 Task: In the sheet Budget Analysis ToolFont size of heading  18 Font style of dataoswald 'Font size of data '9 Alignment of headline & dataAlign center.   Fill color in heading, Red Font color of dataIn the sheet   Victory Sales review   book
Action: Mouse moved to (428, 389)
Screenshot: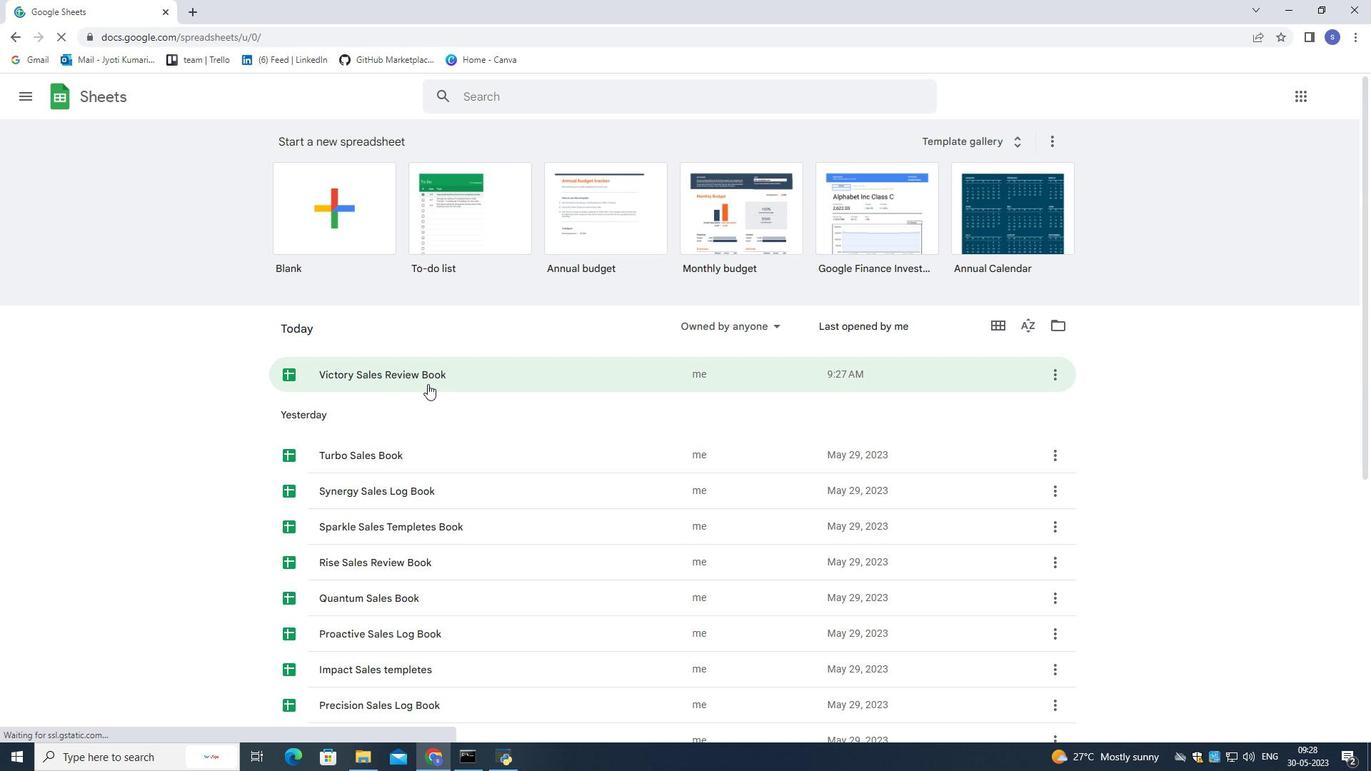 
Action: Mouse scrolled (428, 388) with delta (0, 0)
Screenshot: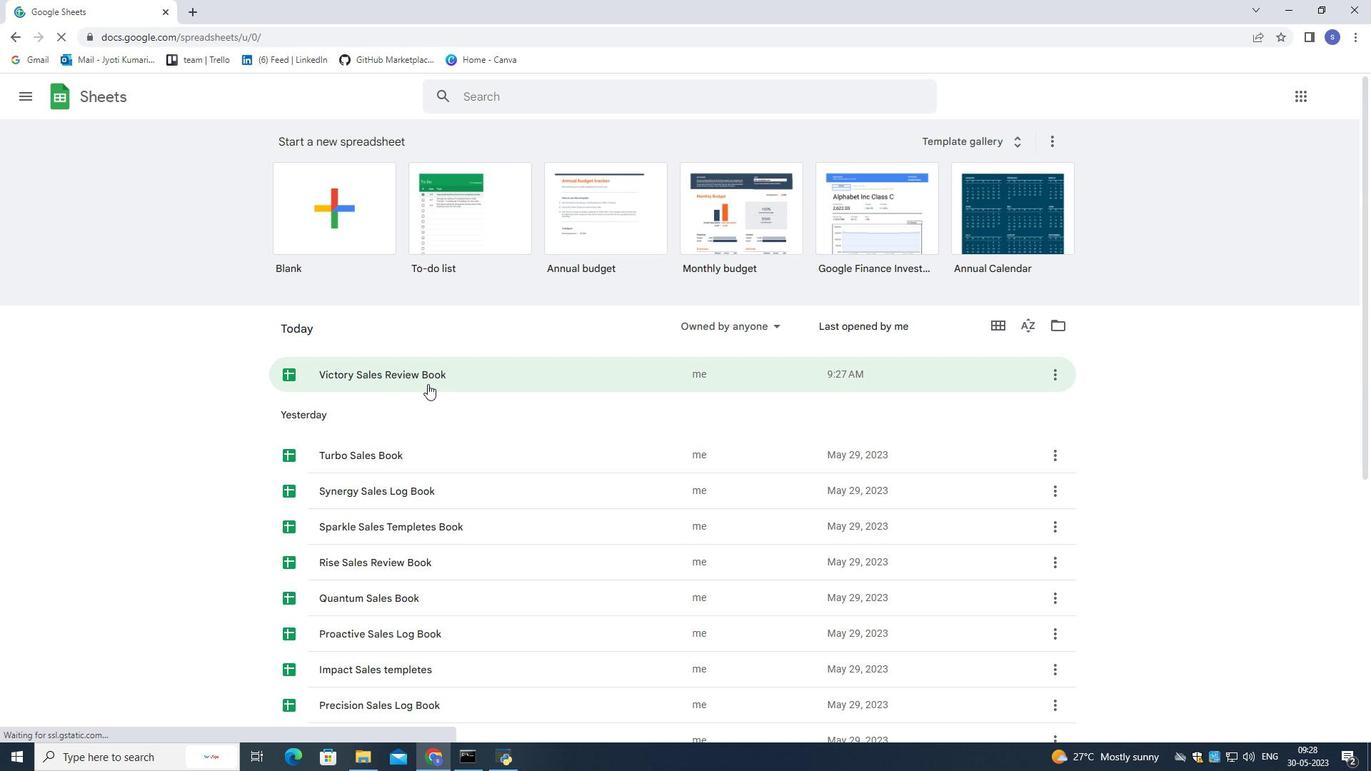 
Action: Mouse moved to (428, 392)
Screenshot: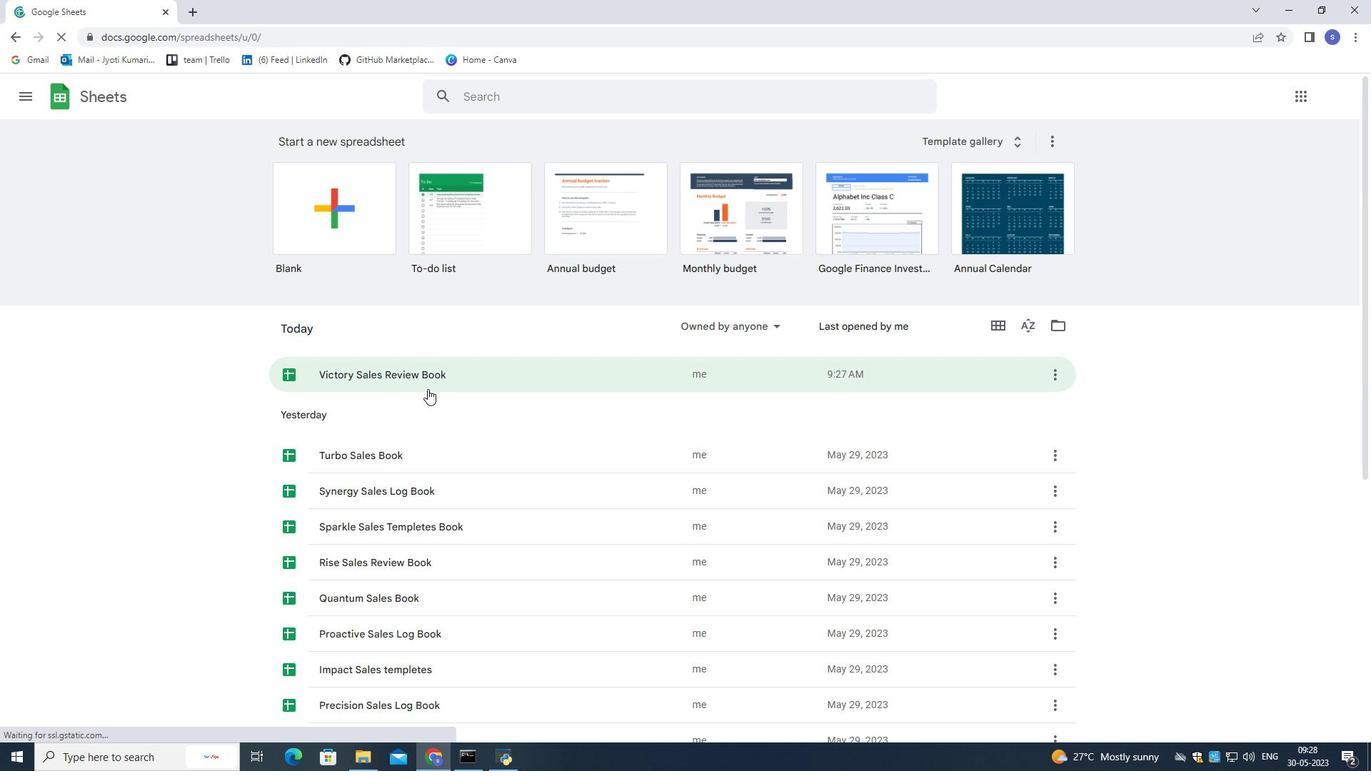 
Action: Mouse scrolled (428, 392) with delta (0, 0)
Screenshot: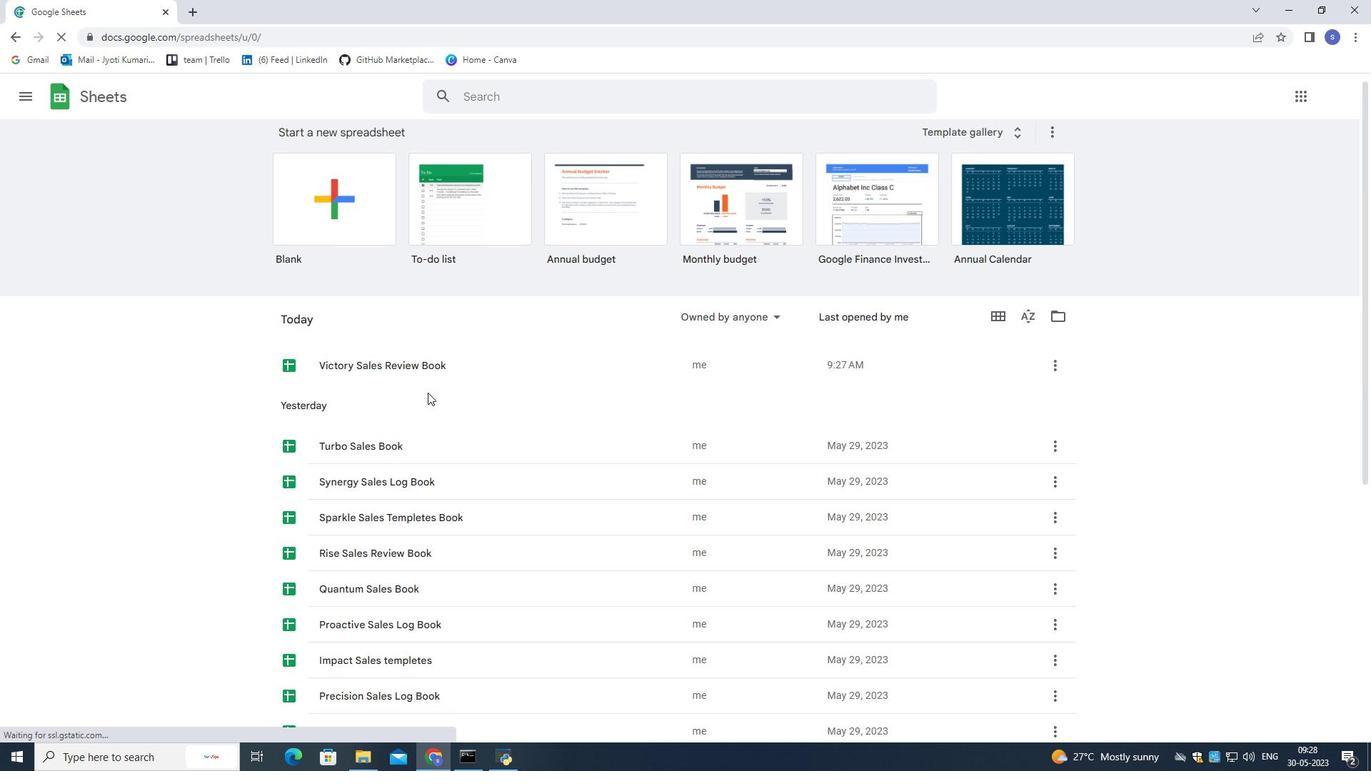 
Action: Mouse moved to (382, 237)
Screenshot: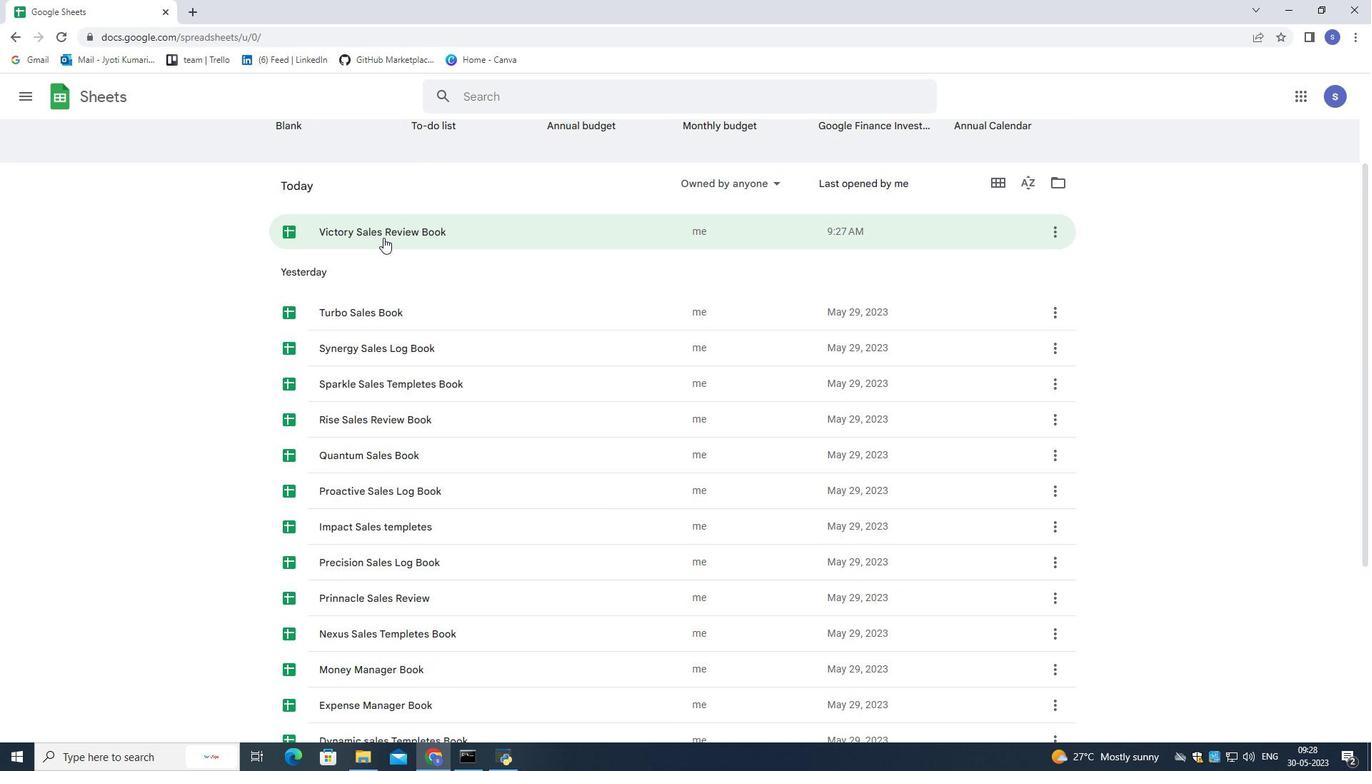 
Action: Mouse pressed left at (382, 237)
Screenshot: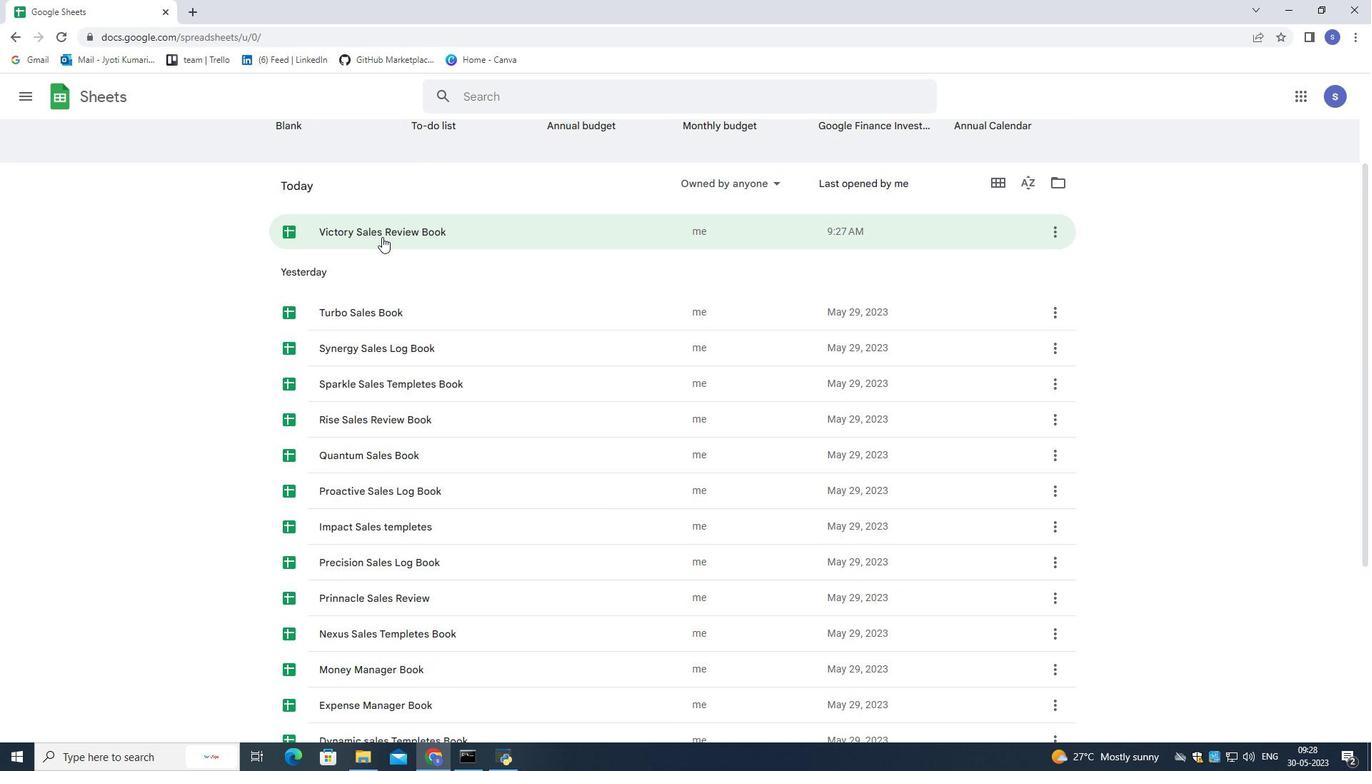 
Action: Mouse moved to (239, 203)
Screenshot: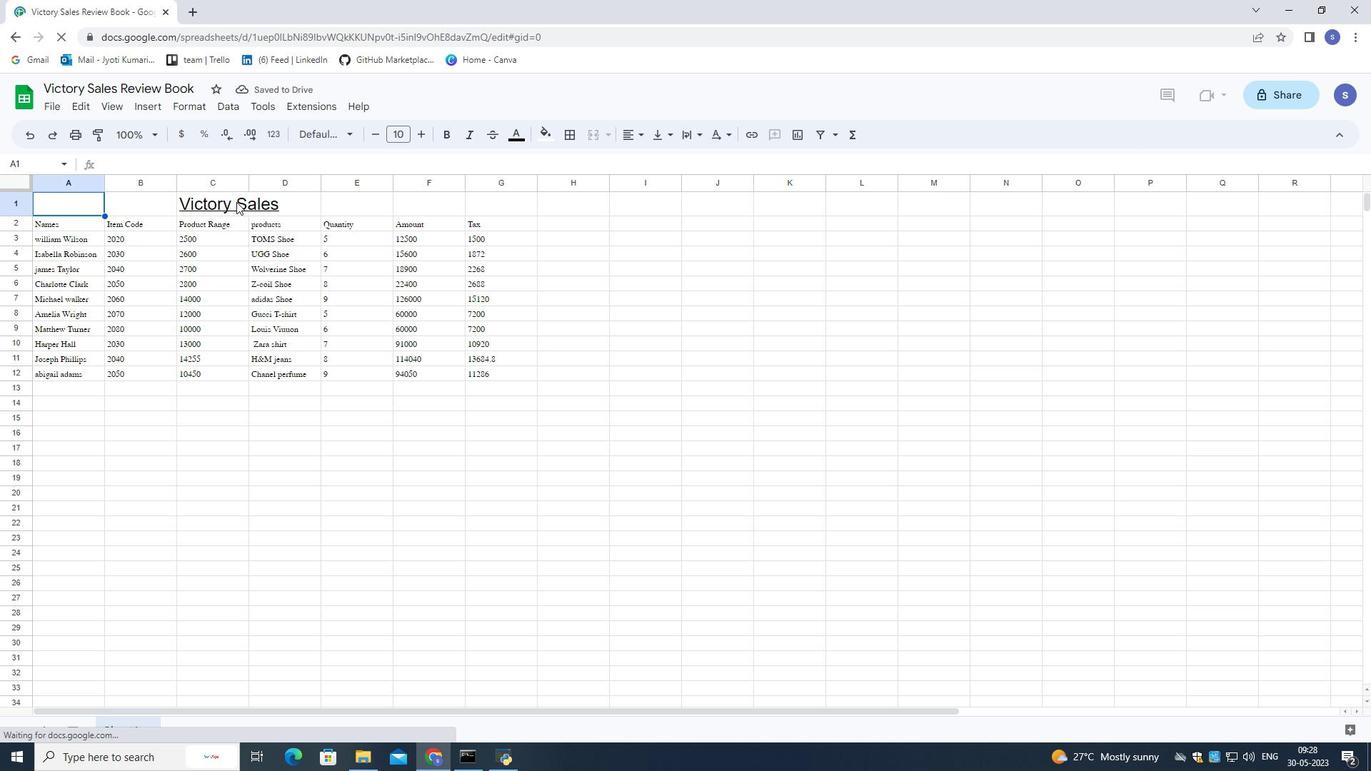 
Action: Mouse pressed left at (239, 203)
Screenshot: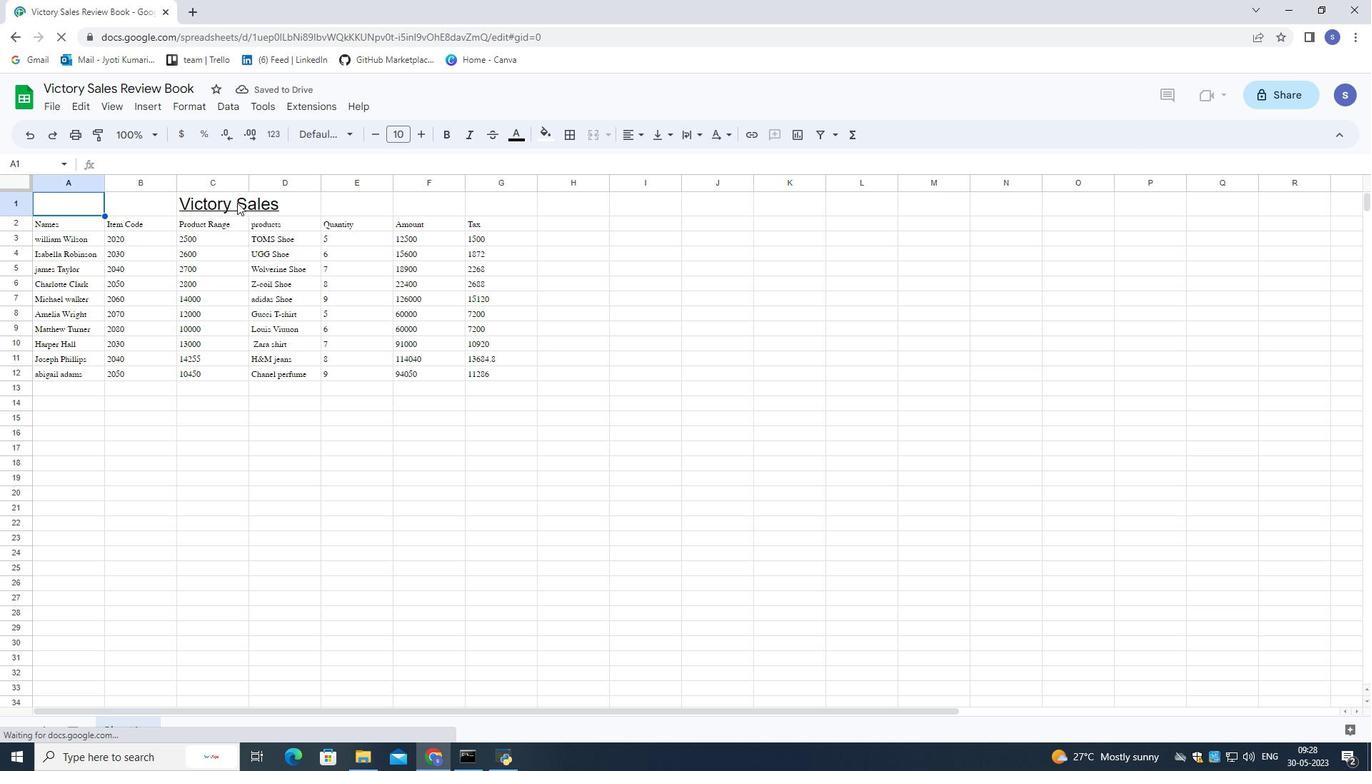 
Action: Mouse moved to (287, 201)
Screenshot: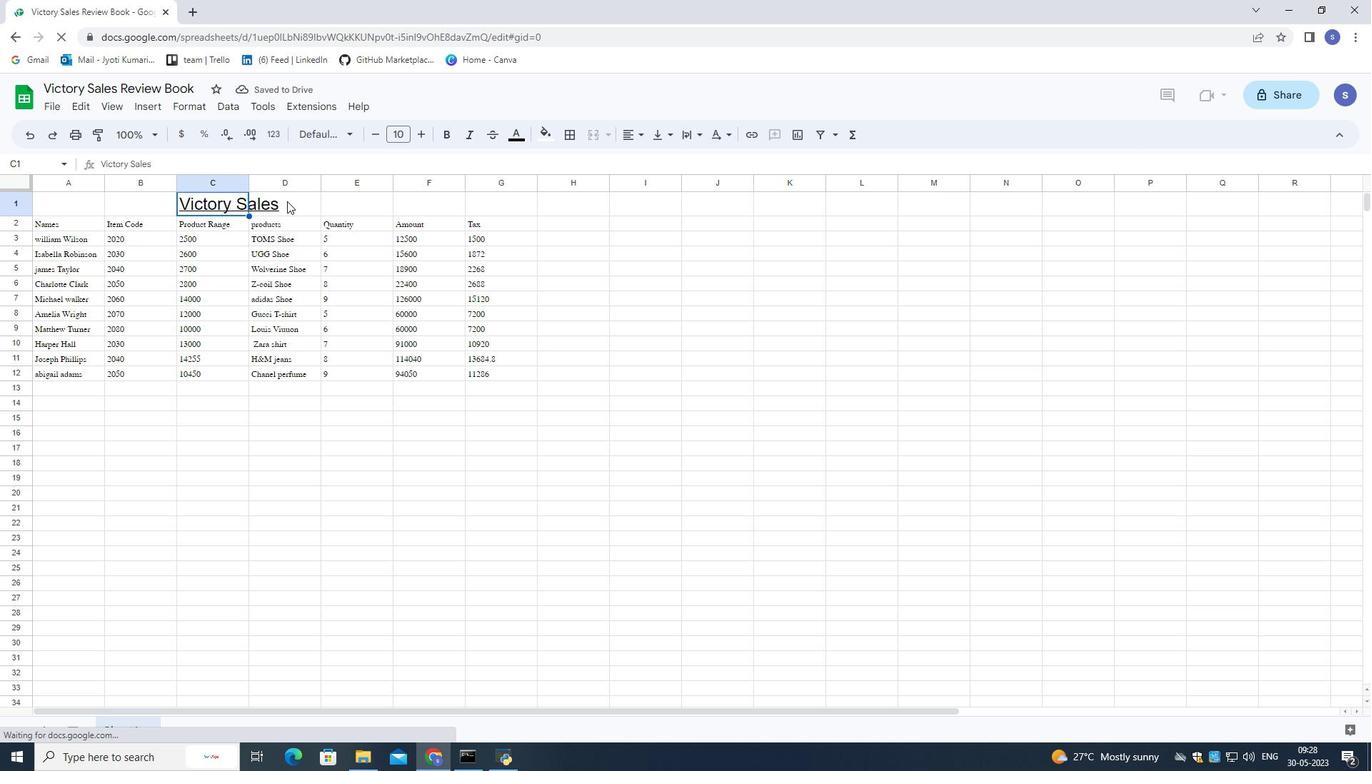 
Action: Mouse pressed left at (287, 201)
Screenshot: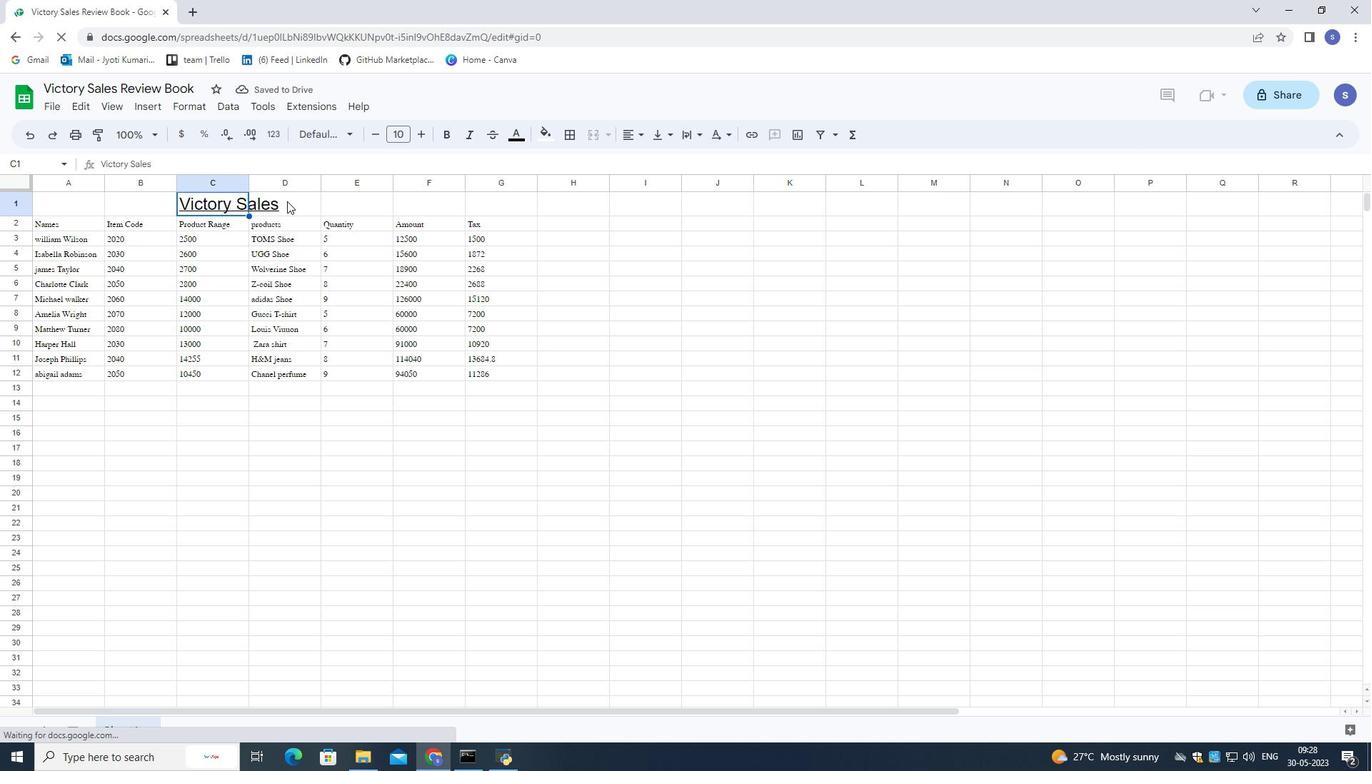
Action: Mouse moved to (287, 200)
Screenshot: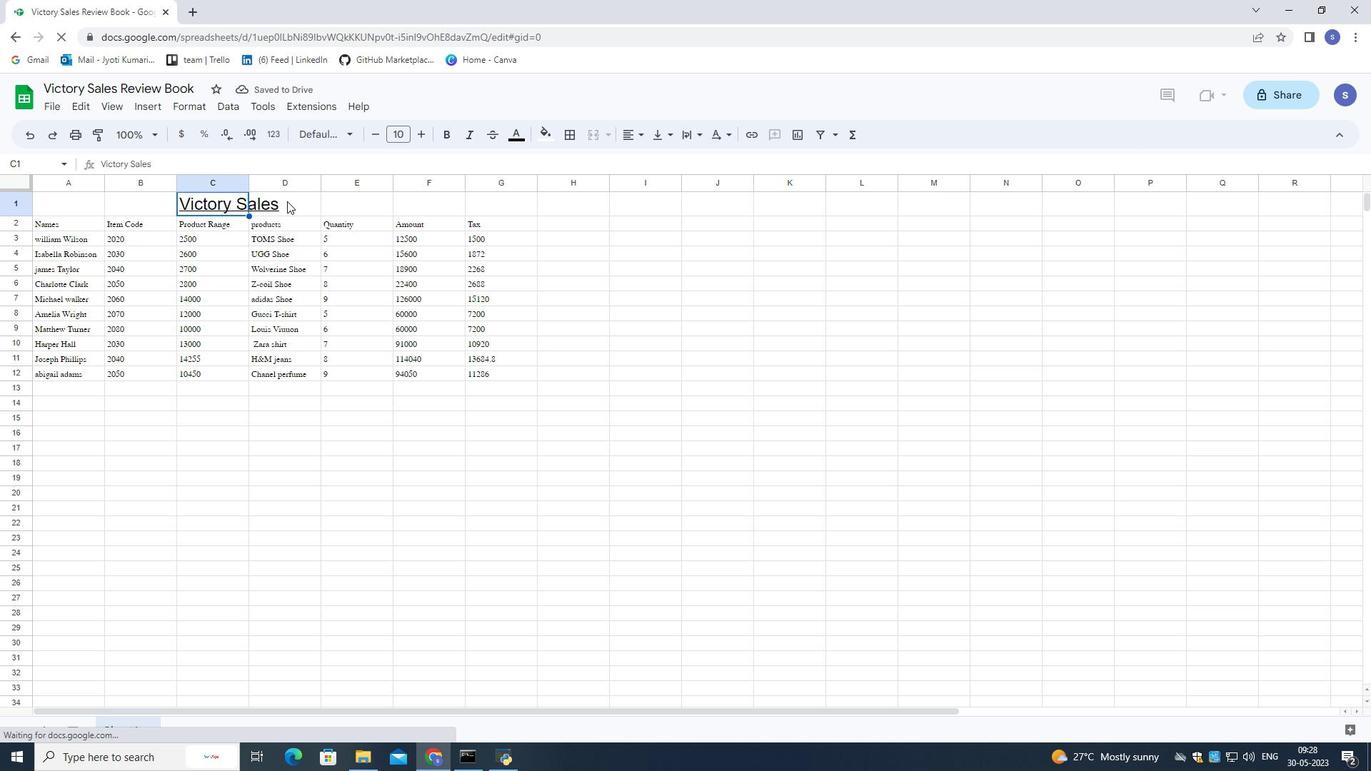 
Action: Mouse pressed left at (287, 200)
Screenshot: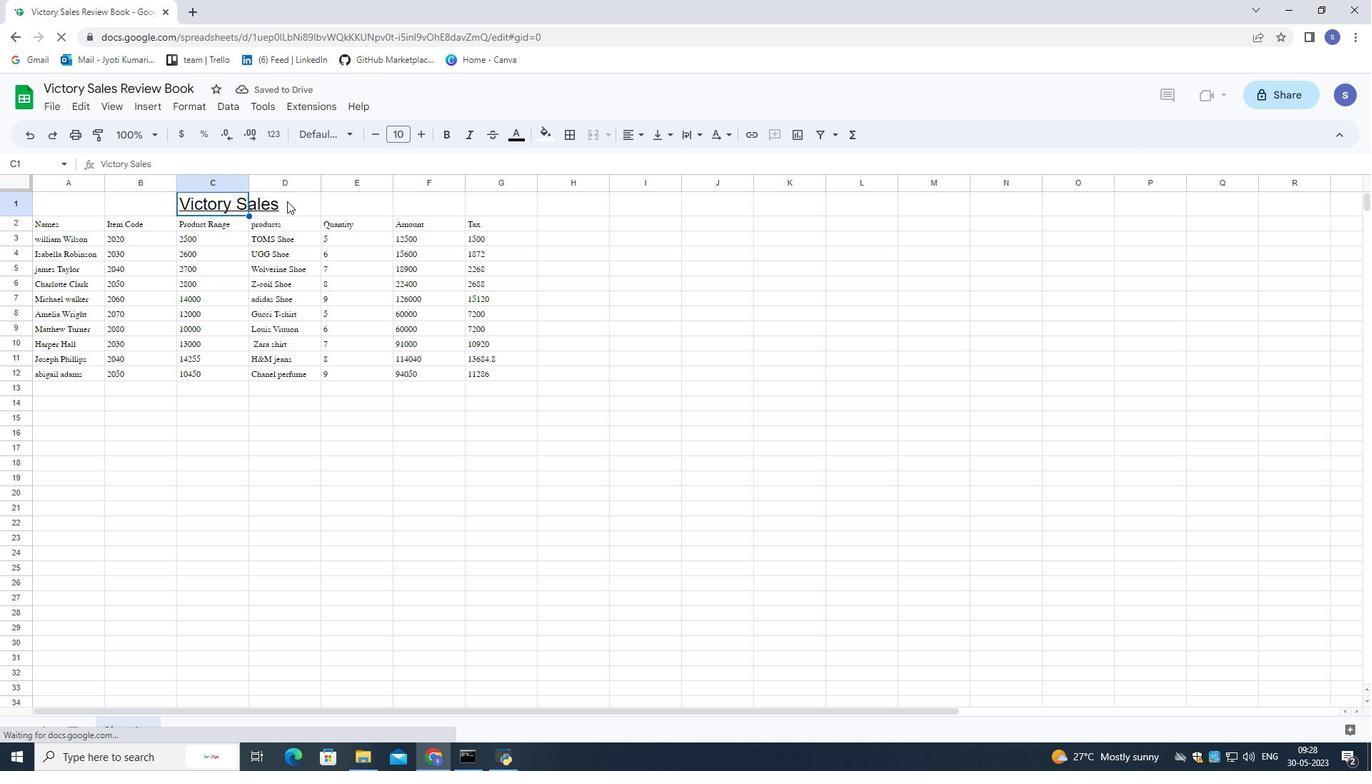 
Action: Mouse pressed left at (287, 200)
Screenshot: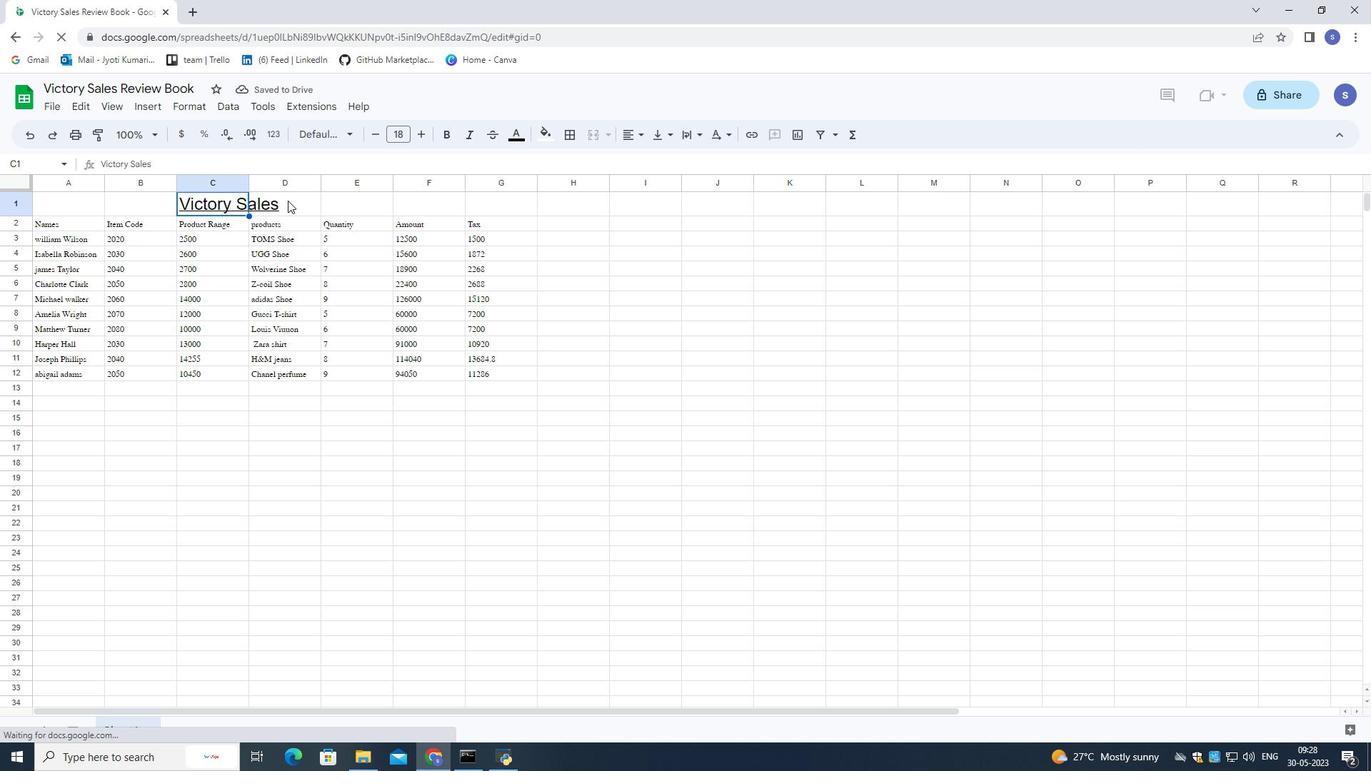 
Action: Mouse moved to (287, 200)
Screenshot: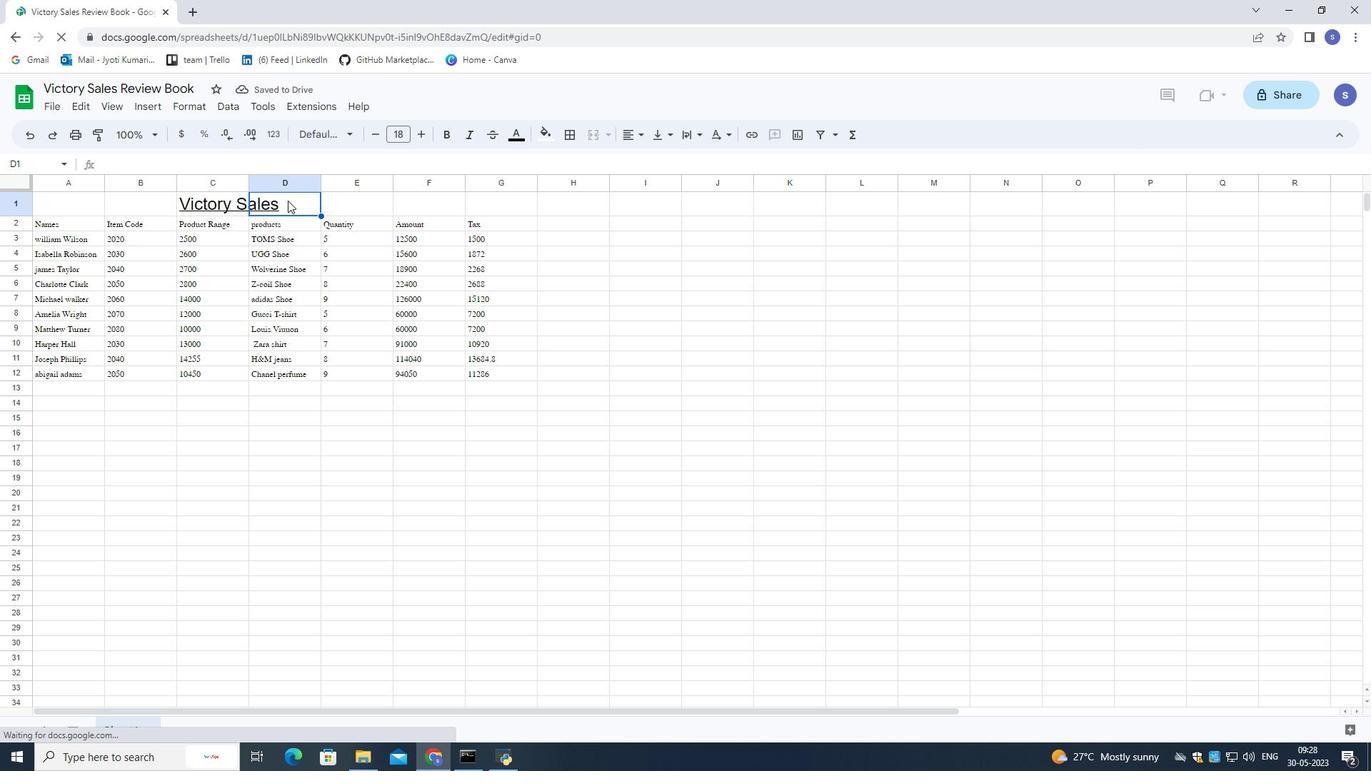 
Action: Mouse pressed left at (287, 200)
Screenshot: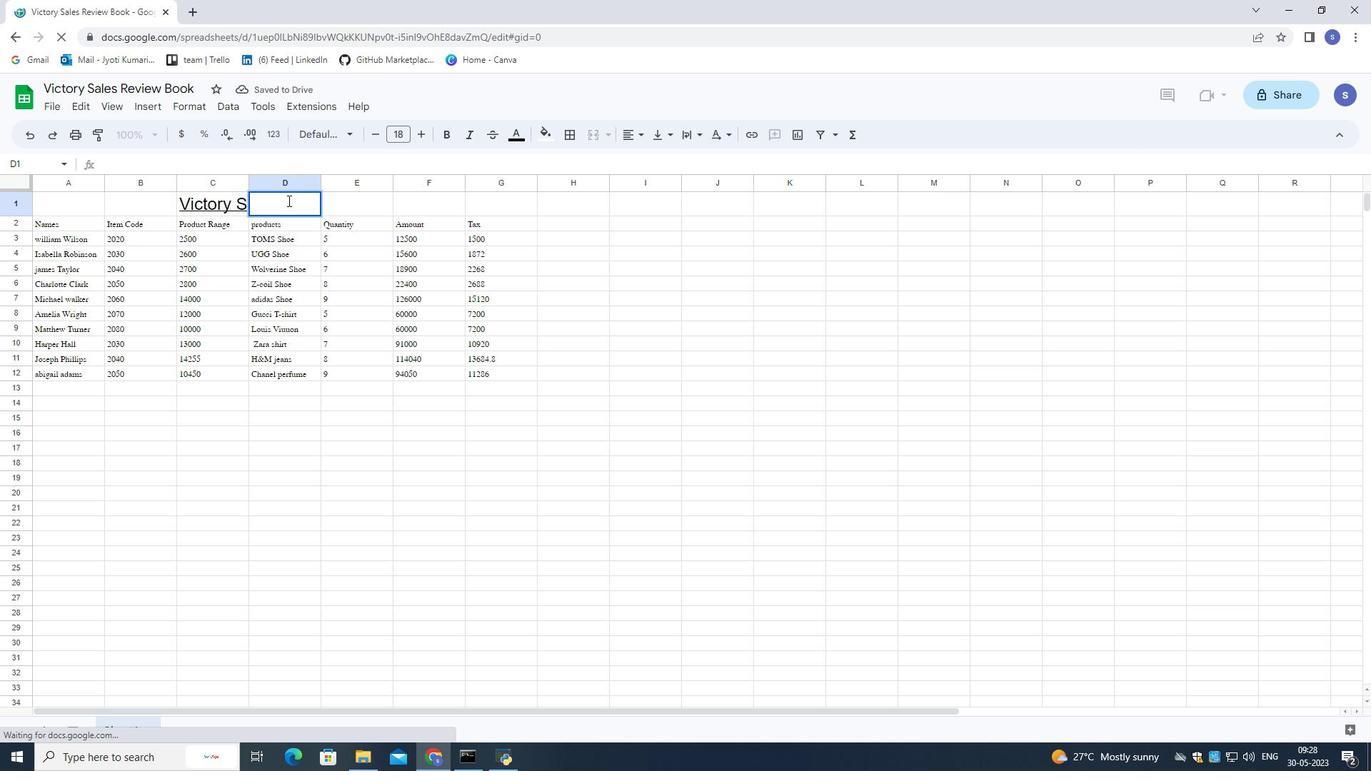 
Action: Mouse moved to (231, 257)
Screenshot: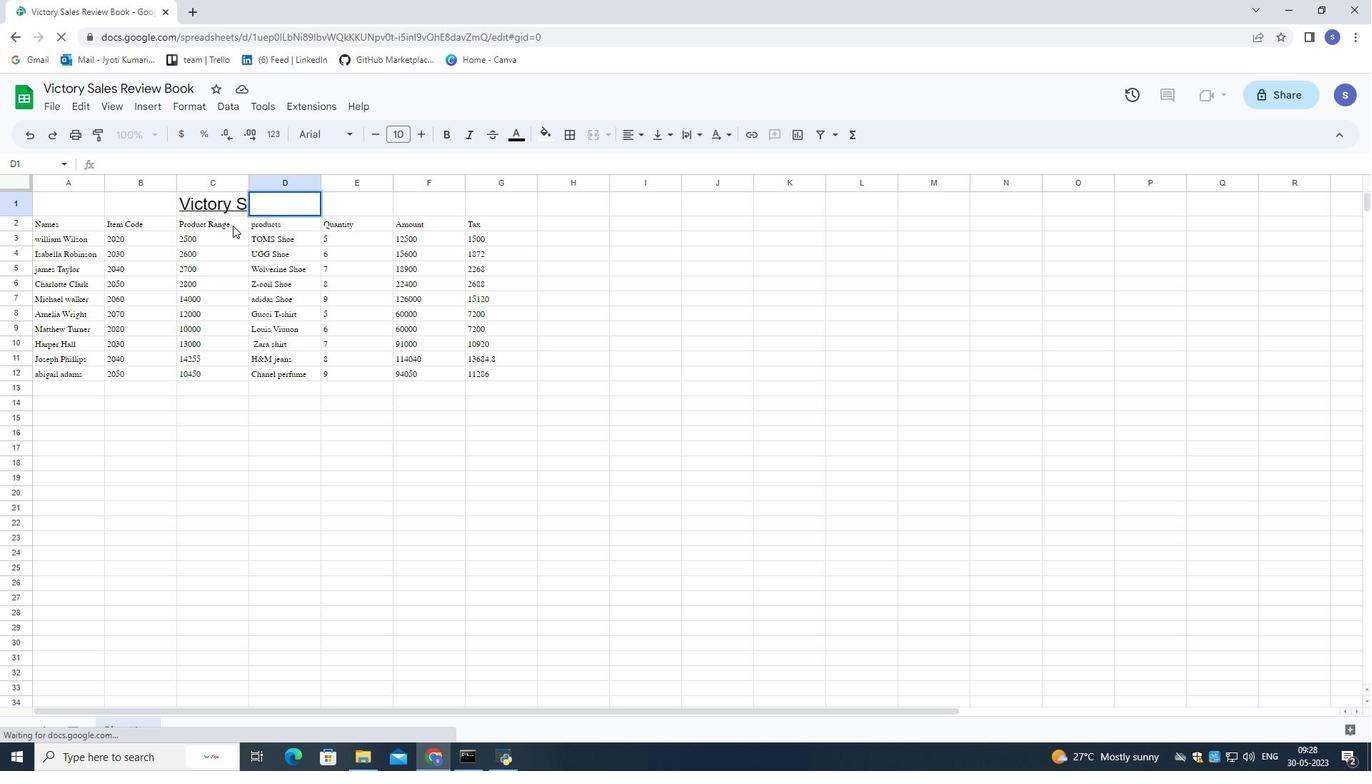 
Action: Mouse pressed left at (231, 257)
Screenshot: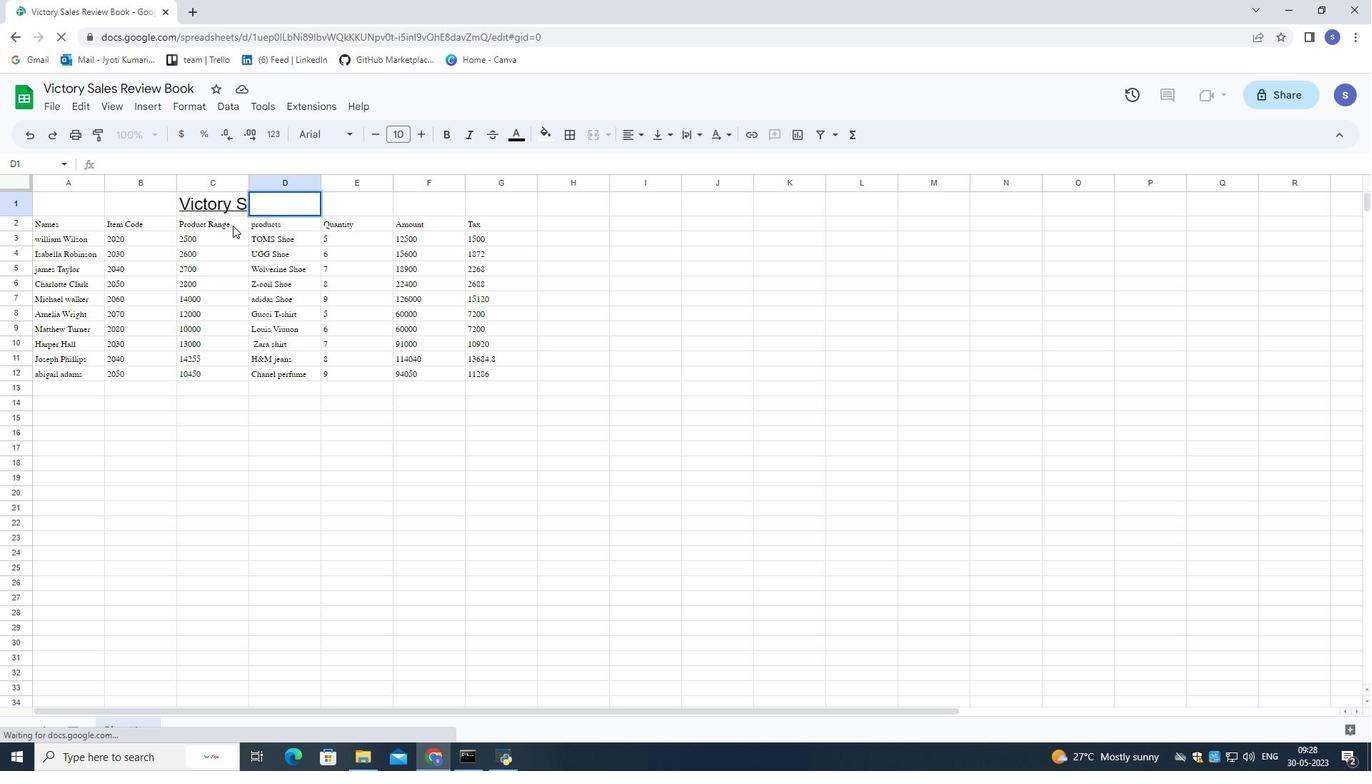 
Action: Mouse moved to (172, 203)
Screenshot: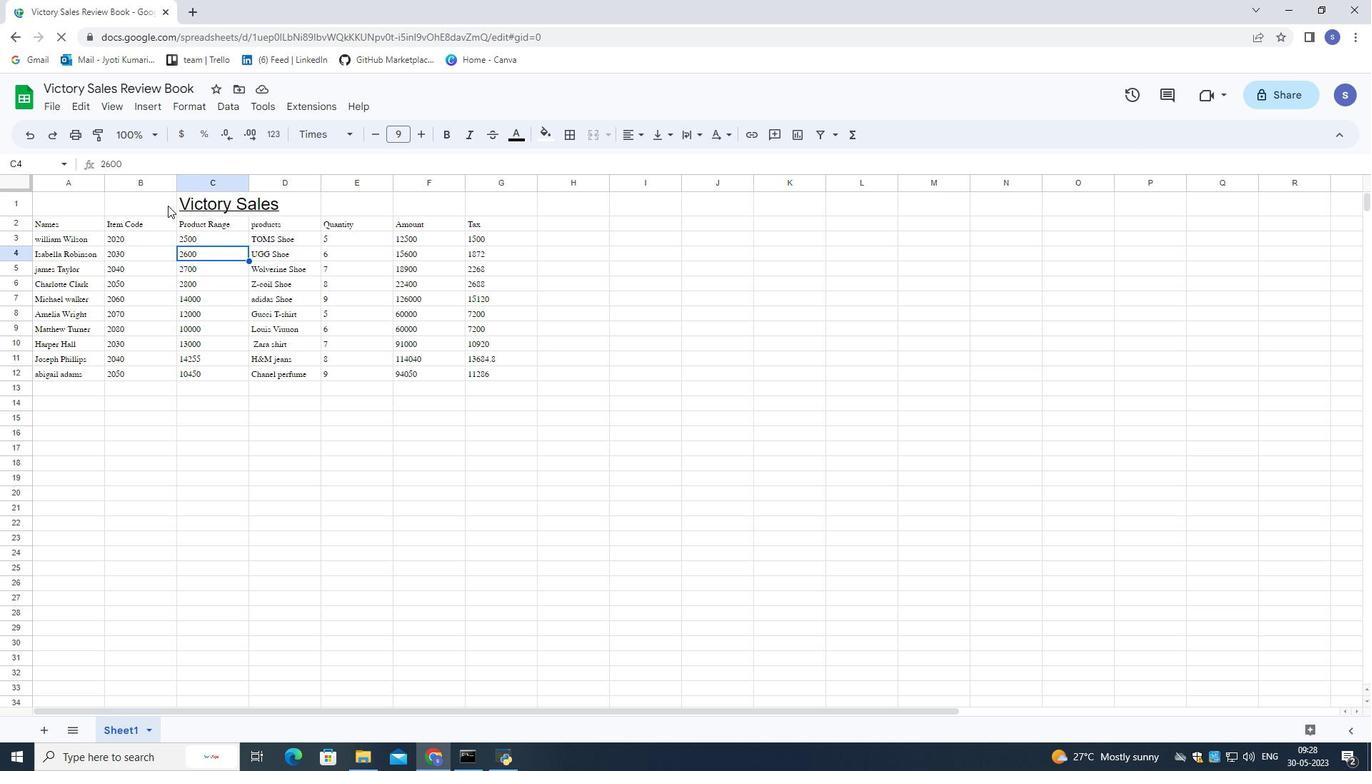 
Action: Mouse pressed left at (172, 203)
Screenshot: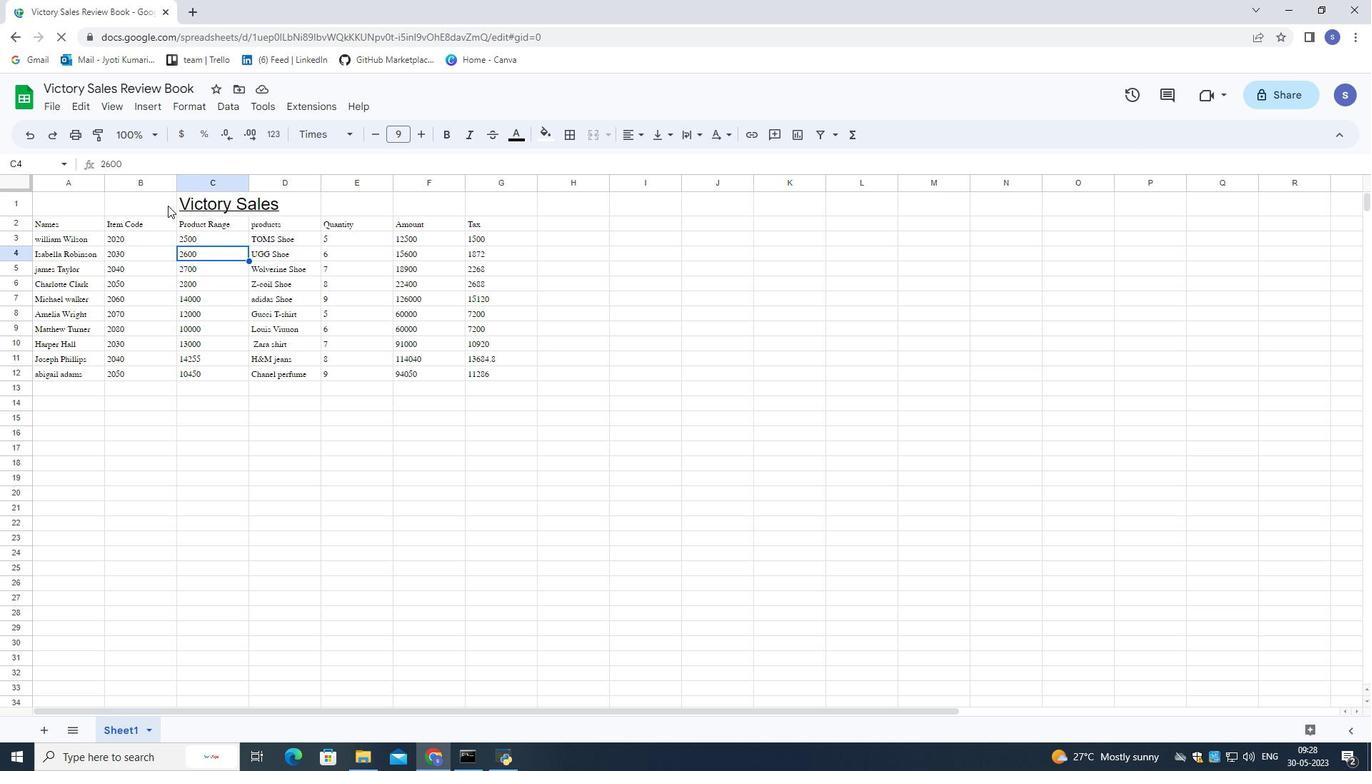 
Action: Mouse moved to (422, 137)
Screenshot: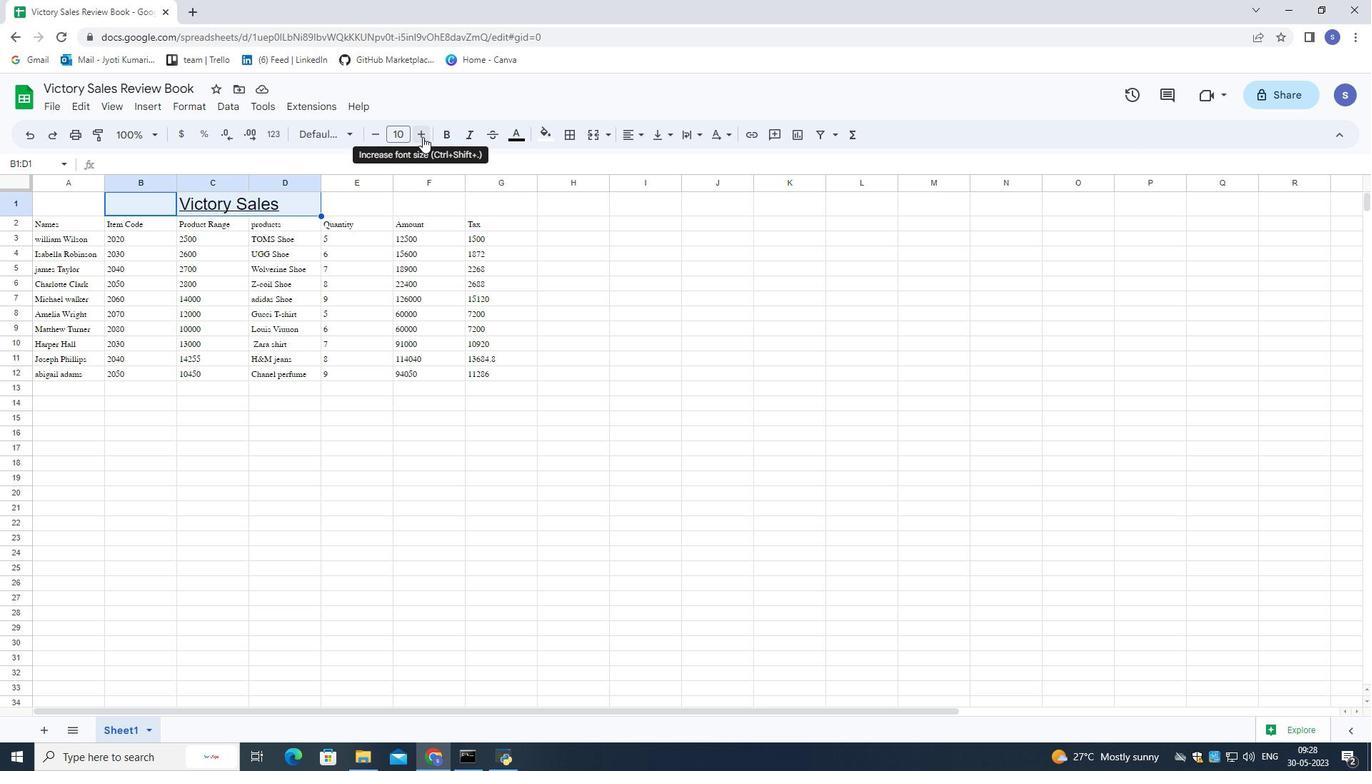 
Action: Mouse pressed left at (422, 137)
Screenshot: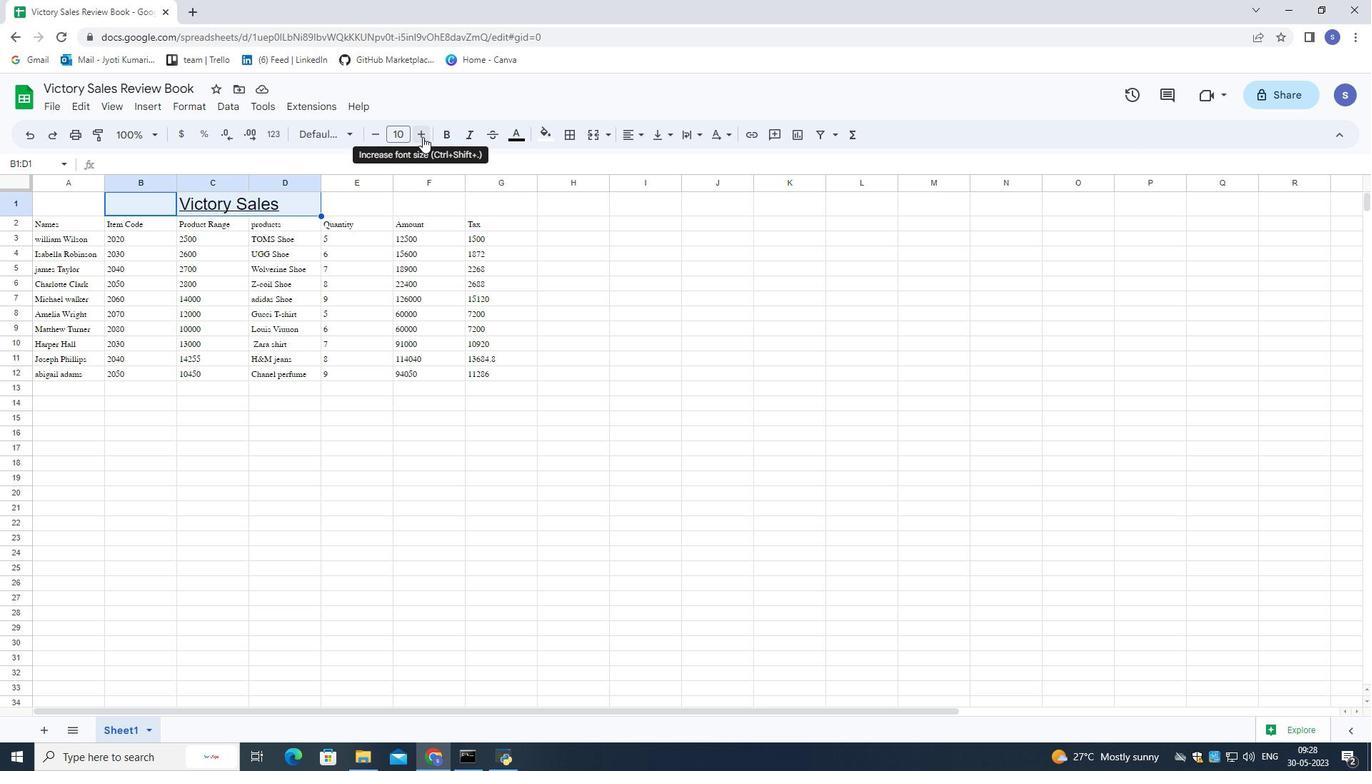 
Action: Mouse pressed left at (422, 137)
Screenshot: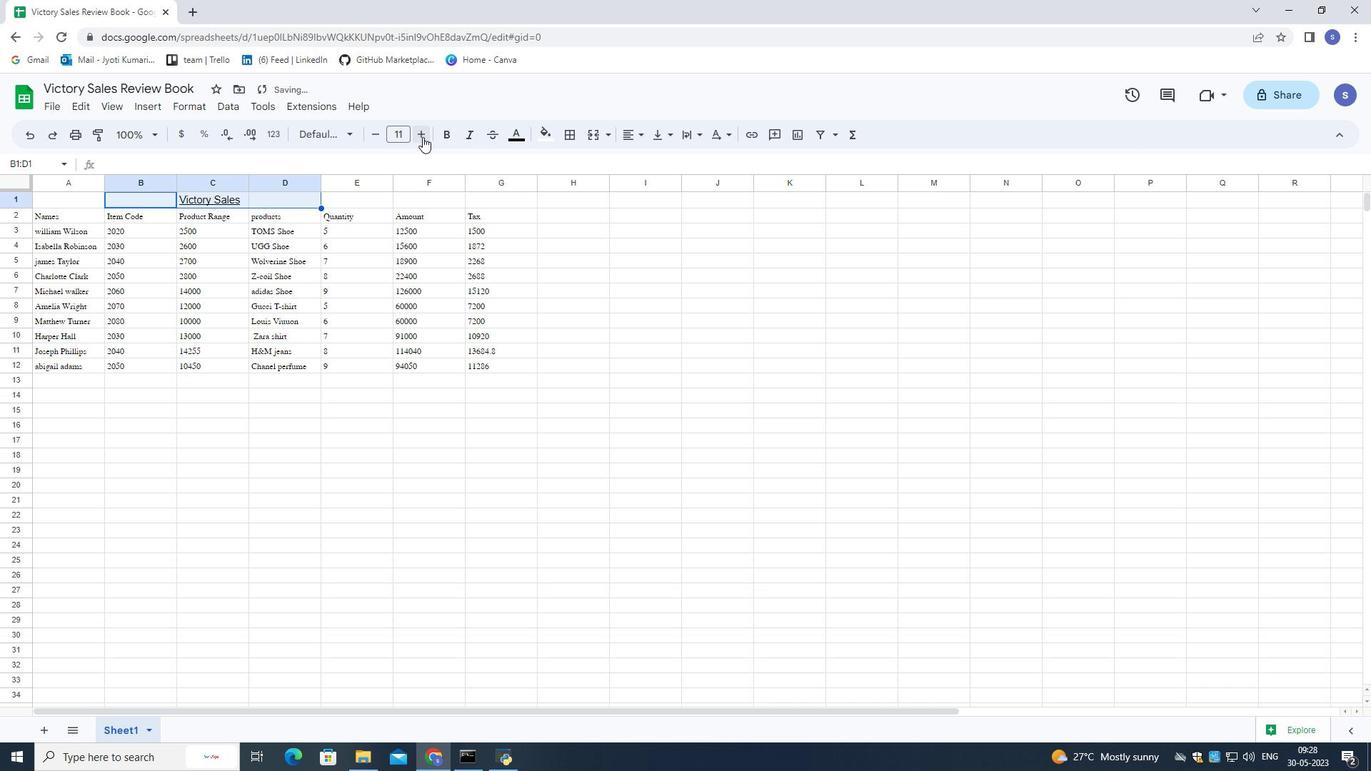 
Action: Mouse pressed left at (422, 137)
Screenshot: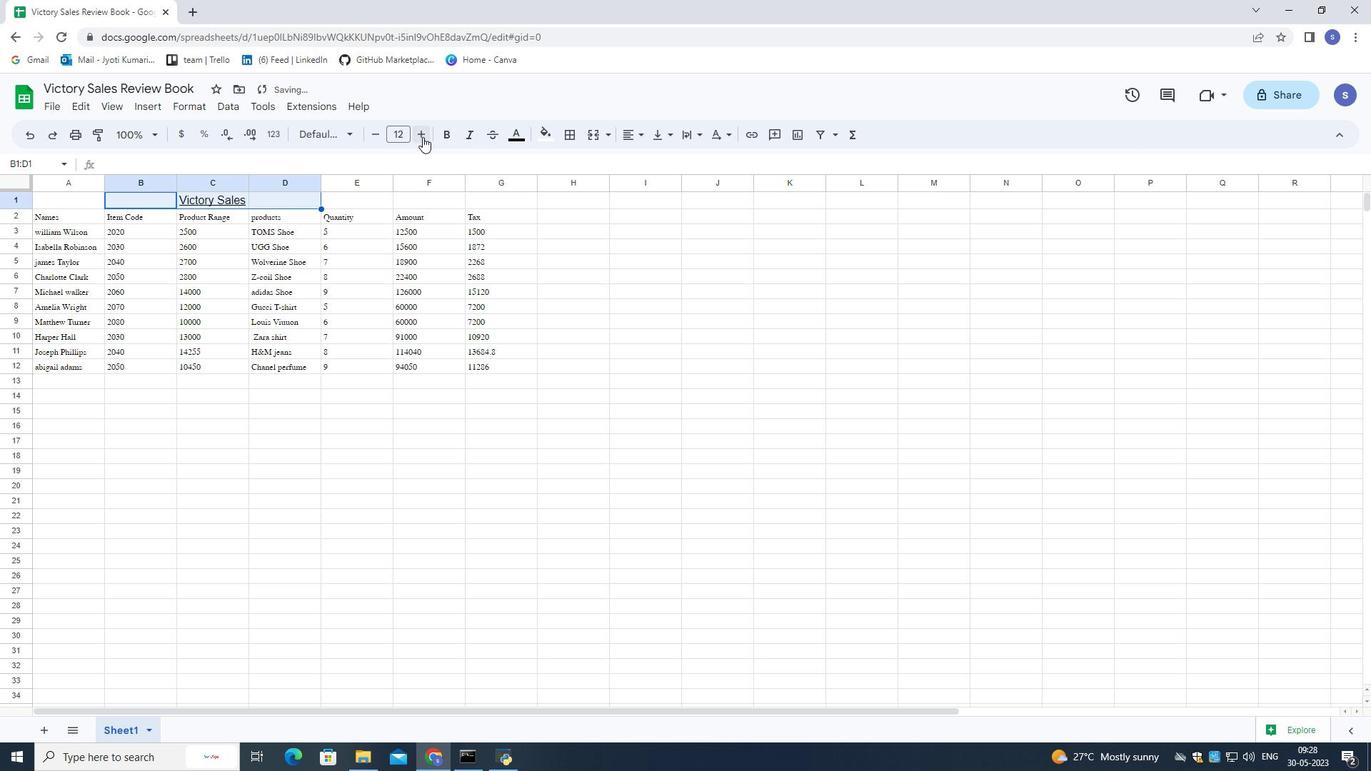
Action: Mouse pressed left at (422, 137)
Screenshot: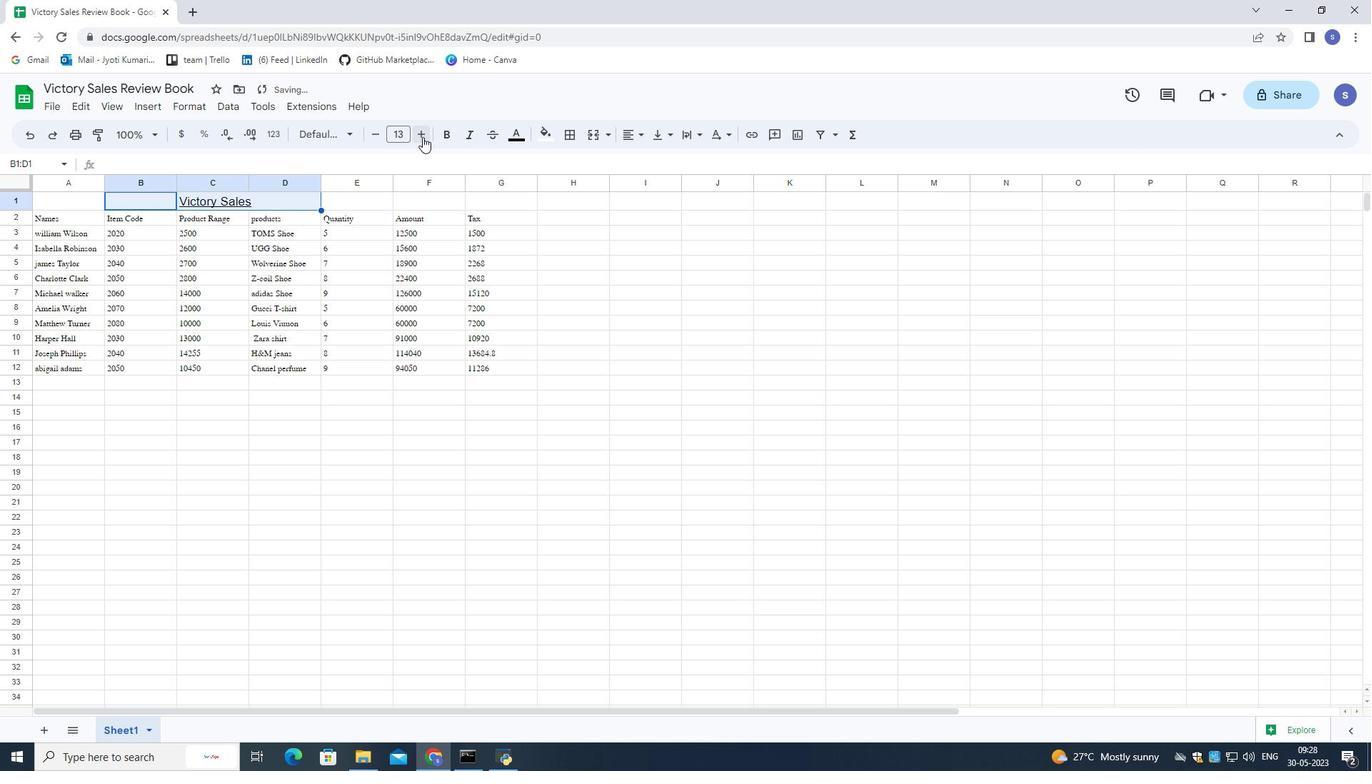 
Action: Mouse pressed left at (422, 137)
Screenshot: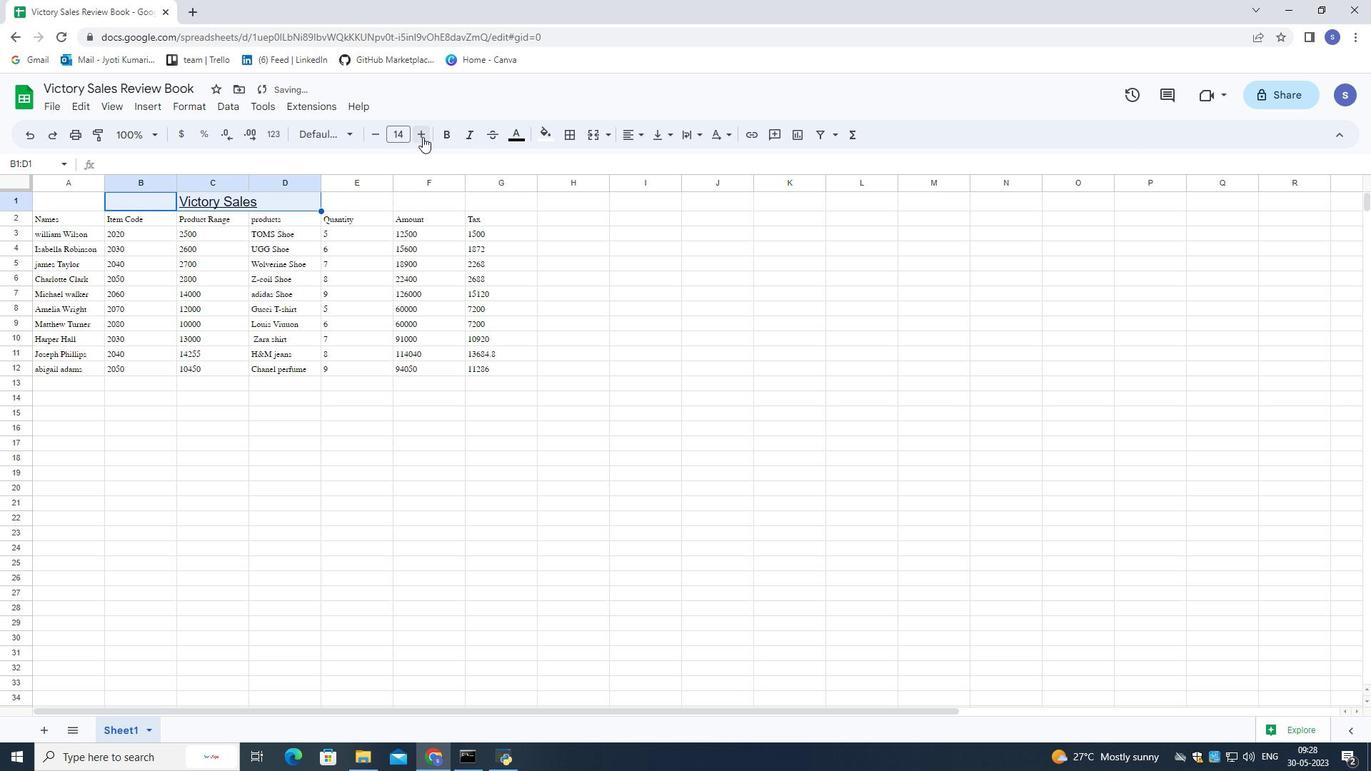 
Action: Mouse pressed left at (422, 137)
Screenshot: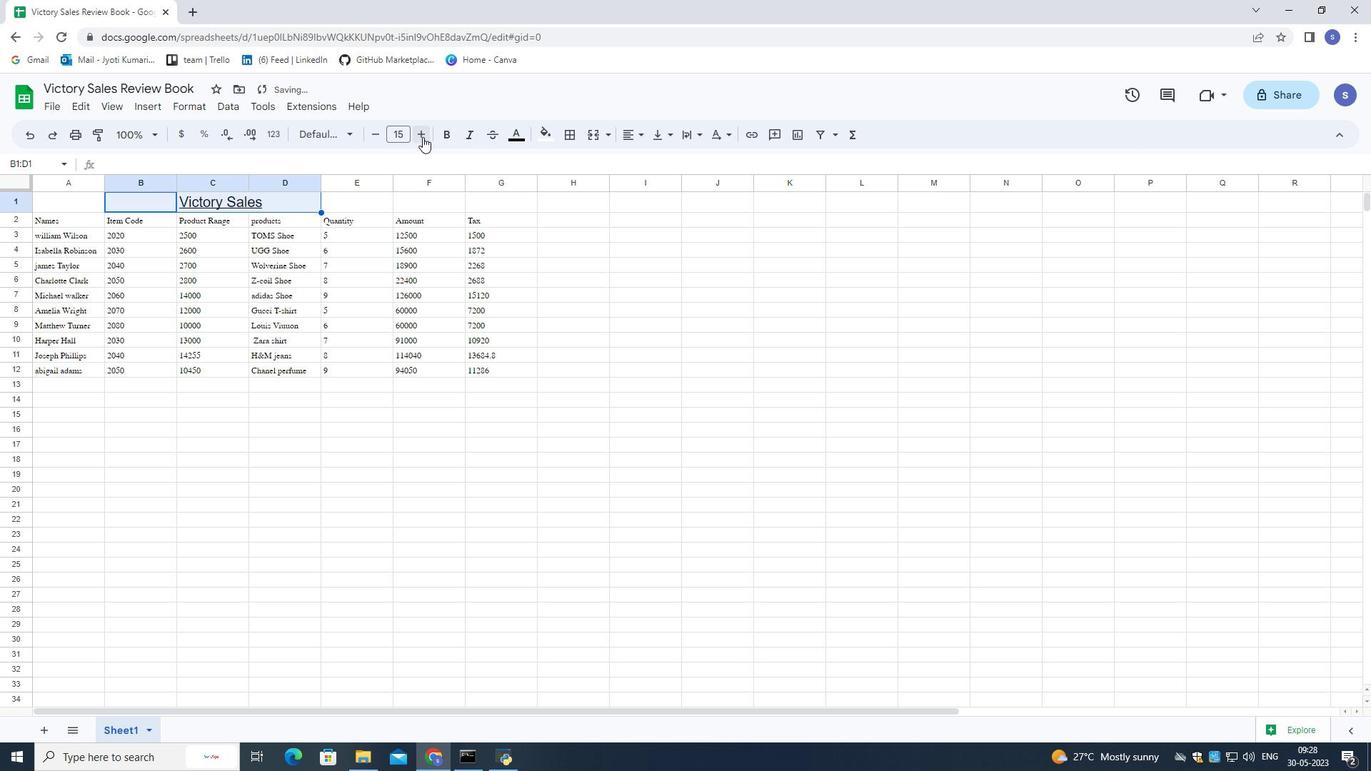 
Action: Mouse pressed left at (422, 137)
Screenshot: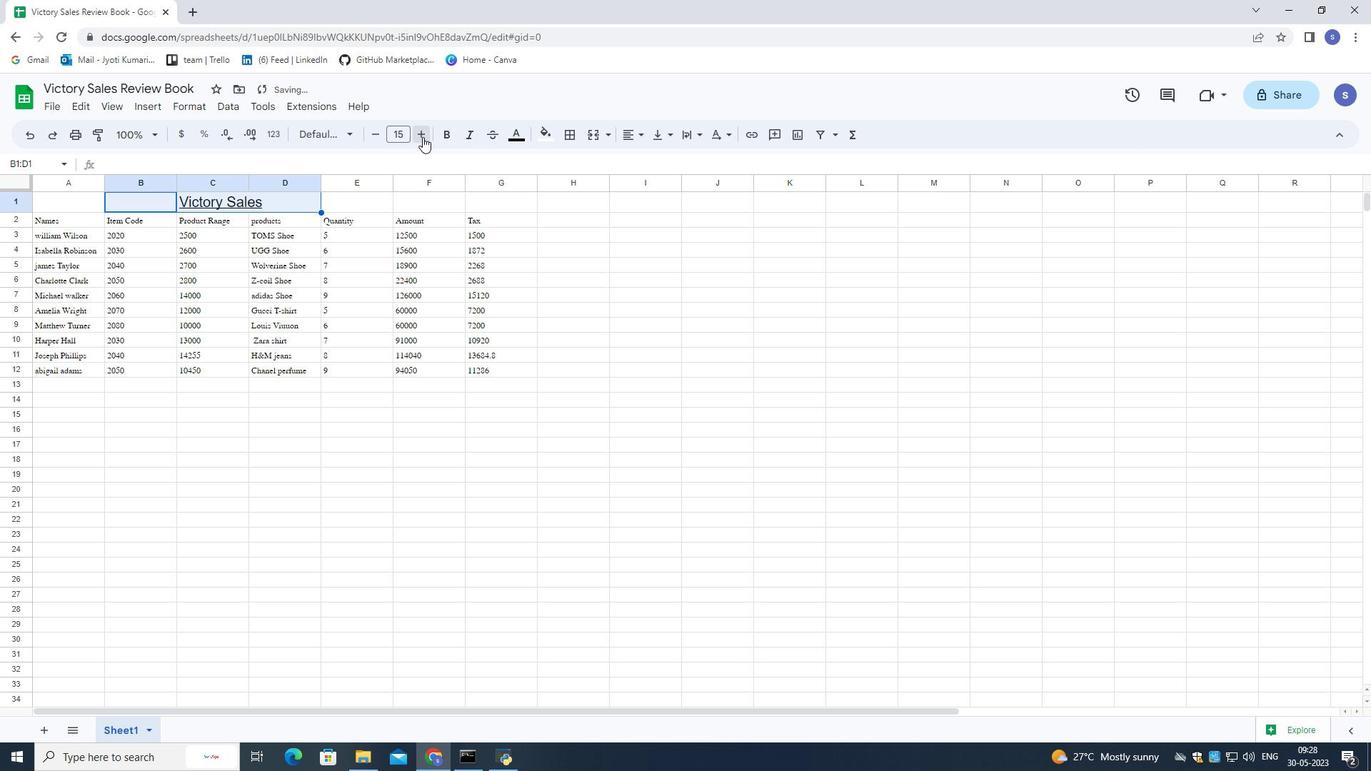 
Action: Mouse pressed left at (422, 137)
Screenshot: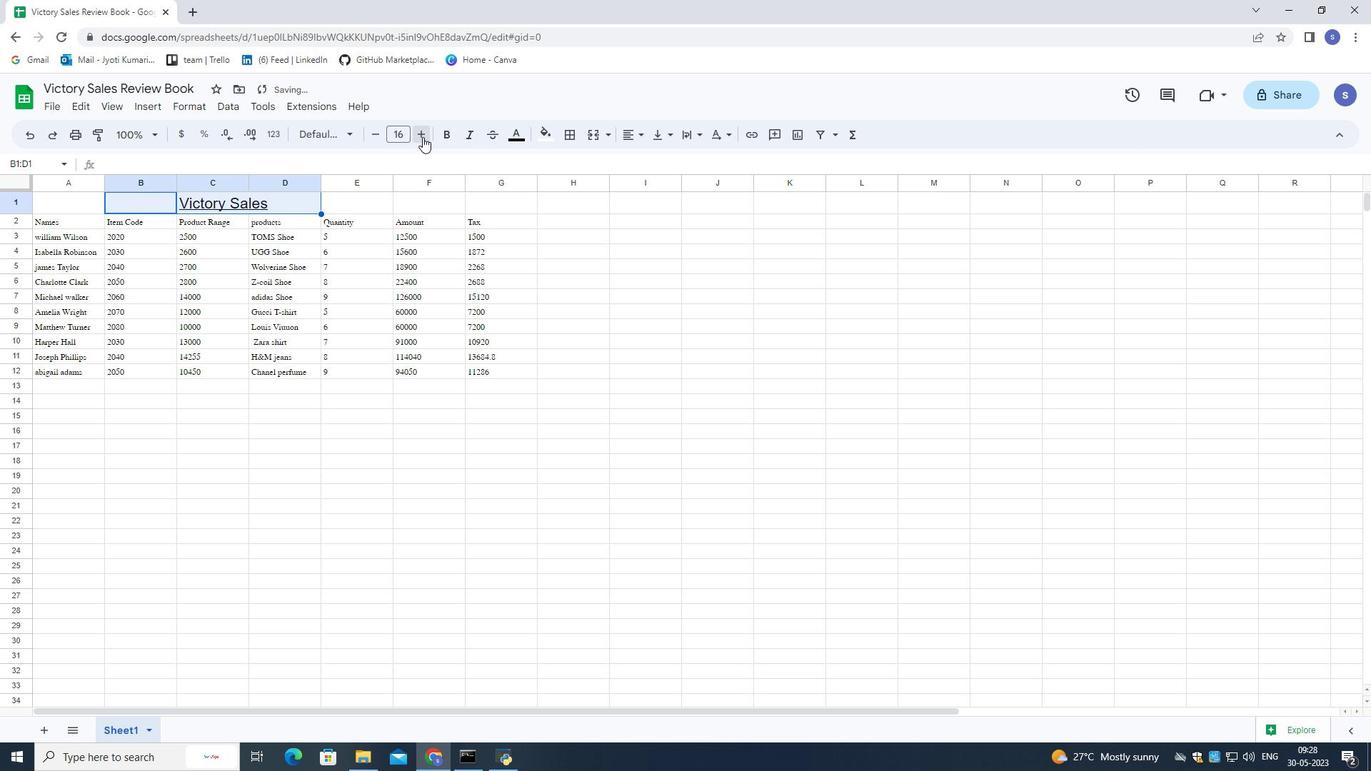 
Action: Mouse moved to (547, 285)
Screenshot: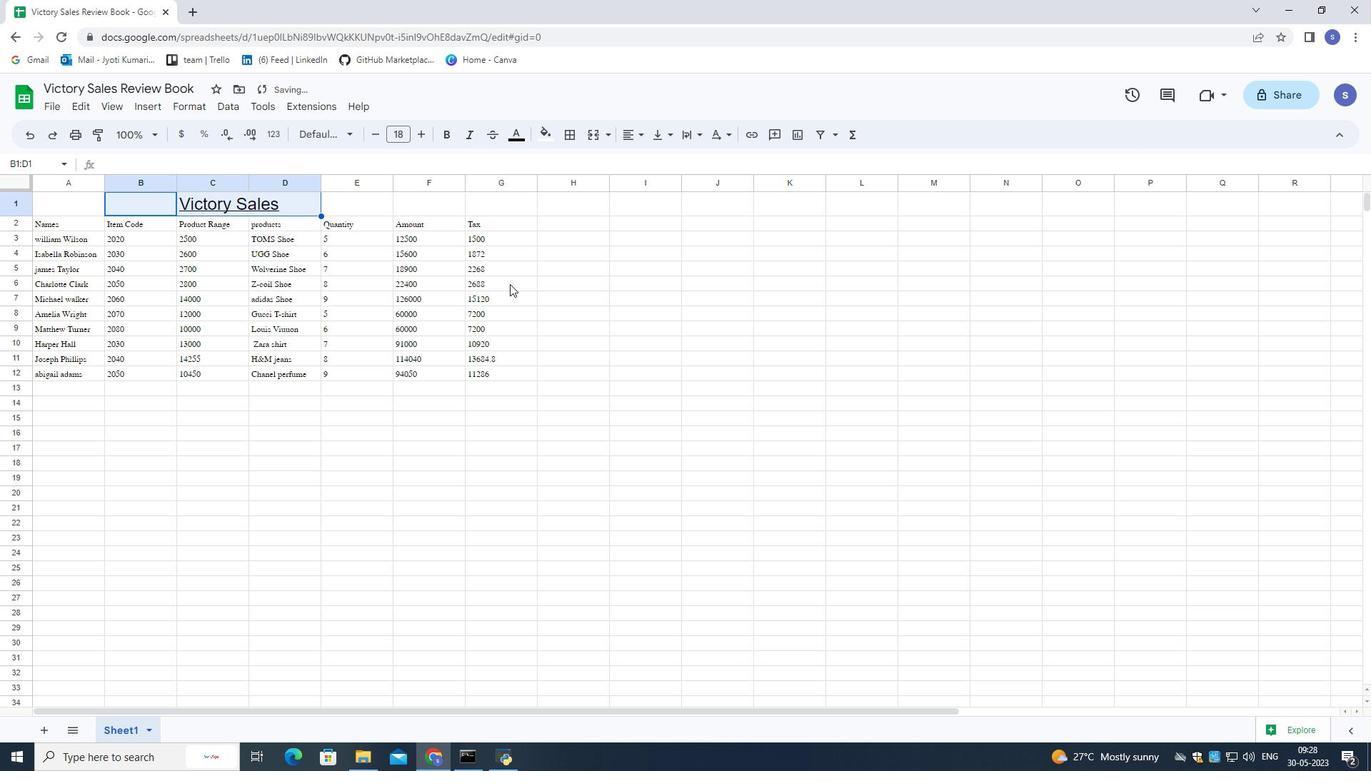 
Action: Mouse pressed left at (547, 285)
Screenshot: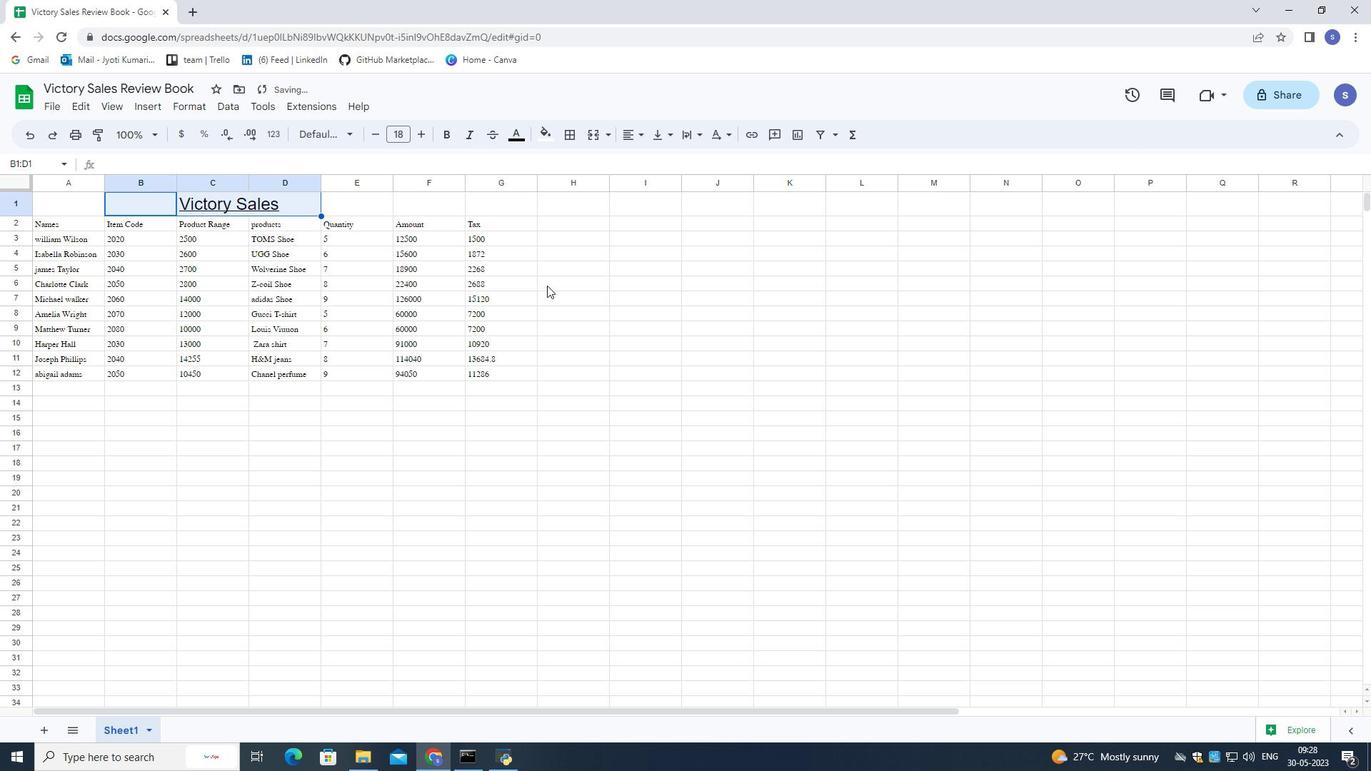 
Action: Mouse moved to (35, 220)
Screenshot: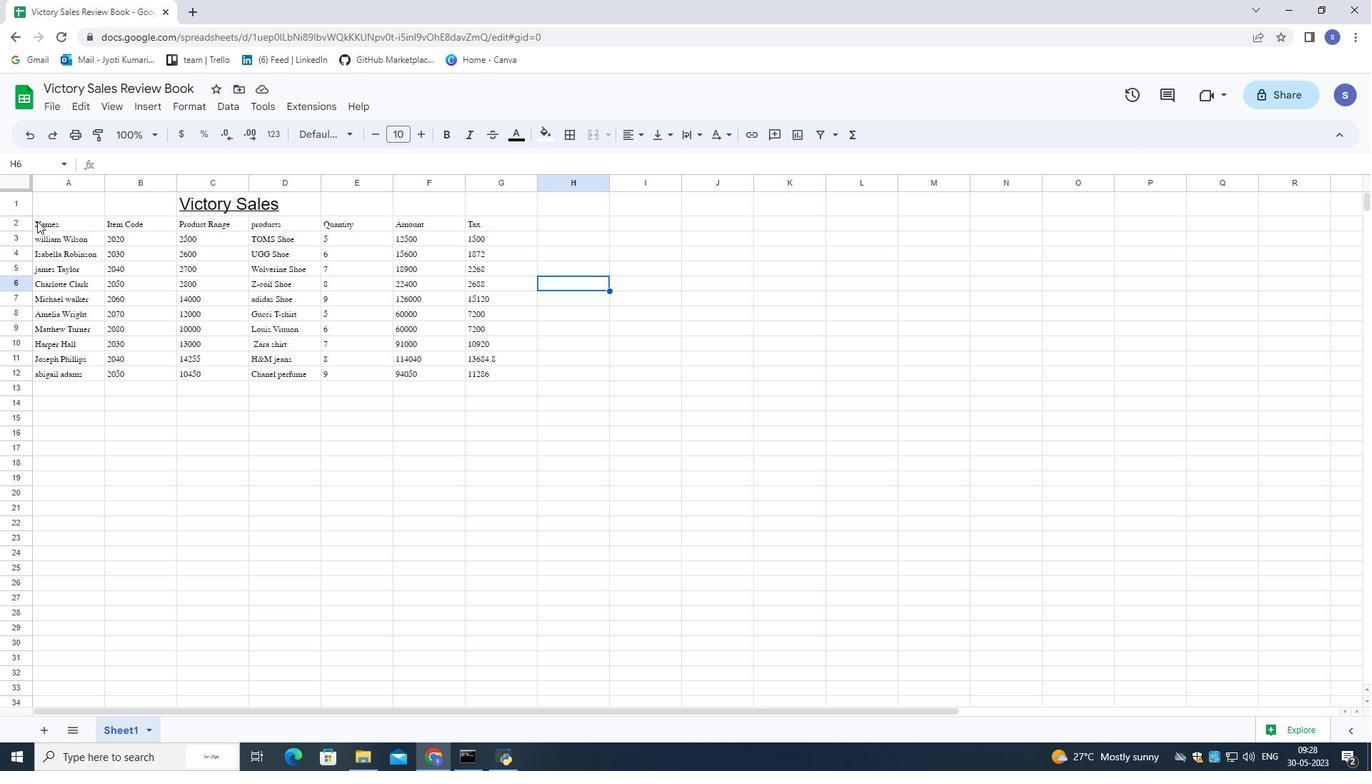 
Action: Mouse pressed left at (35, 220)
Screenshot: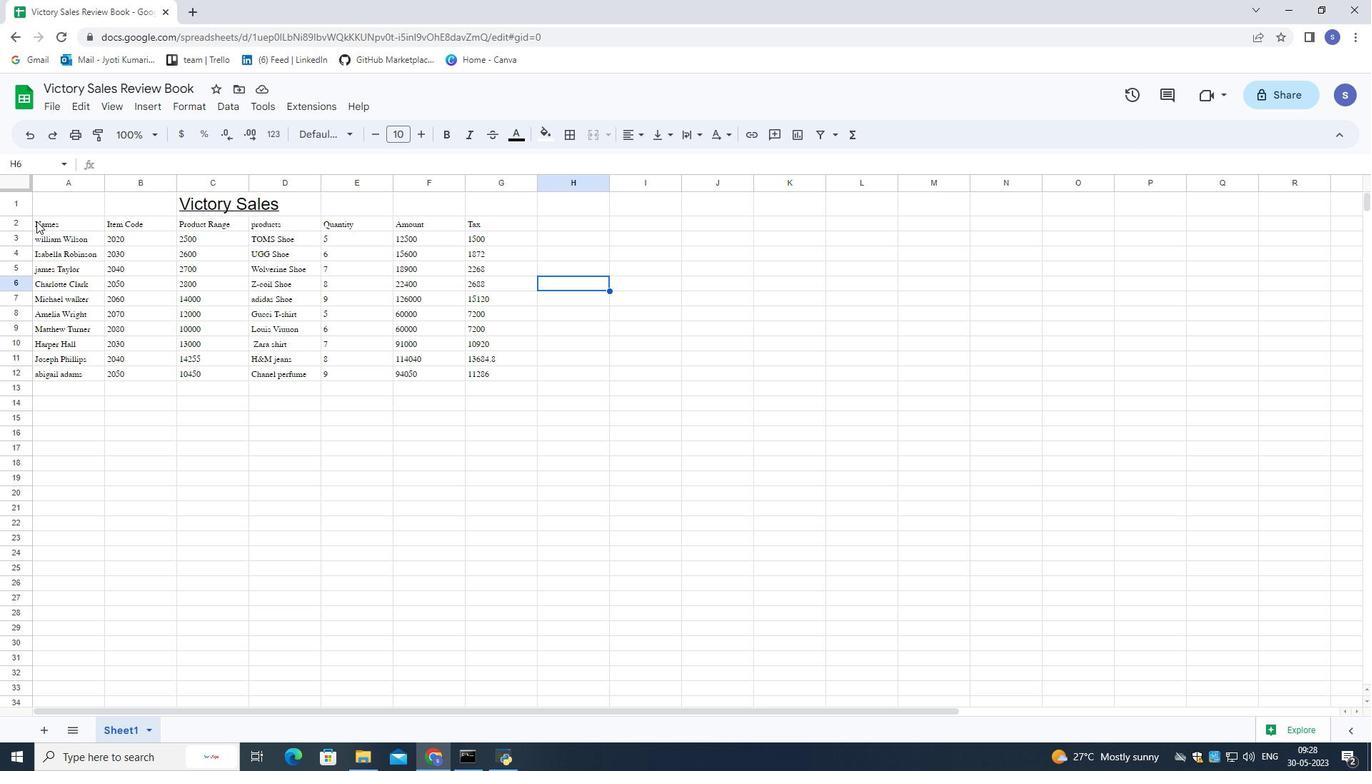
Action: Mouse moved to (330, 140)
Screenshot: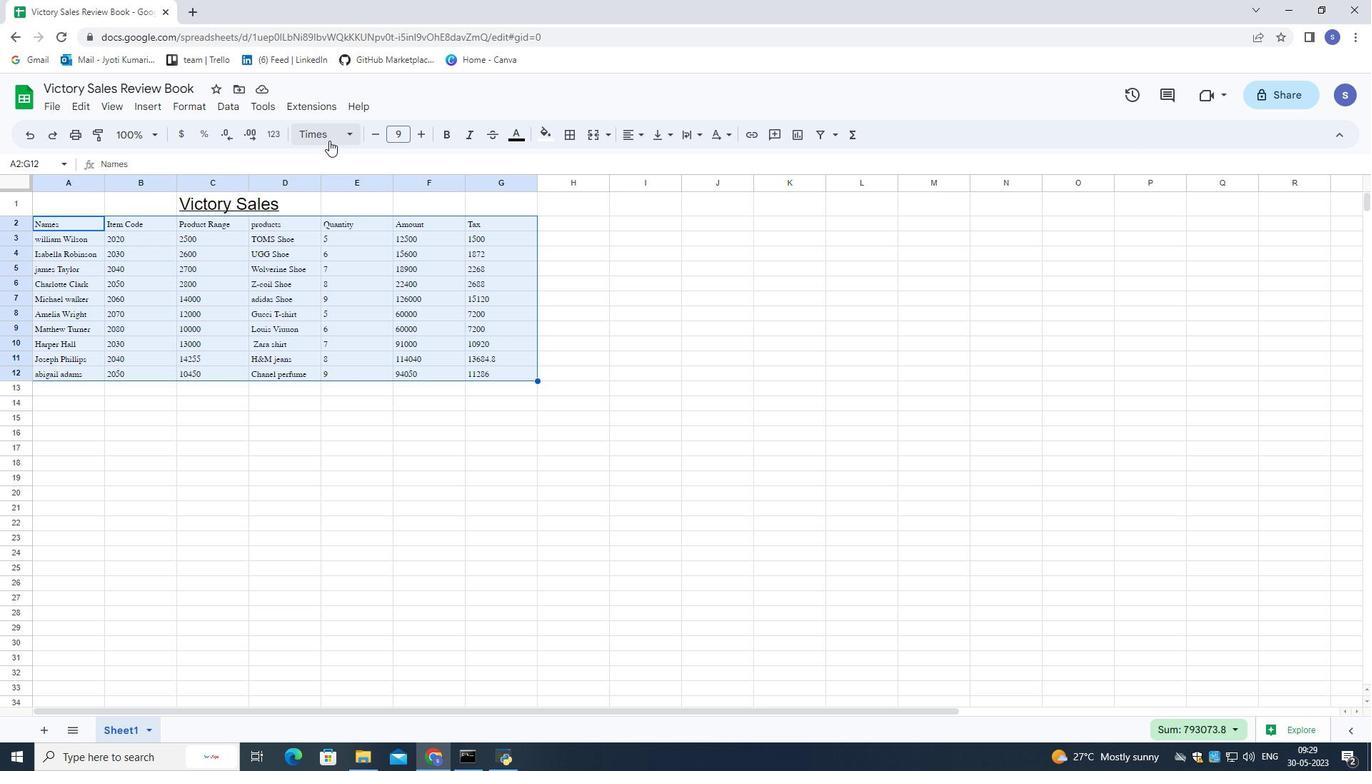 
Action: Mouse pressed left at (330, 140)
Screenshot: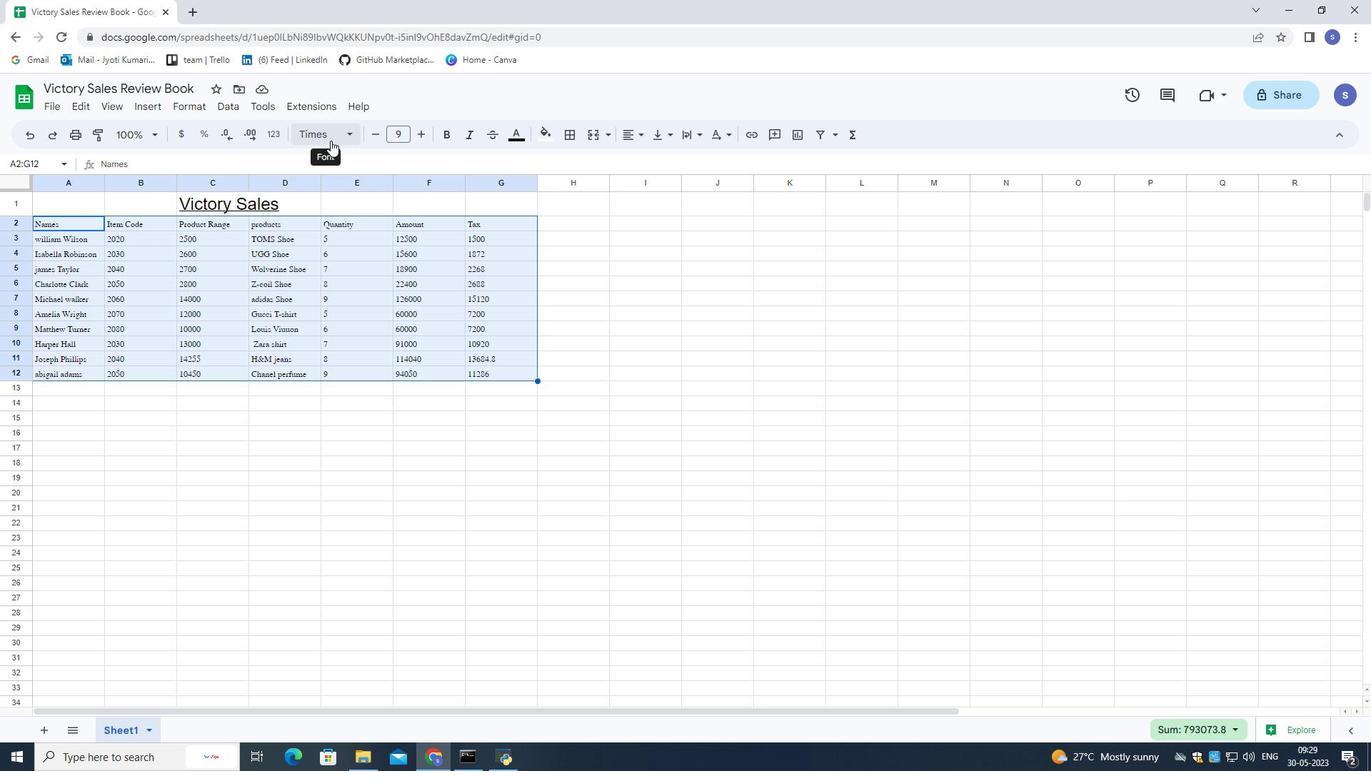 
Action: Mouse moved to (340, 166)
Screenshot: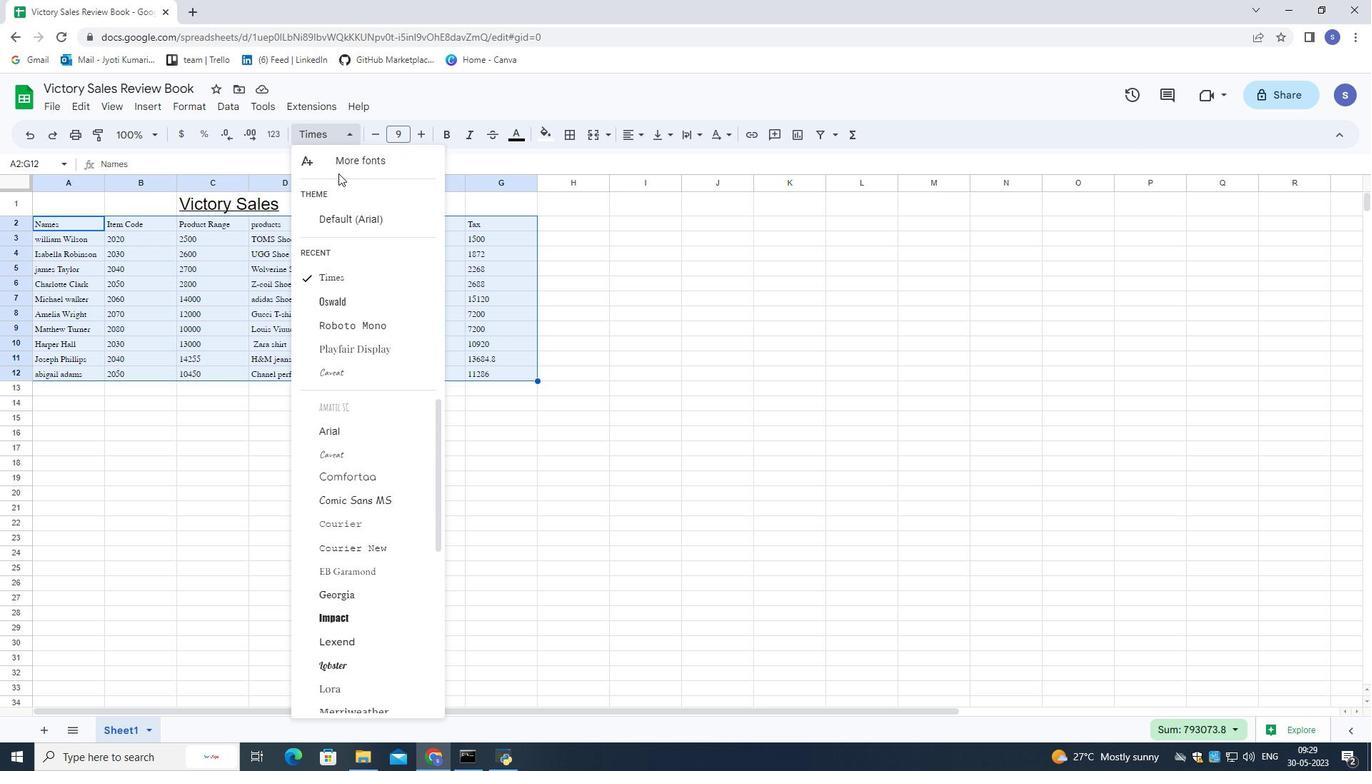 
Action: Mouse pressed left at (340, 166)
Screenshot: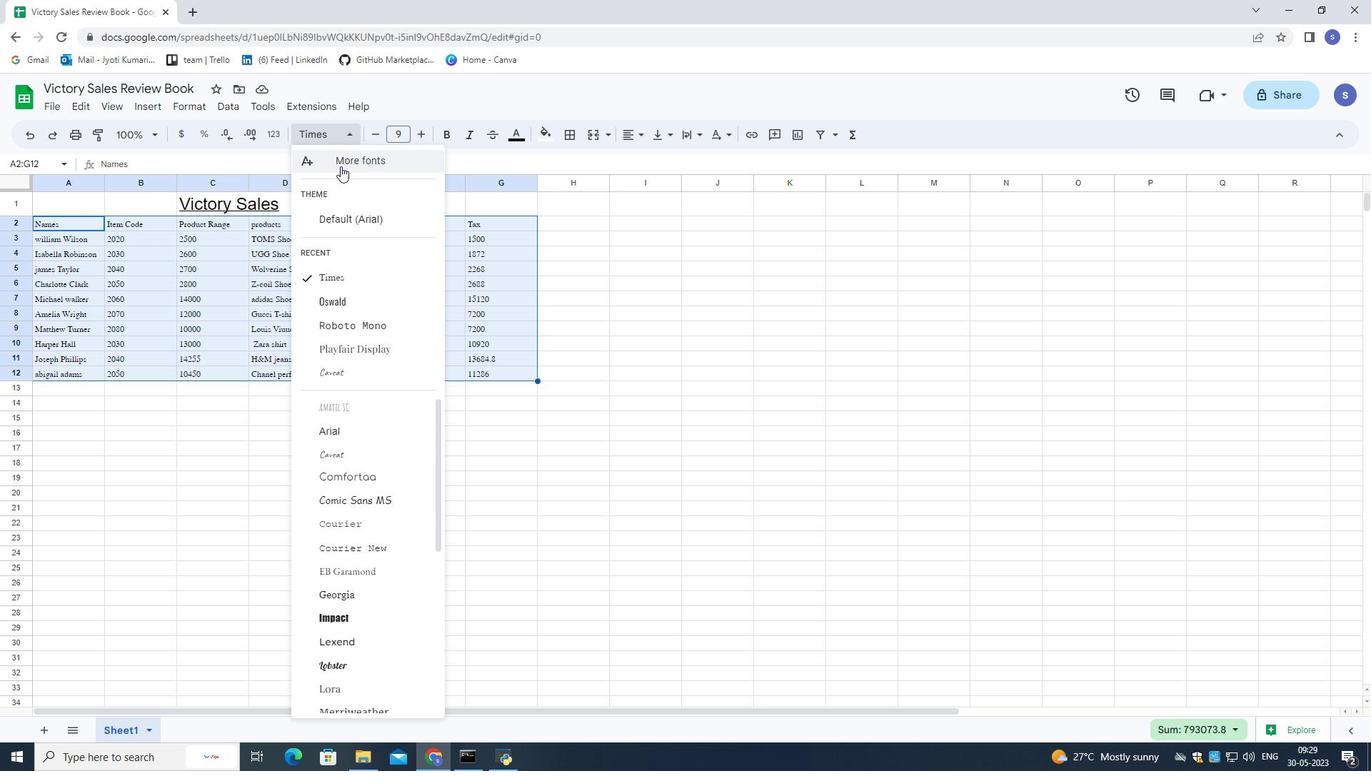 
Action: Mouse moved to (414, 237)
Screenshot: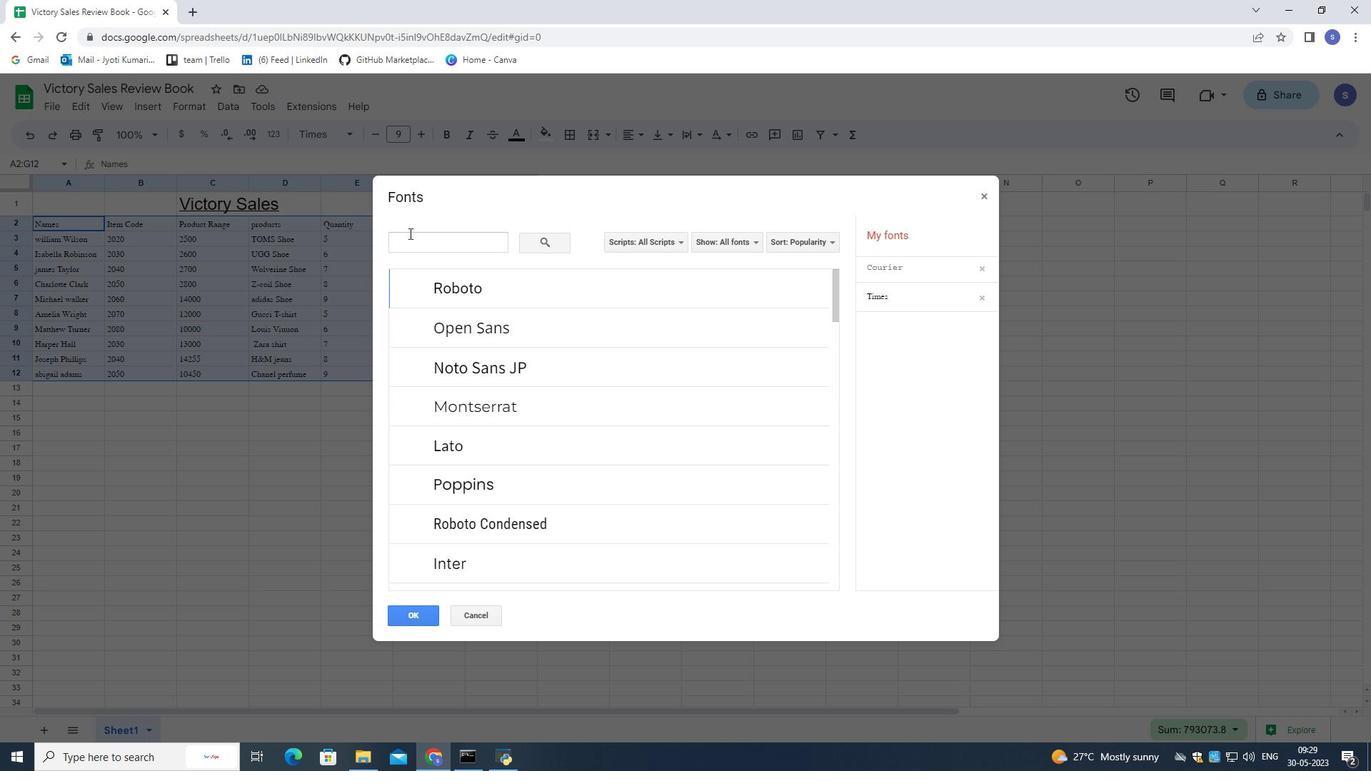 
Action: Mouse pressed left at (414, 237)
Screenshot: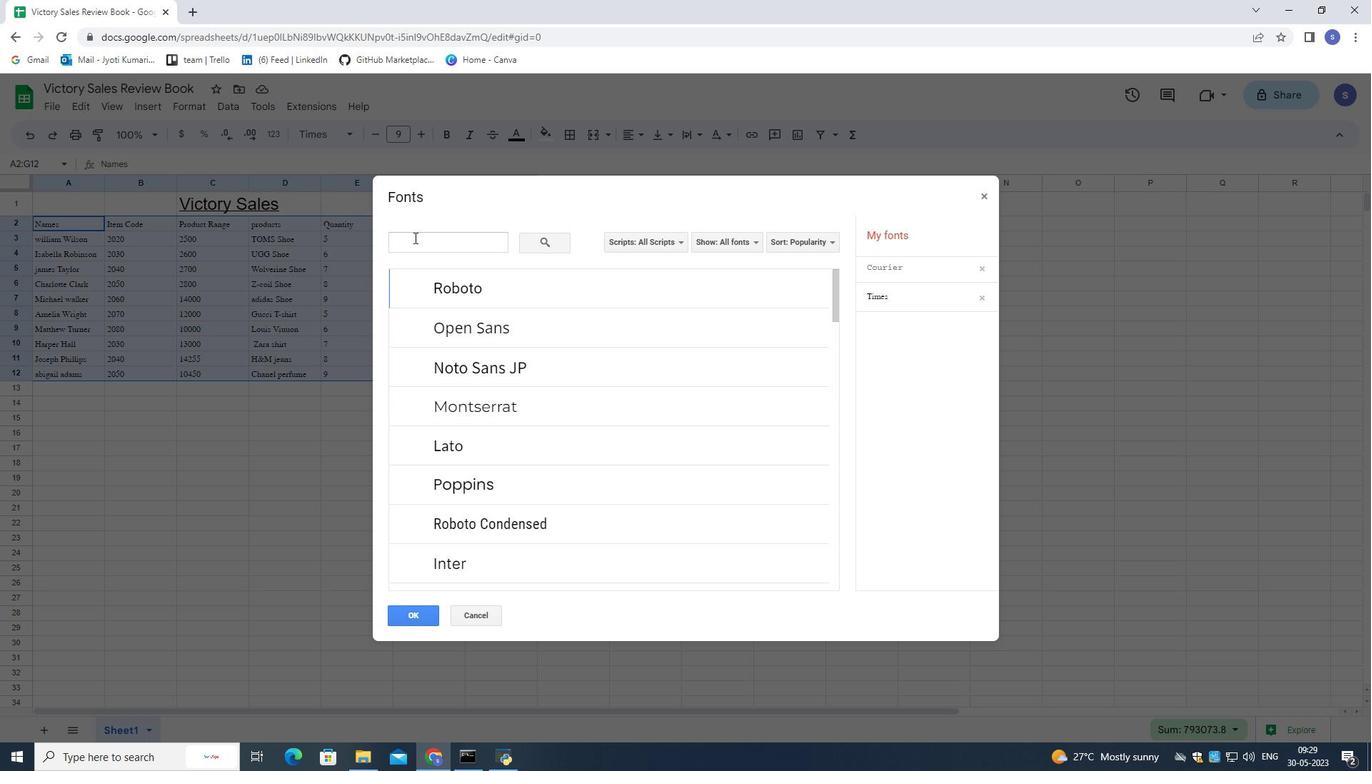 
Action: Mouse moved to (416, 239)
Screenshot: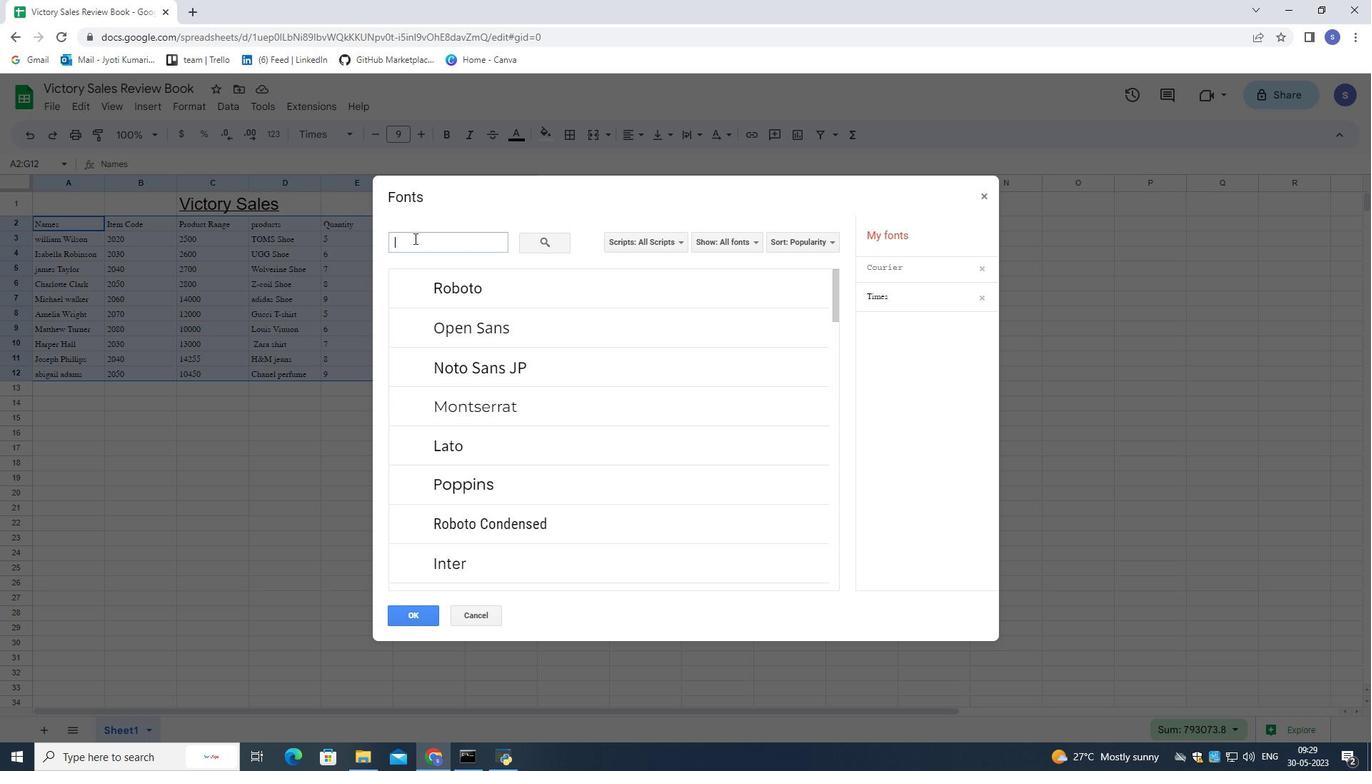 
Action: Key pressed oswald
Screenshot: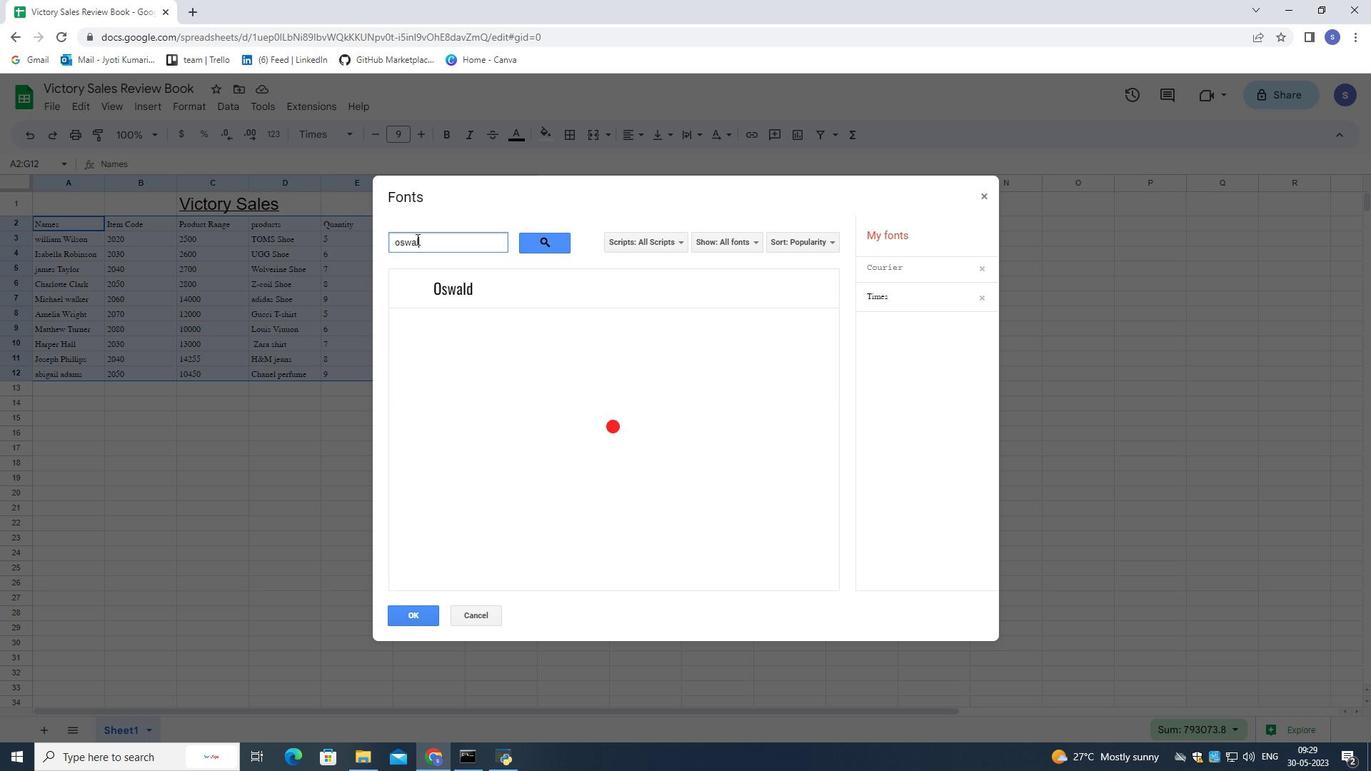 
Action: Mouse moved to (445, 297)
Screenshot: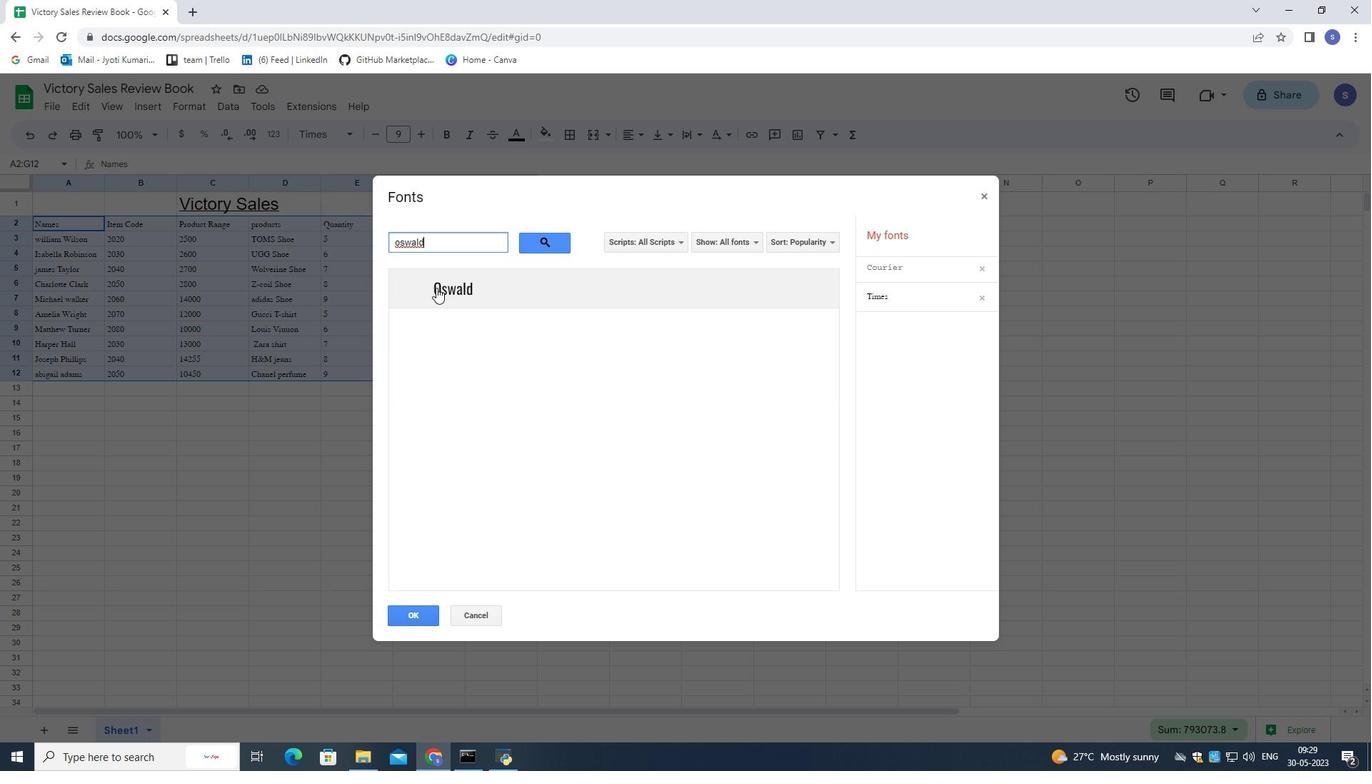 
Action: Mouse pressed left at (445, 297)
Screenshot: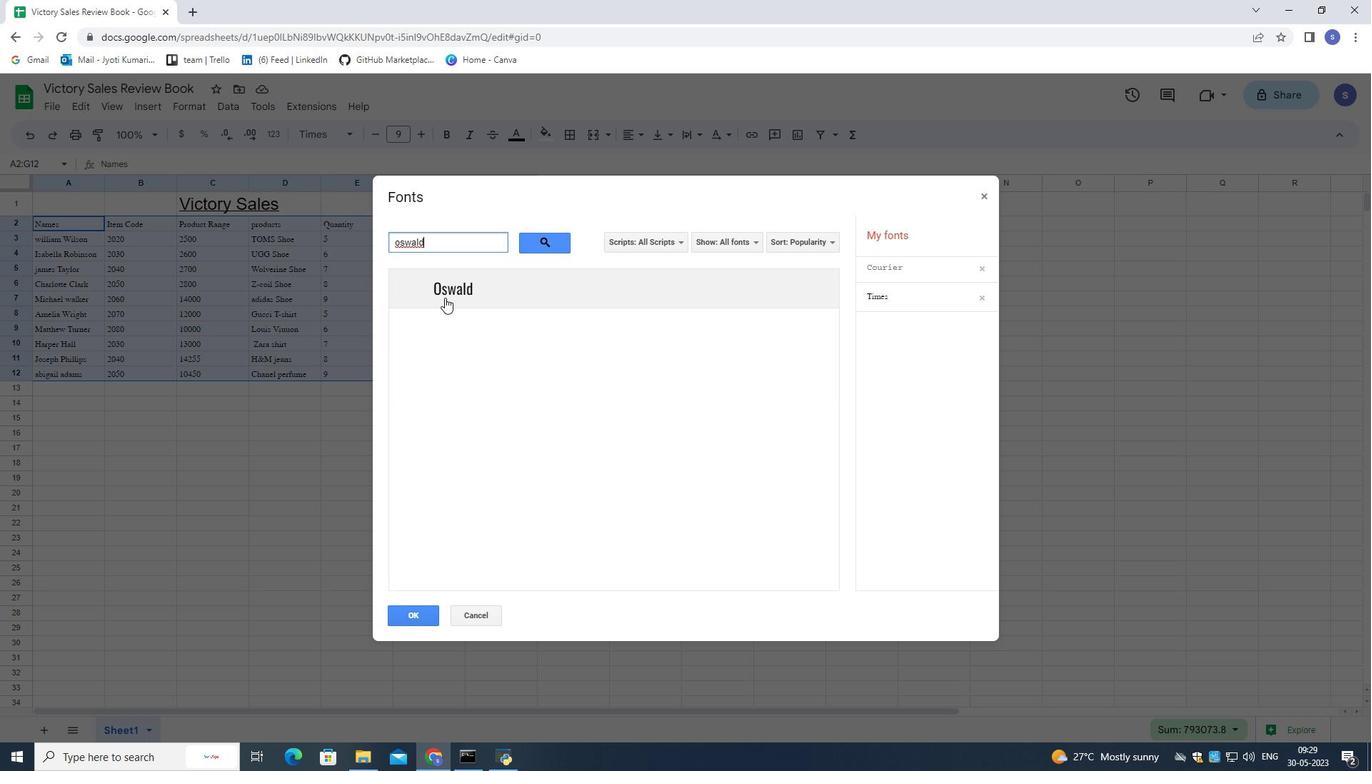 
Action: Mouse moved to (406, 615)
Screenshot: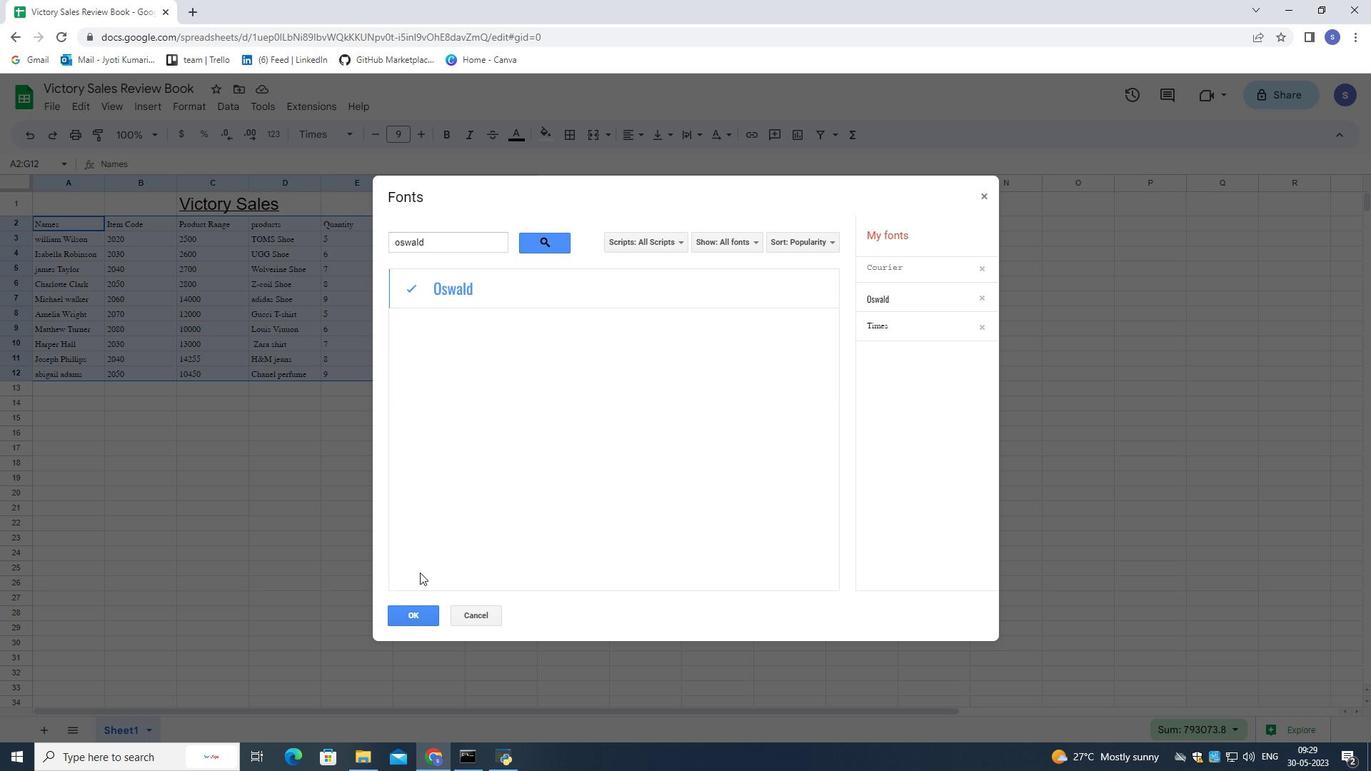 
Action: Mouse pressed left at (406, 615)
Screenshot: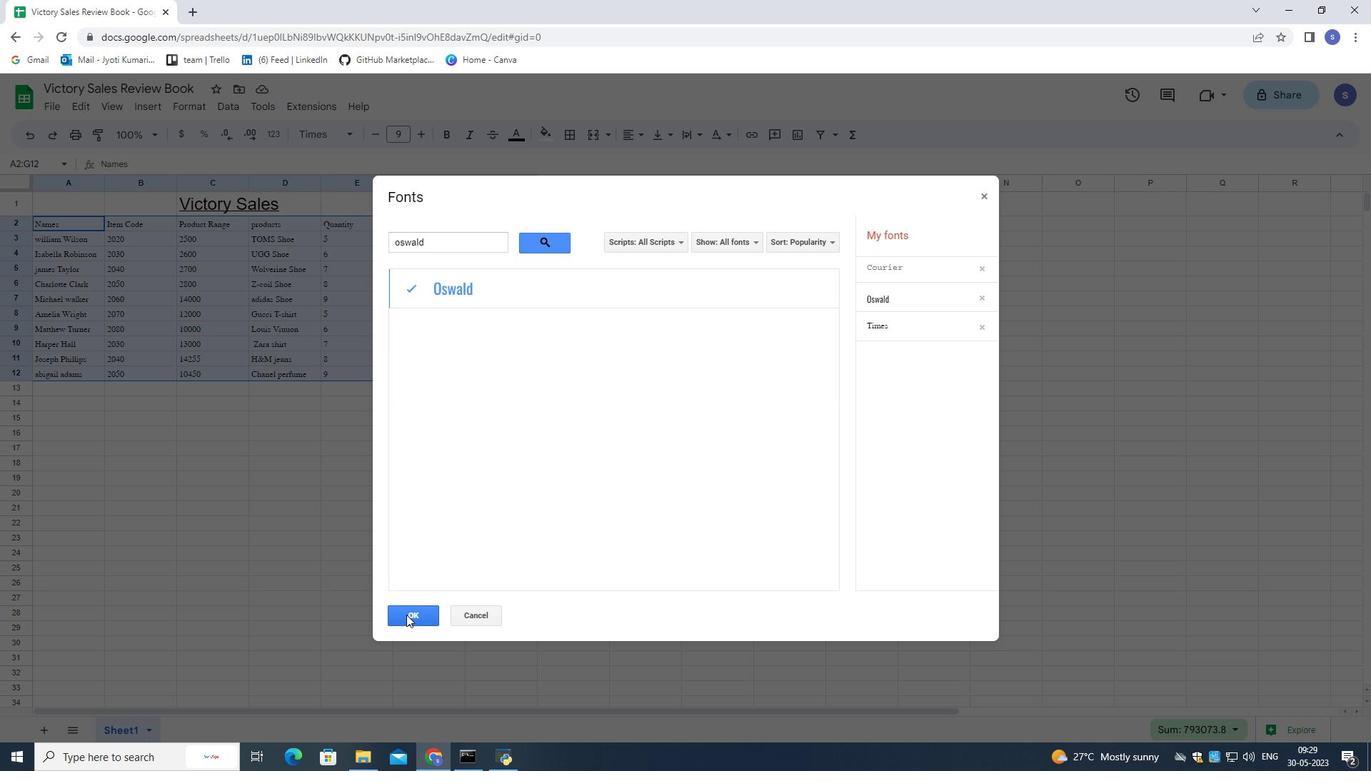 
Action: Mouse moved to (420, 136)
Screenshot: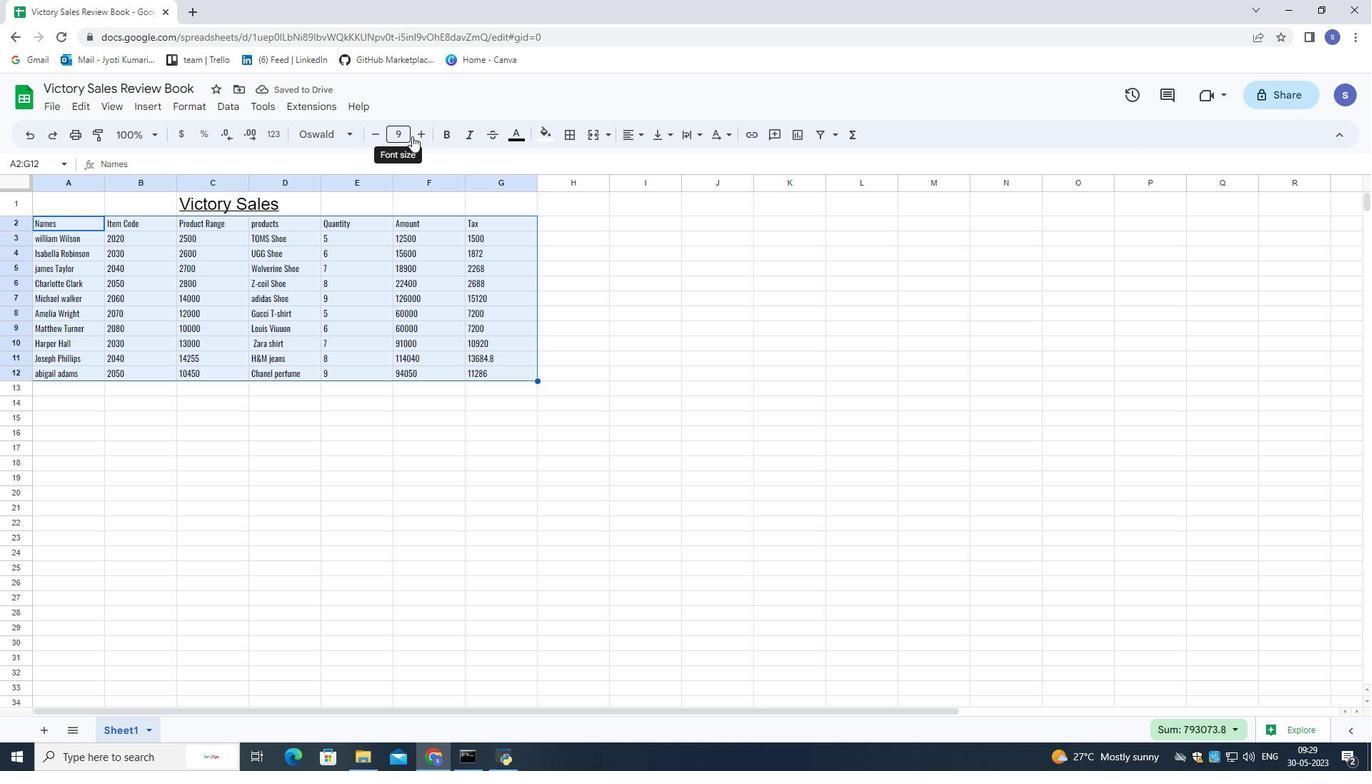 
Action: Mouse pressed left at (420, 136)
Screenshot: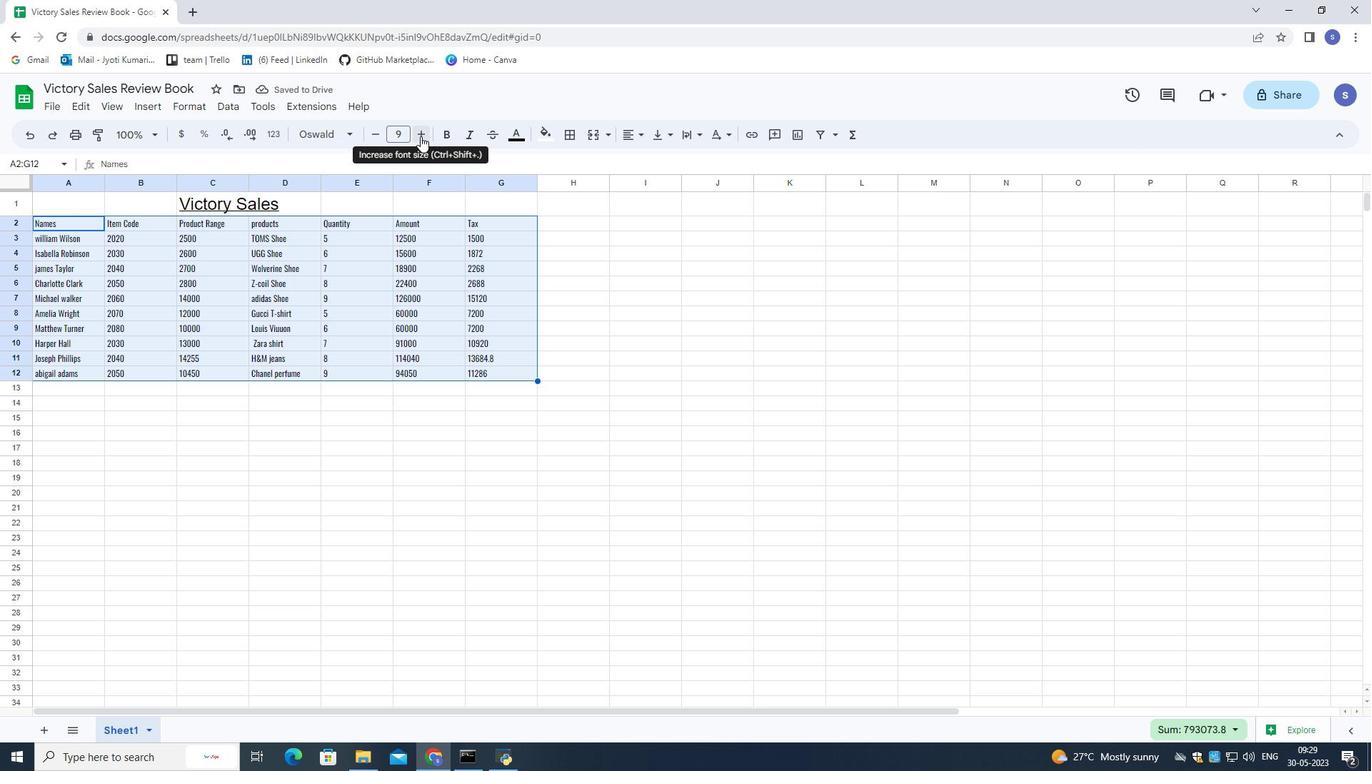
Action: Mouse moved to (381, 136)
Screenshot: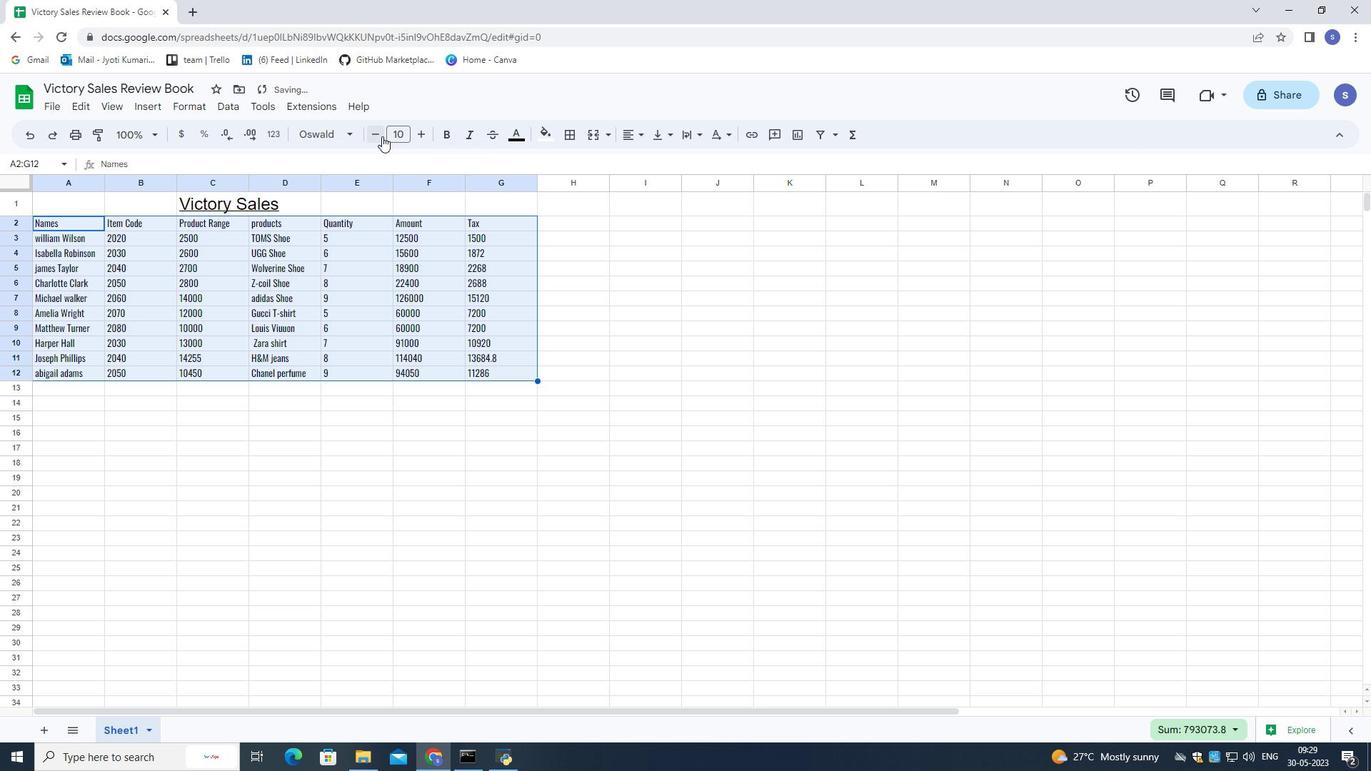 
Action: Mouse pressed left at (381, 136)
Screenshot: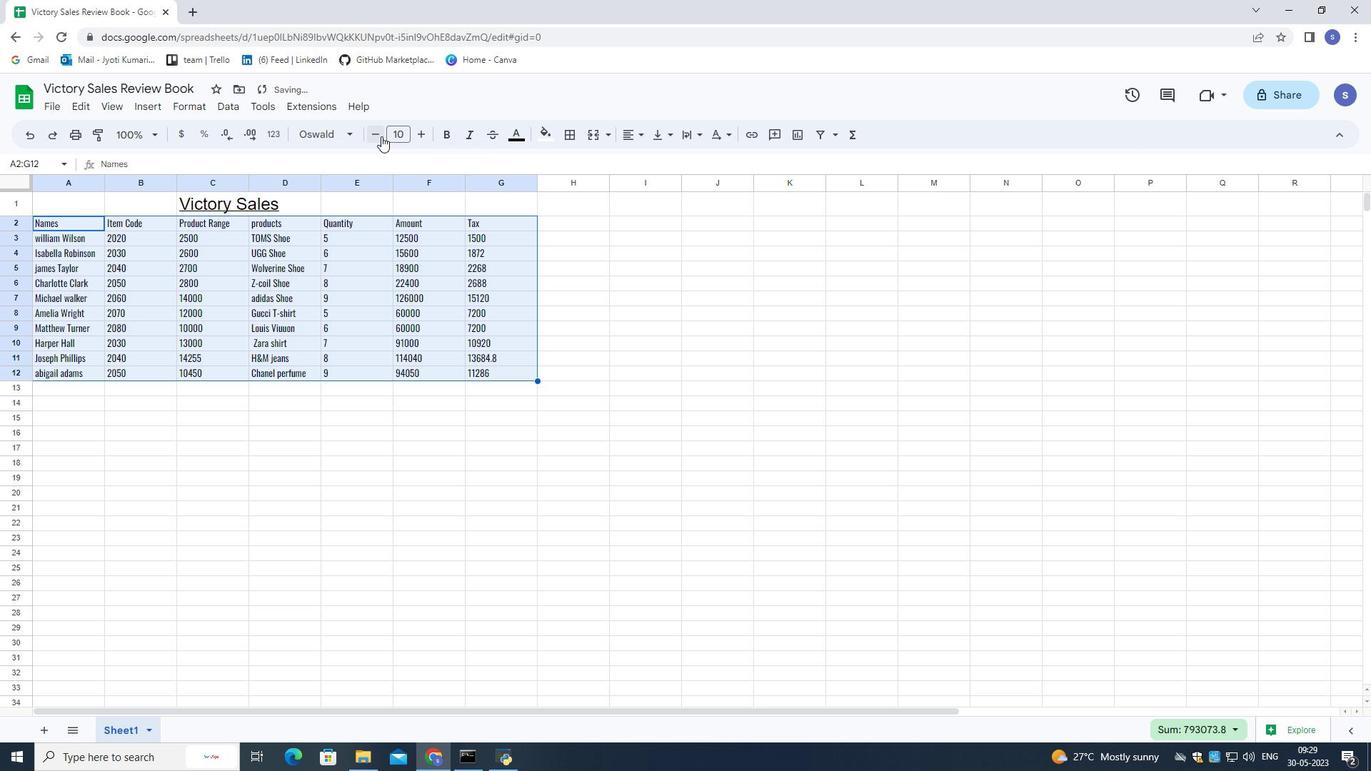 
Action: Mouse moved to (278, 458)
Screenshot: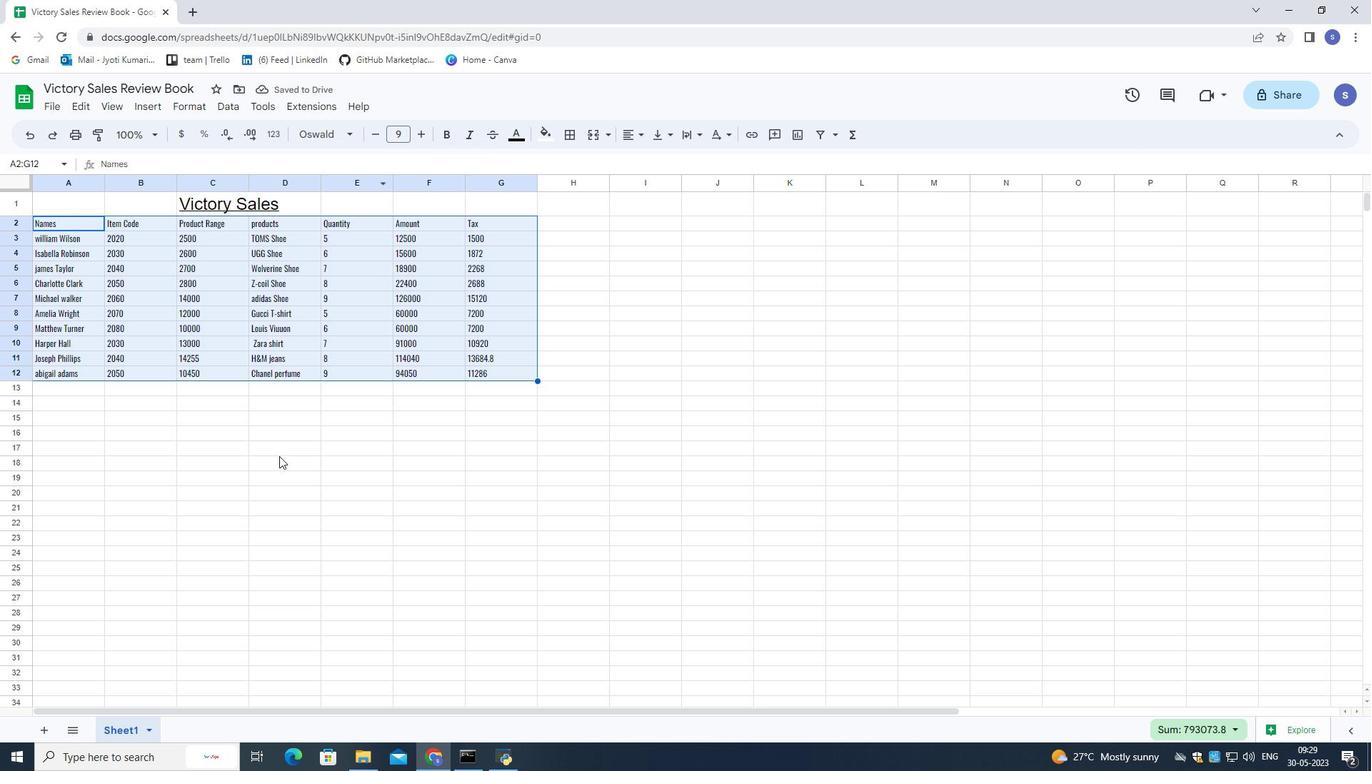 
Action: Mouse pressed left at (278, 458)
Screenshot: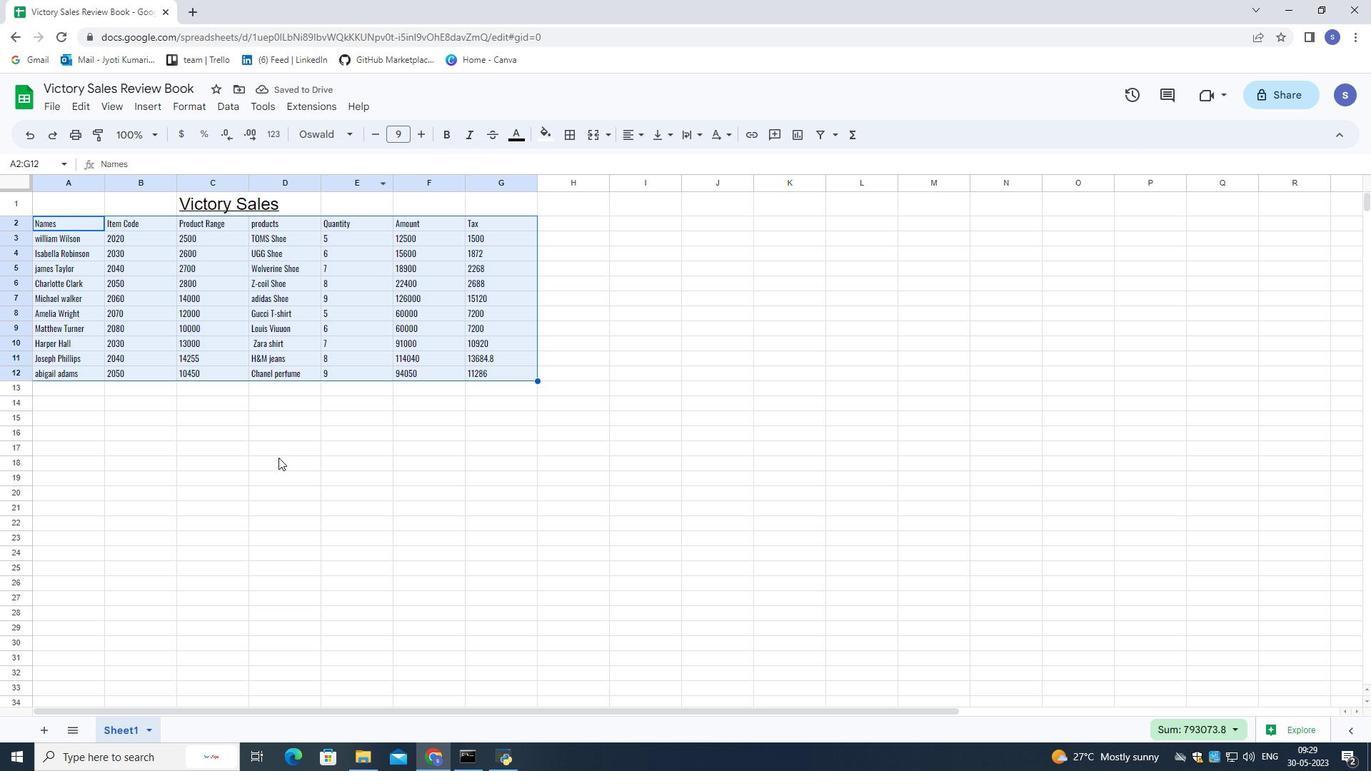 
Action: Mouse moved to (50, 202)
Screenshot: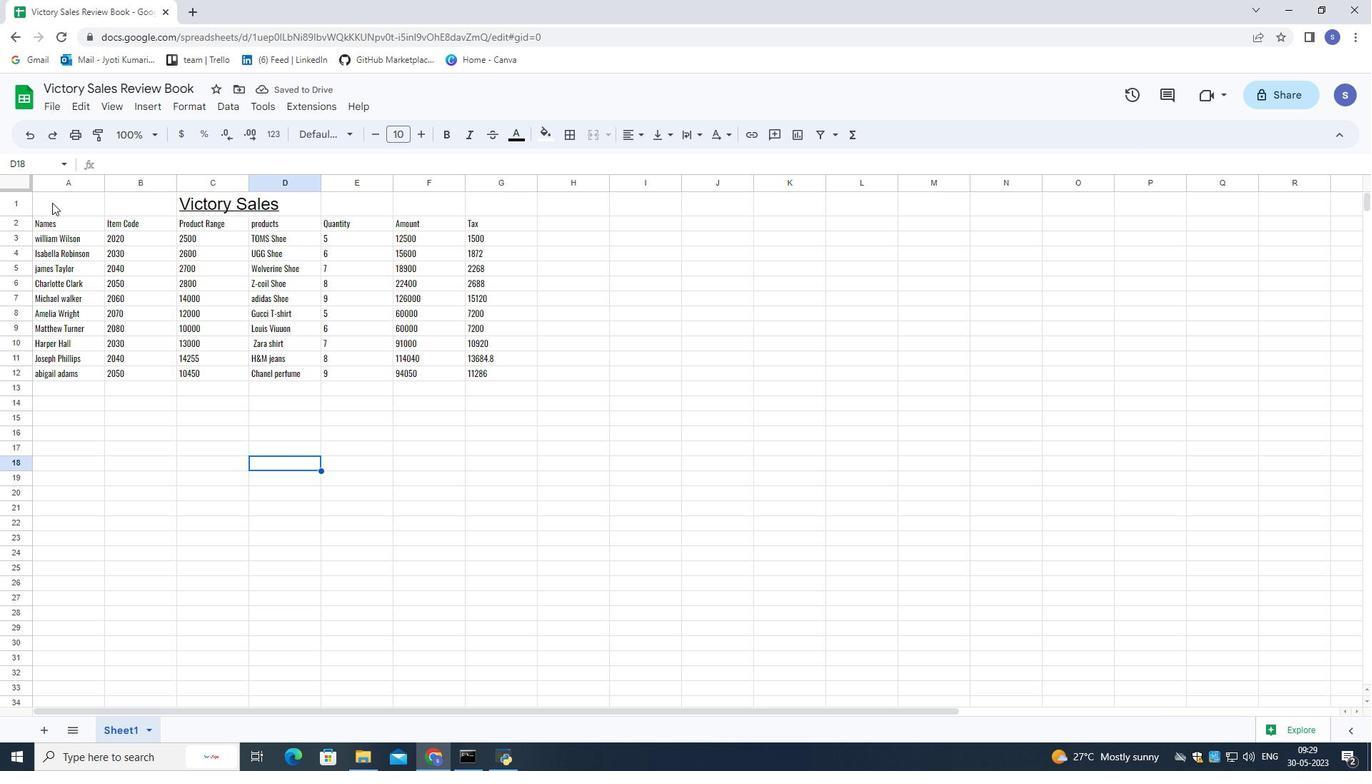 
Action: Mouse pressed left at (50, 202)
Screenshot: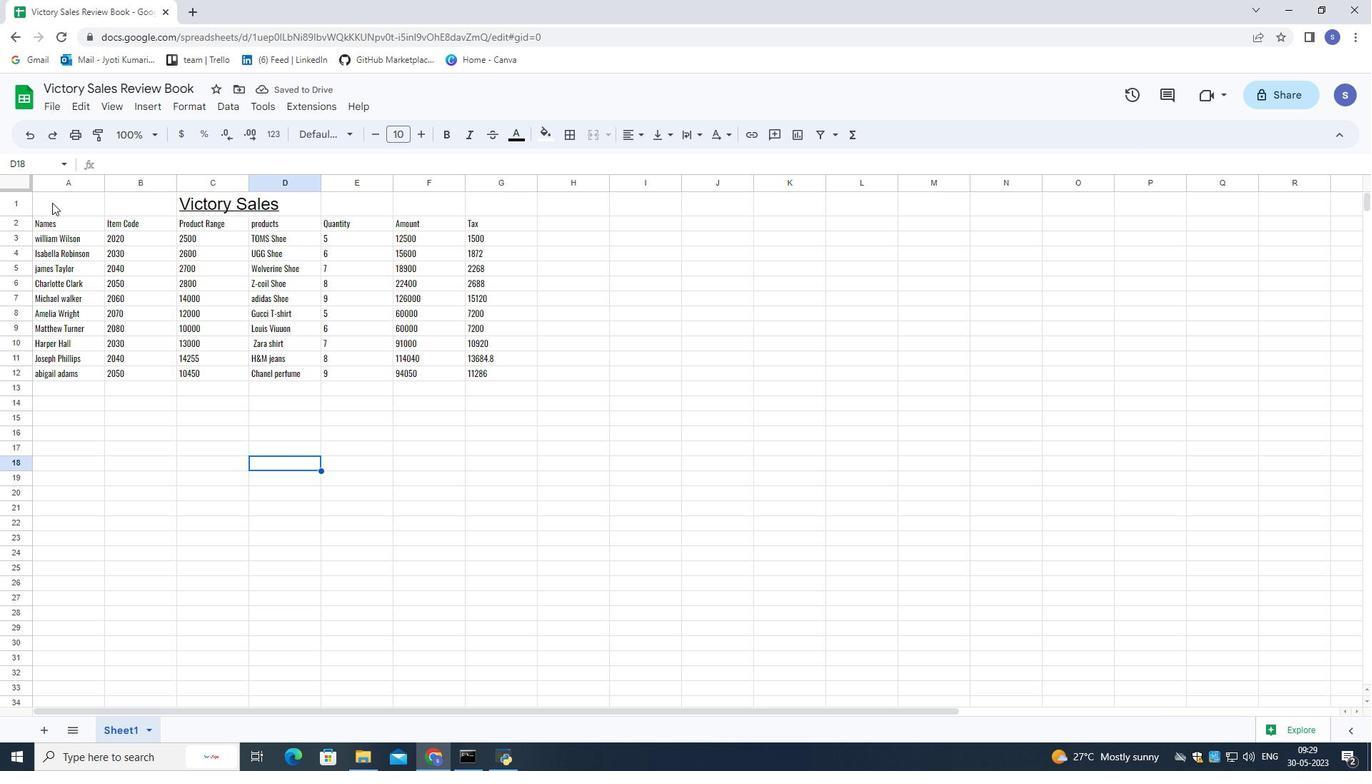 
Action: Mouse moved to (638, 136)
Screenshot: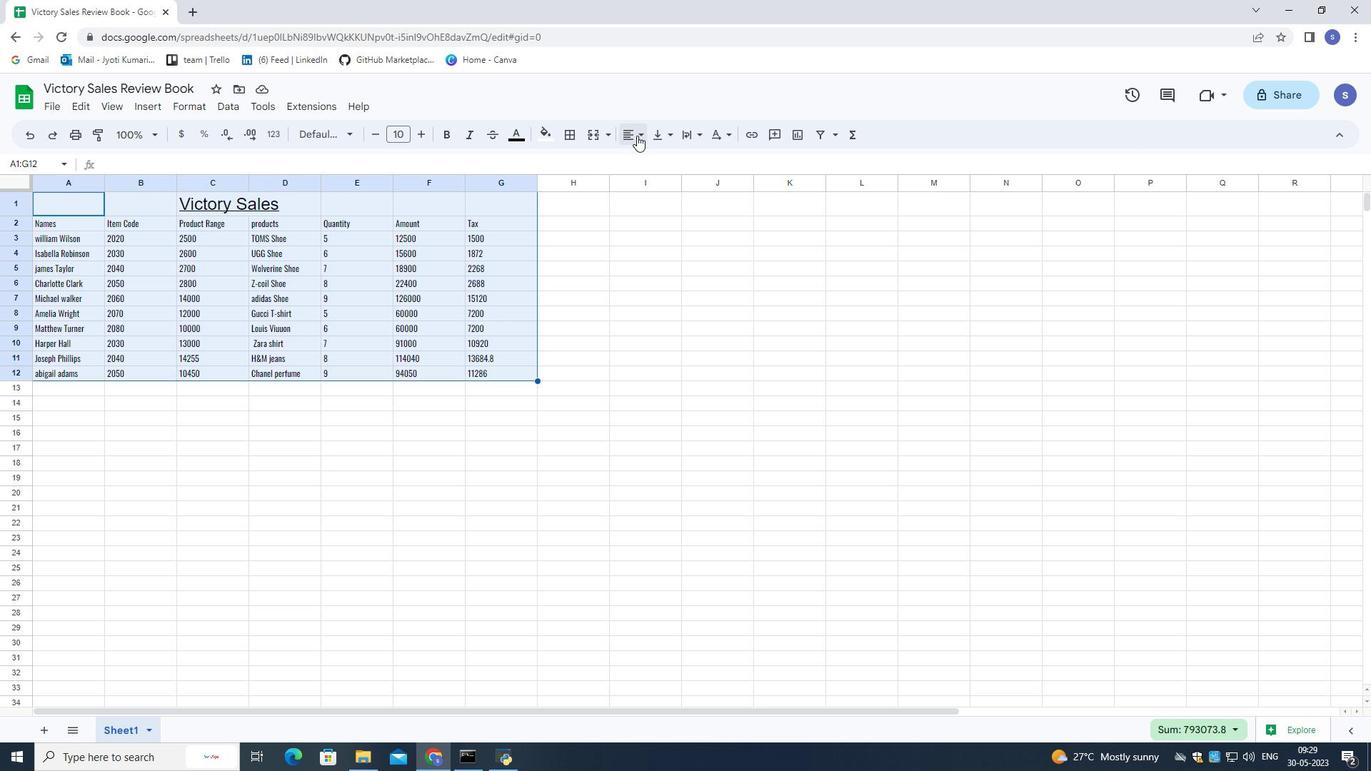 
Action: Mouse pressed left at (638, 136)
Screenshot: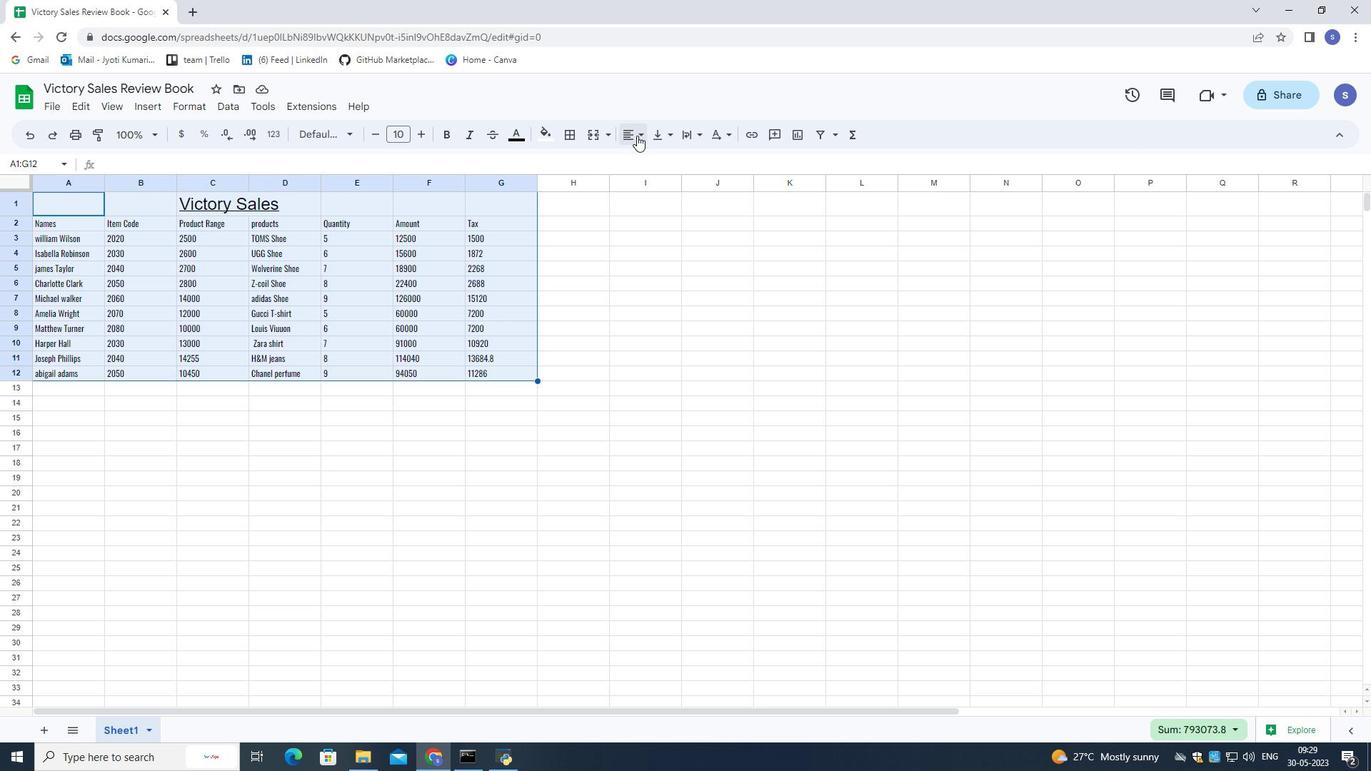 
Action: Mouse moved to (649, 163)
Screenshot: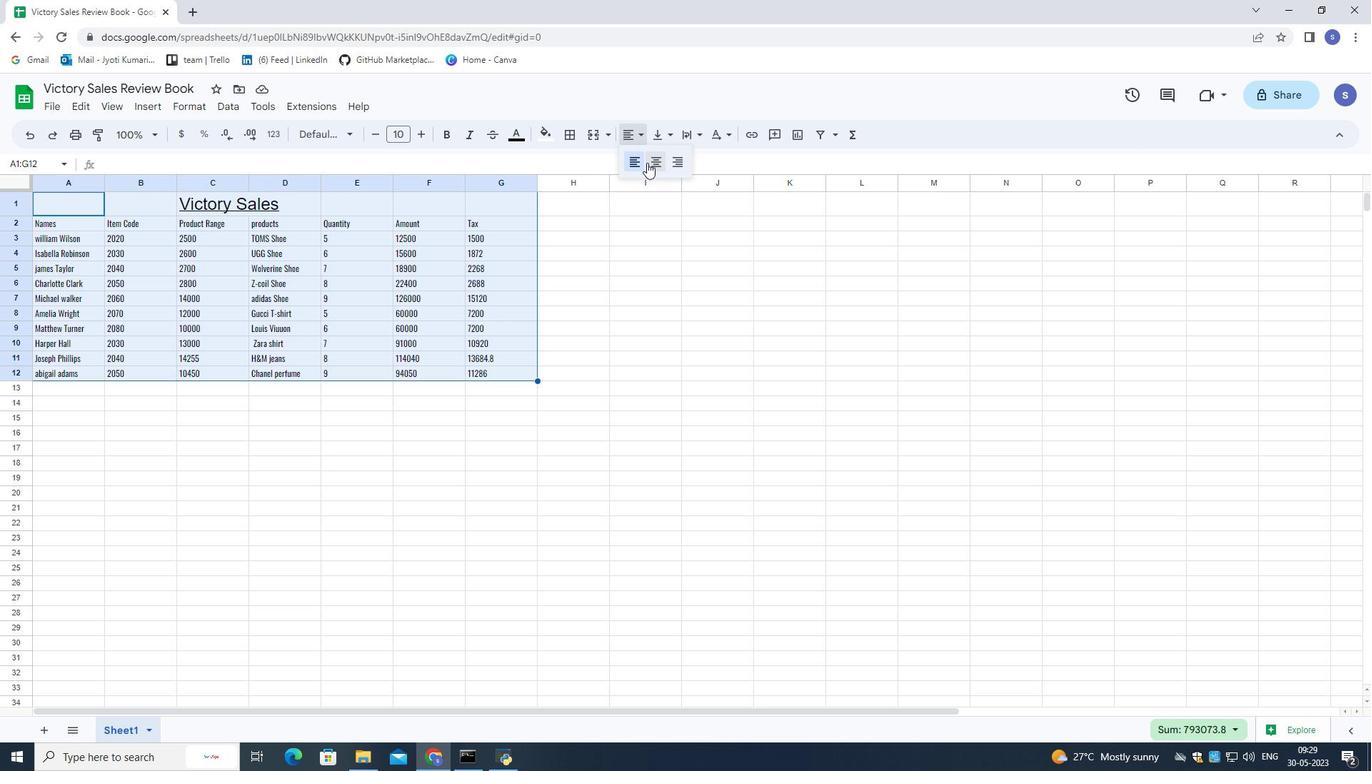 
Action: Mouse pressed left at (649, 163)
Screenshot: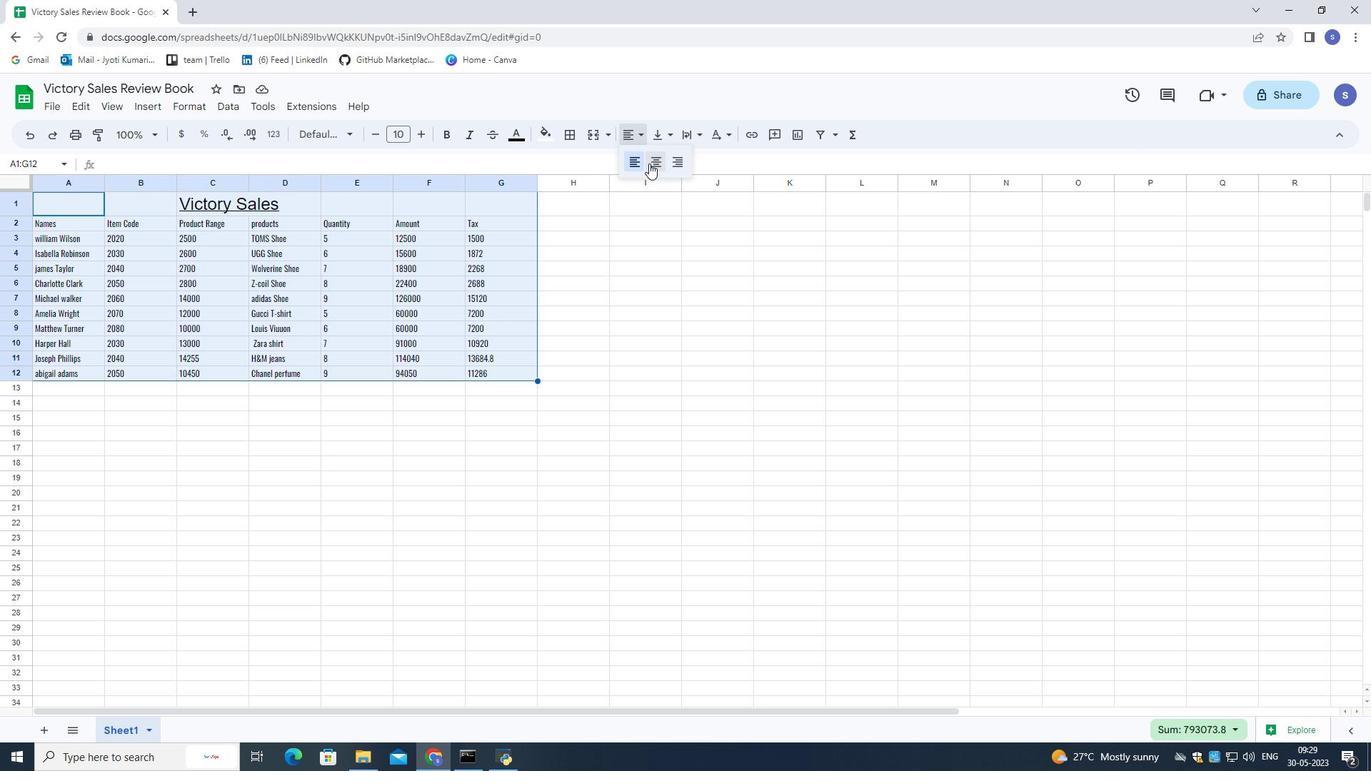 
Action: Mouse moved to (245, 417)
Screenshot: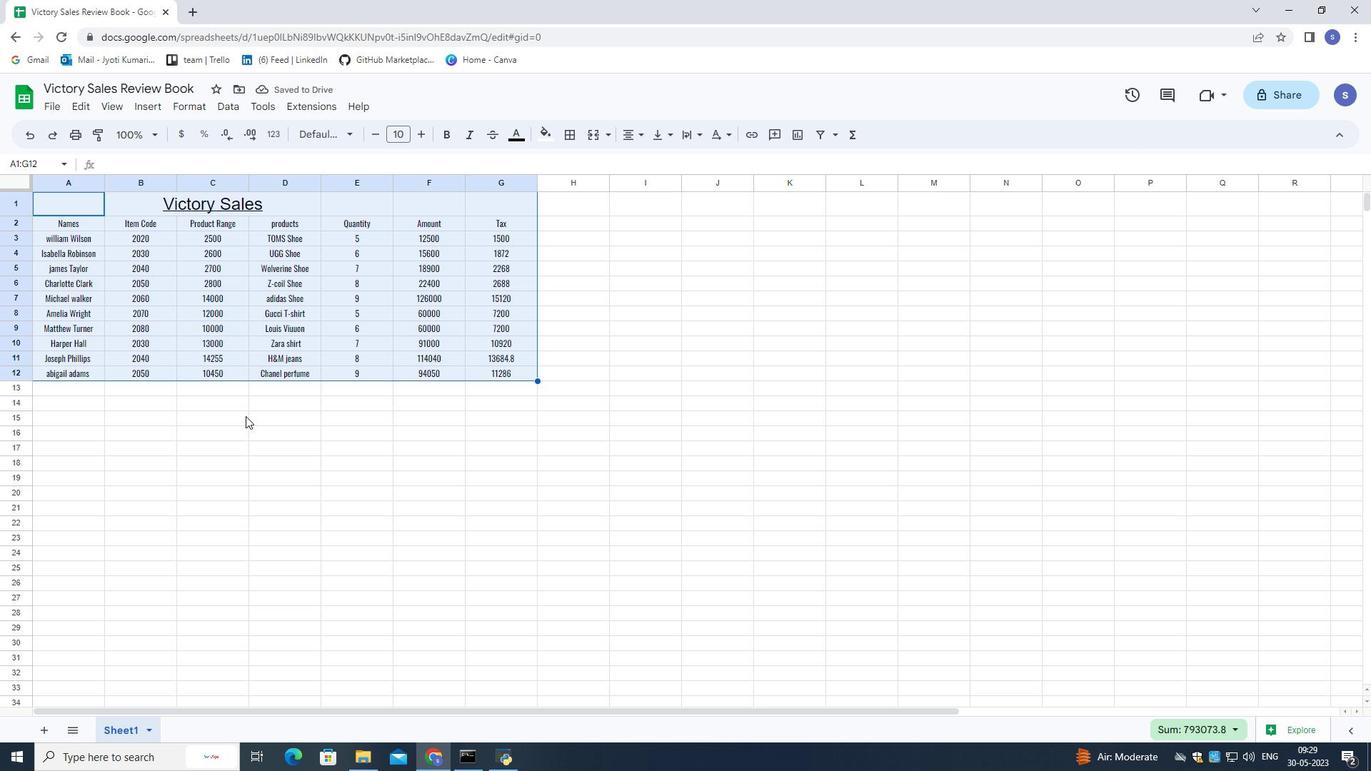 
Action: Mouse pressed left at (245, 417)
Screenshot: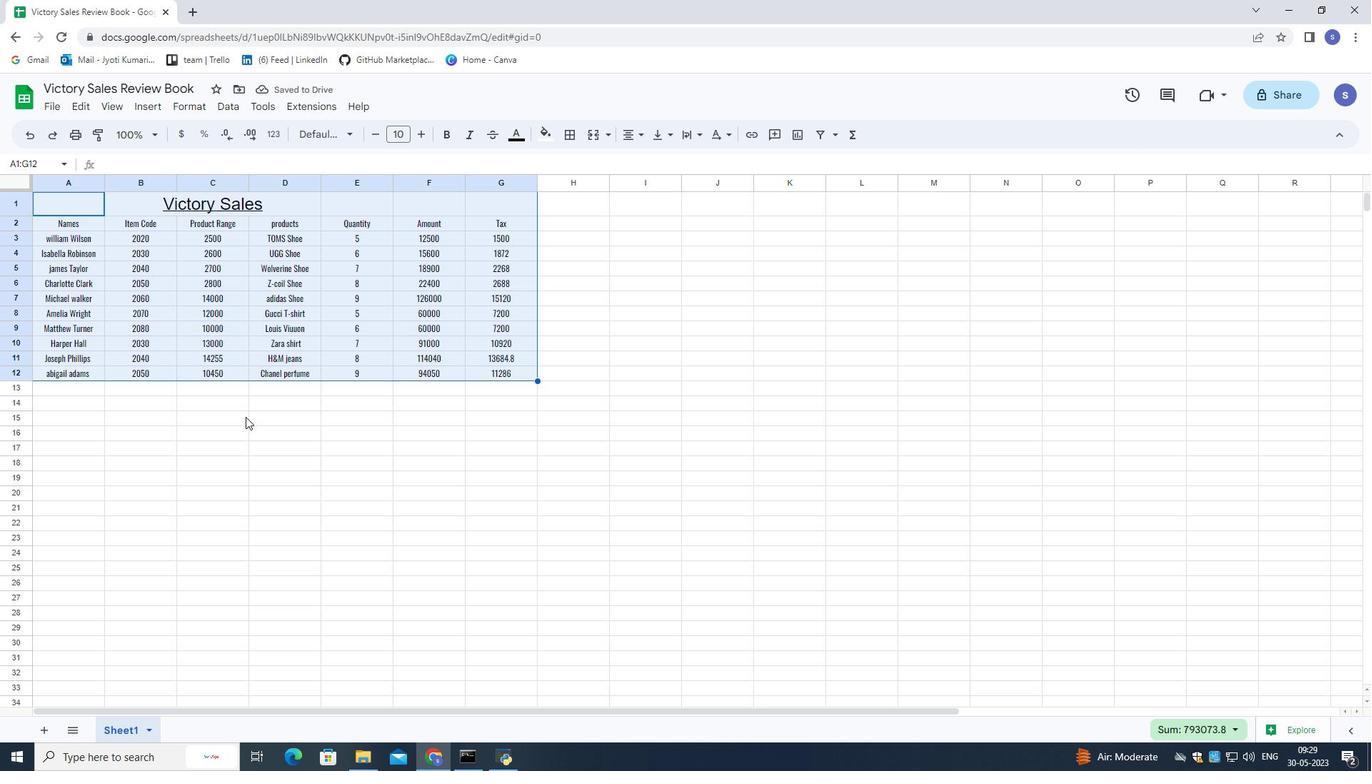 
Action: Mouse moved to (154, 197)
Screenshot: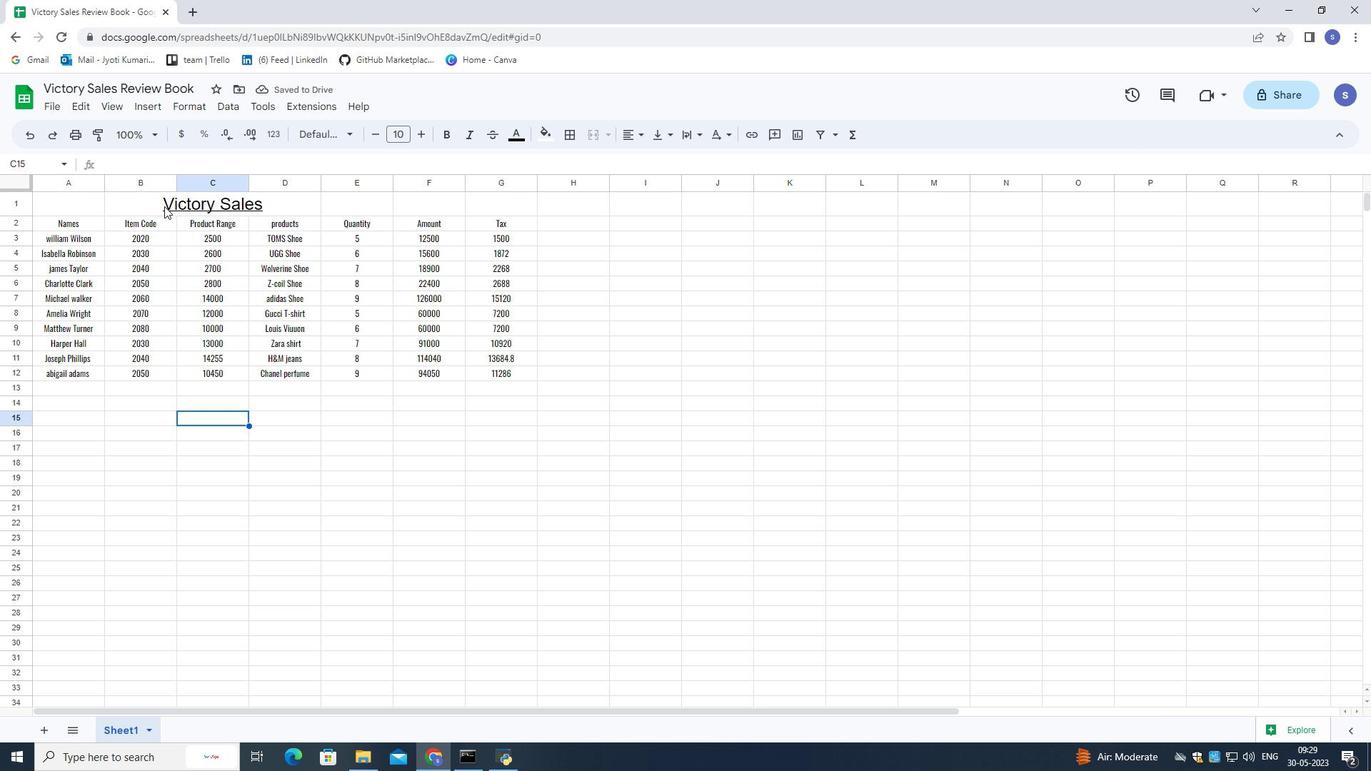 
Action: Mouse pressed left at (154, 197)
Screenshot: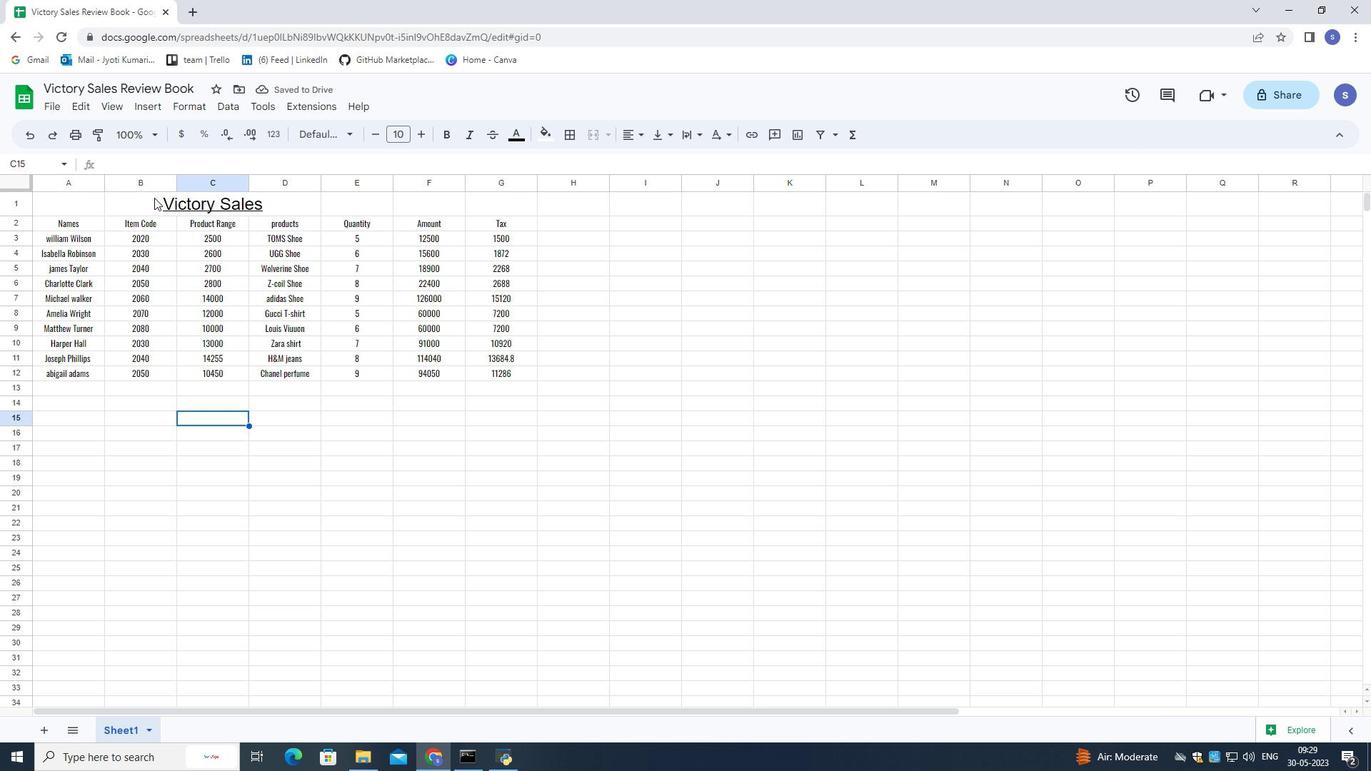 
Action: Mouse moved to (546, 133)
Screenshot: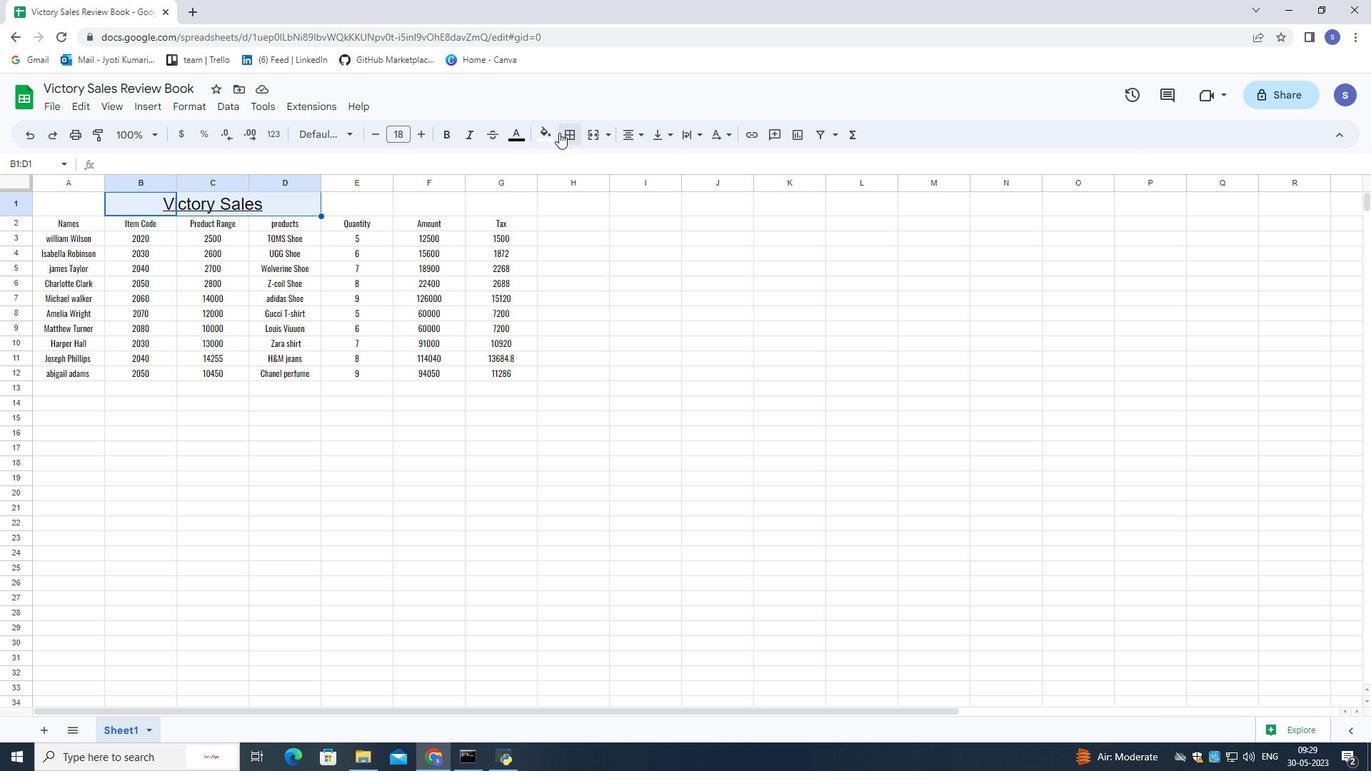 
Action: Mouse pressed left at (546, 133)
Screenshot: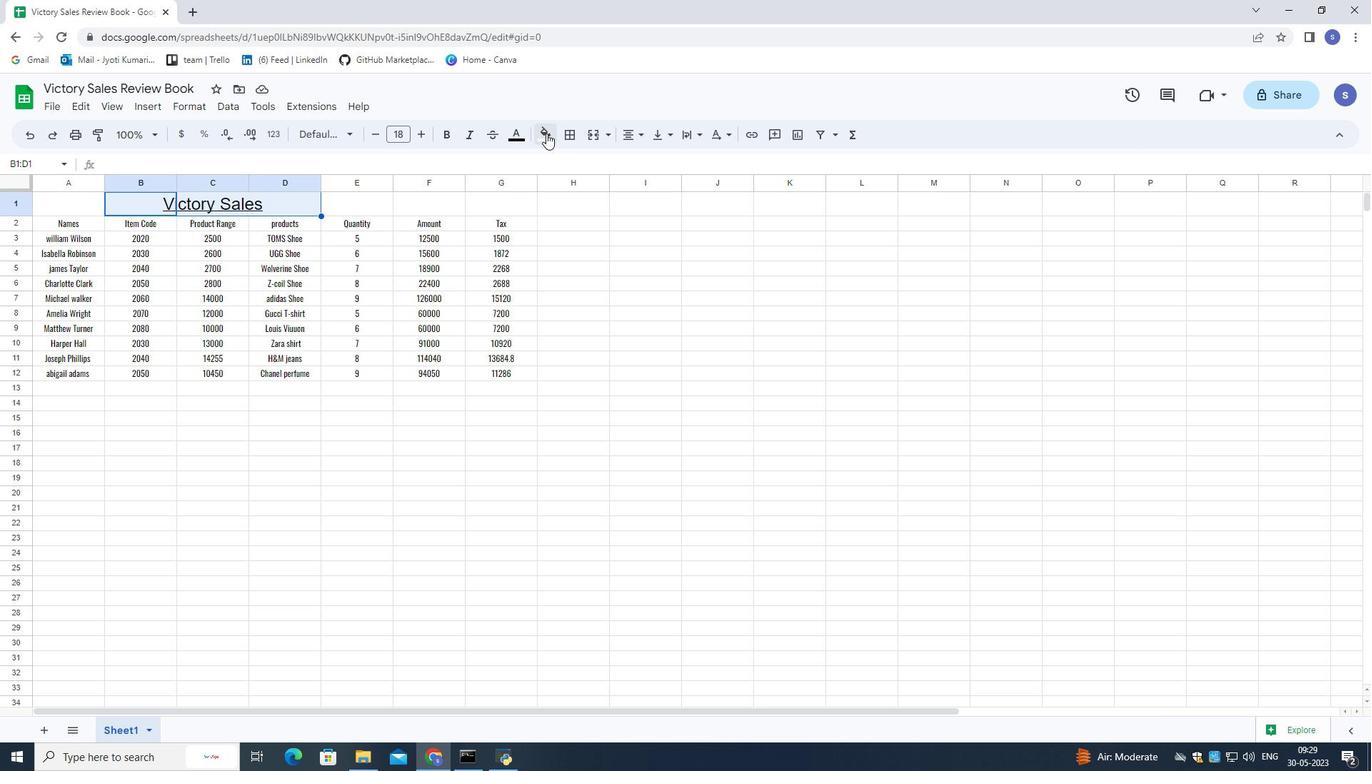 
Action: Mouse moved to (677, 235)
Screenshot: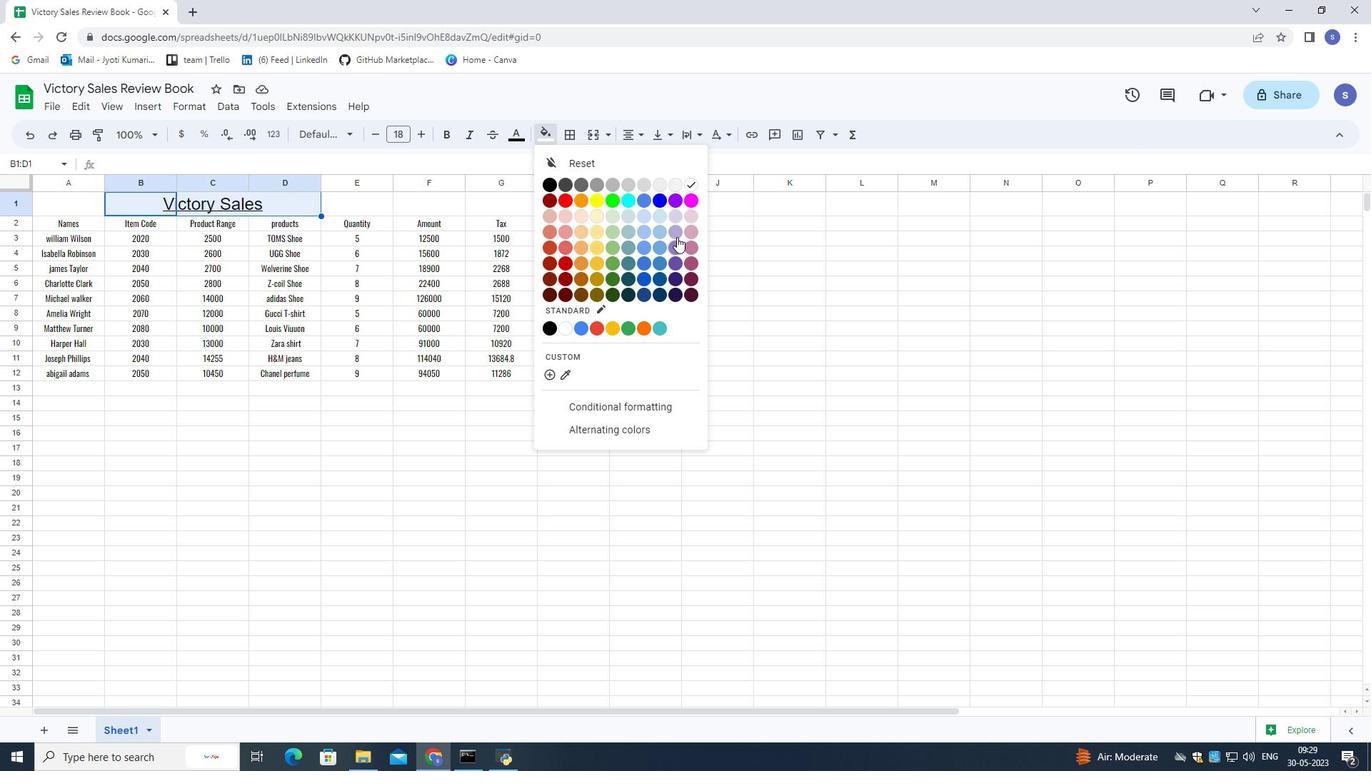
Action: Mouse pressed left at (677, 235)
Screenshot: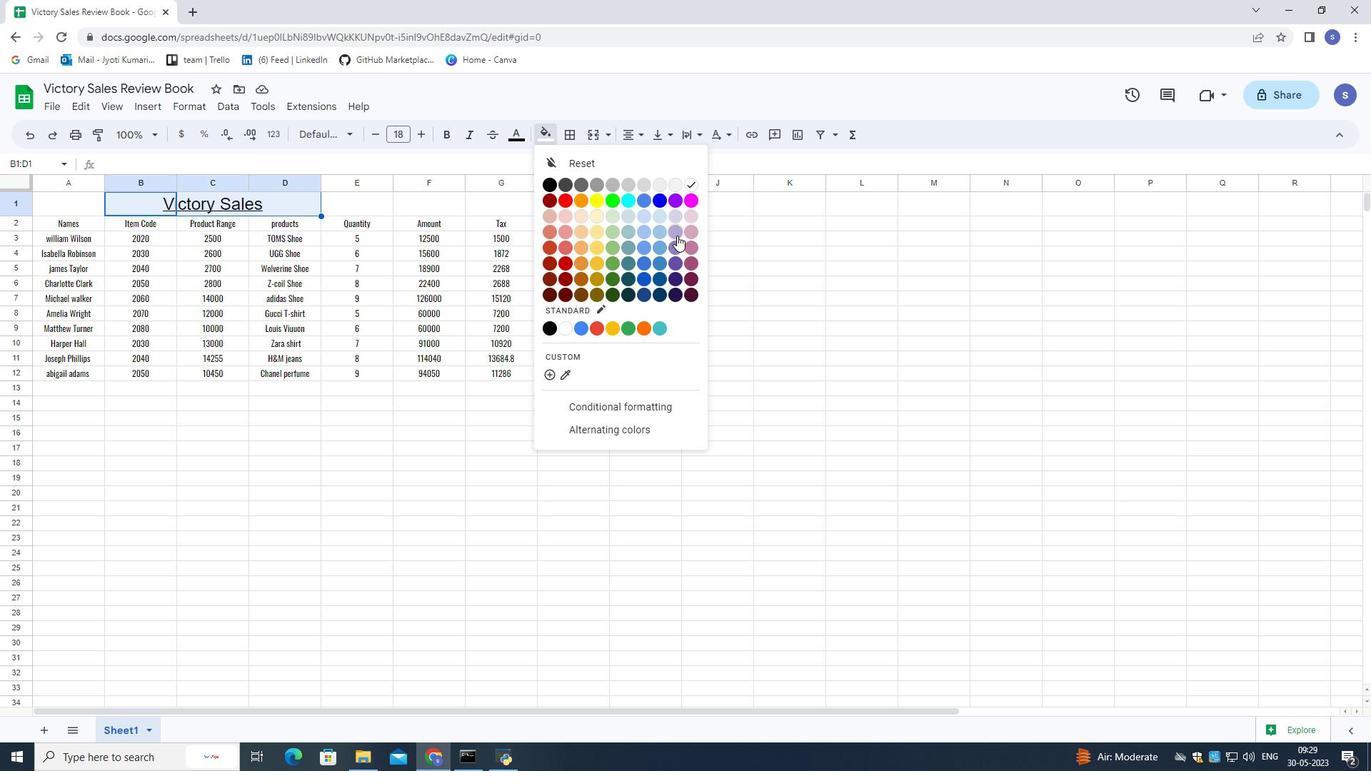 
Action: Mouse moved to (549, 130)
Screenshot: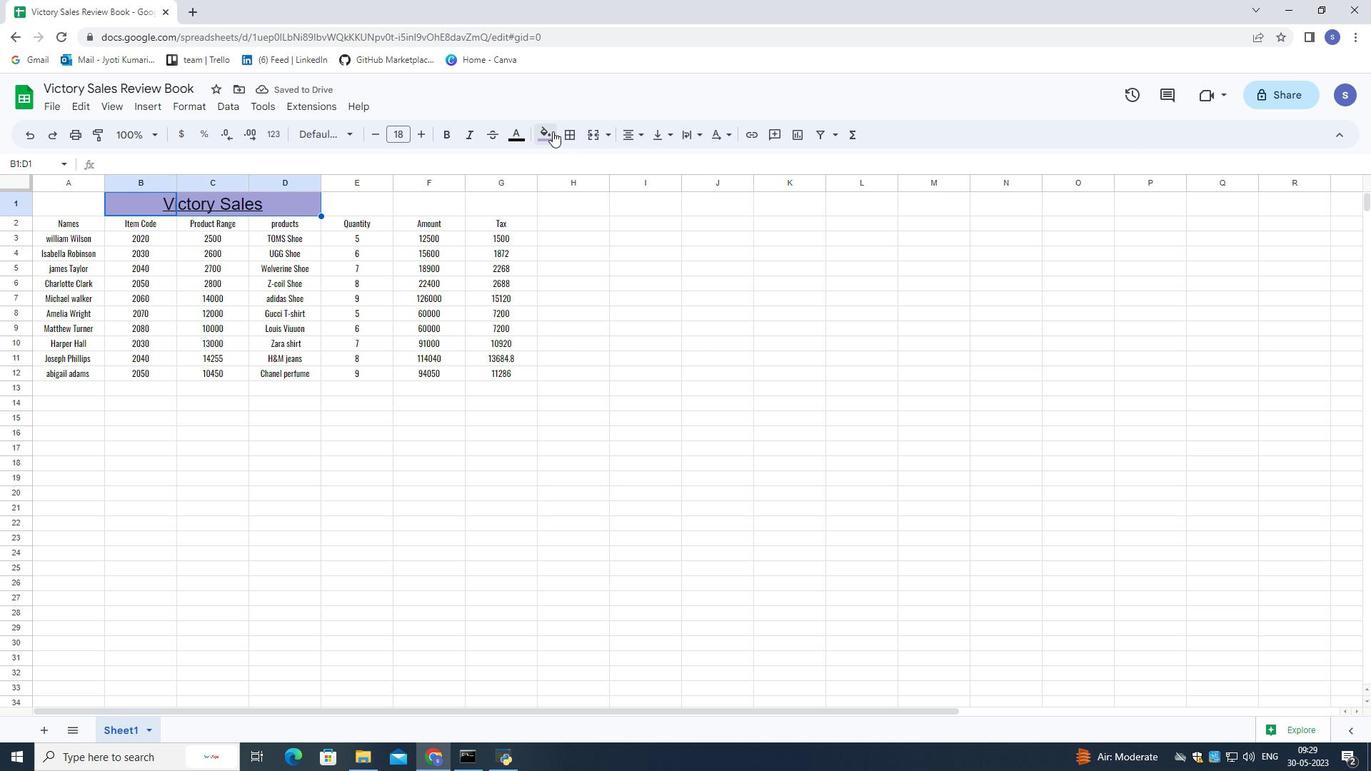 
Action: Mouse pressed left at (549, 130)
Screenshot: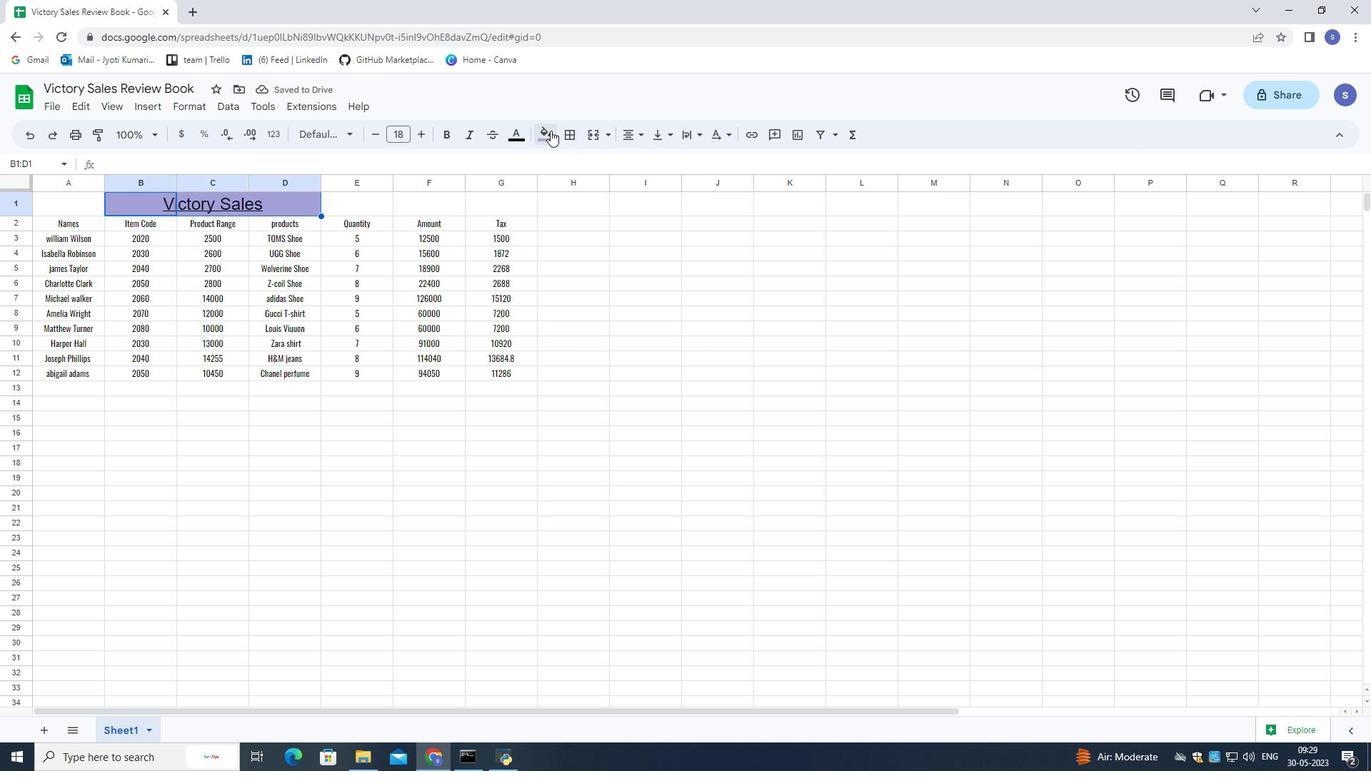 
Action: Mouse moved to (674, 218)
Screenshot: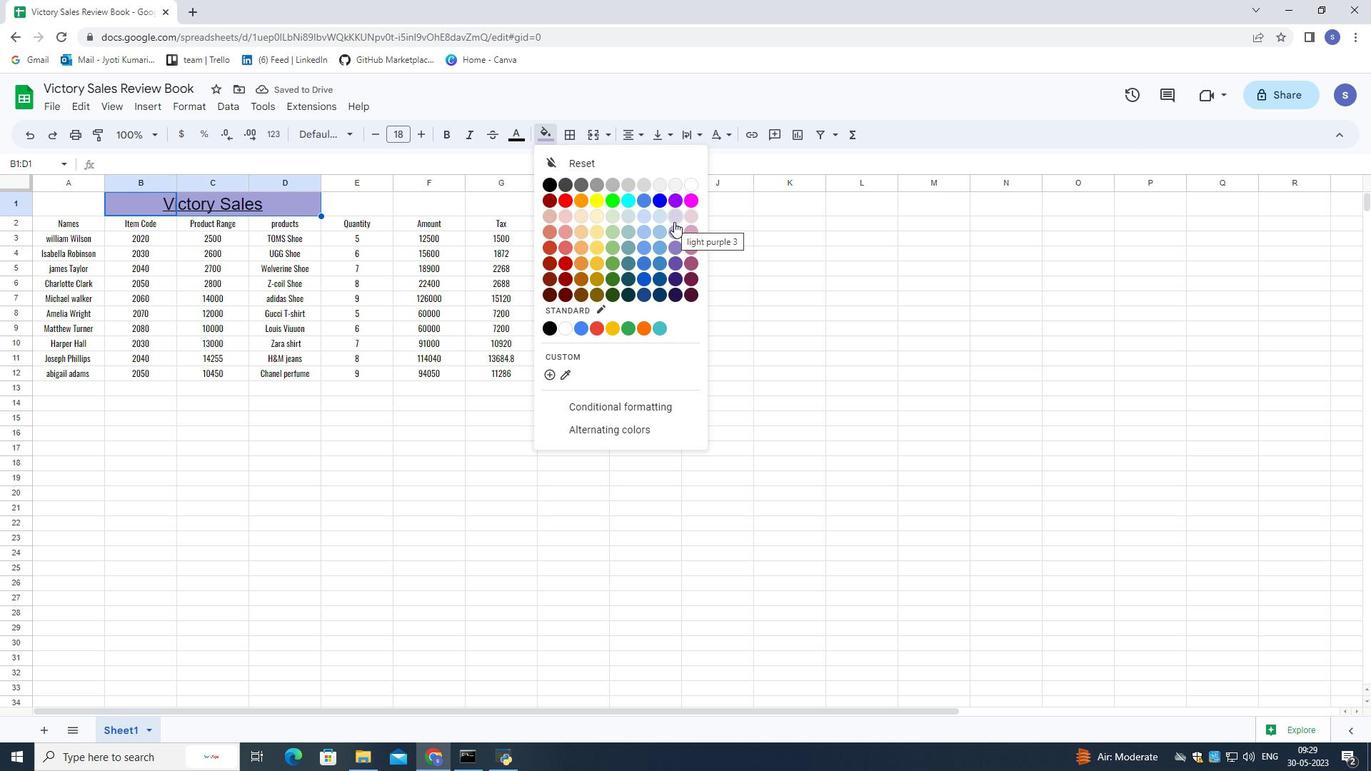 
Action: Mouse pressed left at (674, 218)
Screenshot: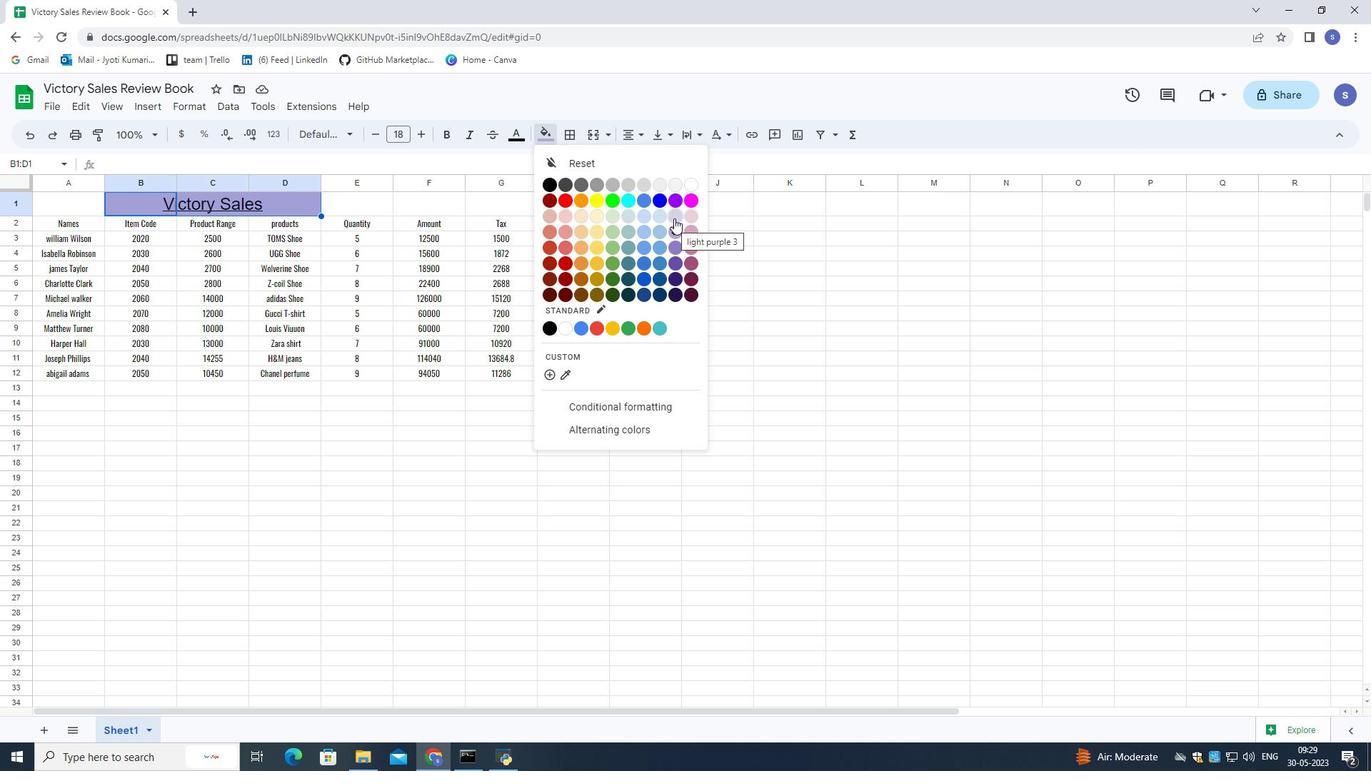 
Action: Mouse moved to (220, 301)
Screenshot: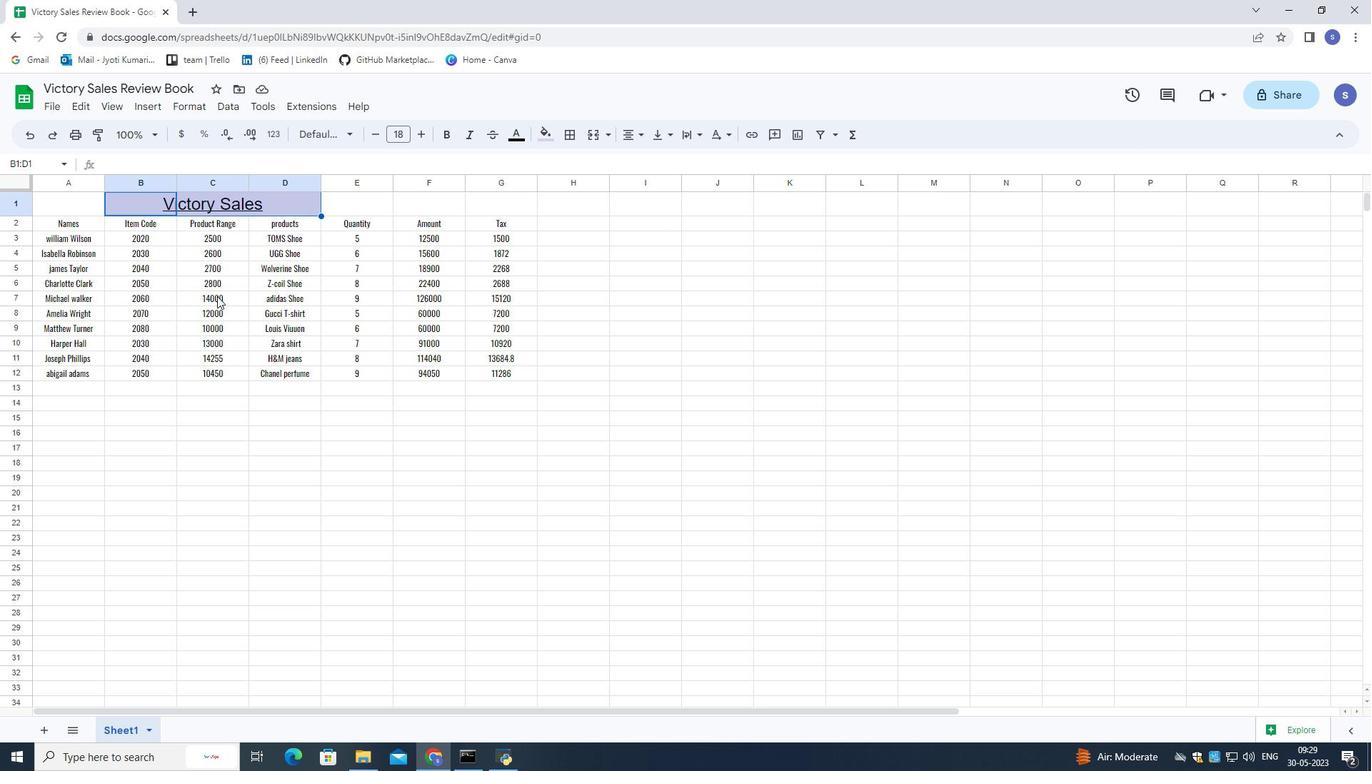 
Action: Mouse pressed left at (220, 301)
Screenshot: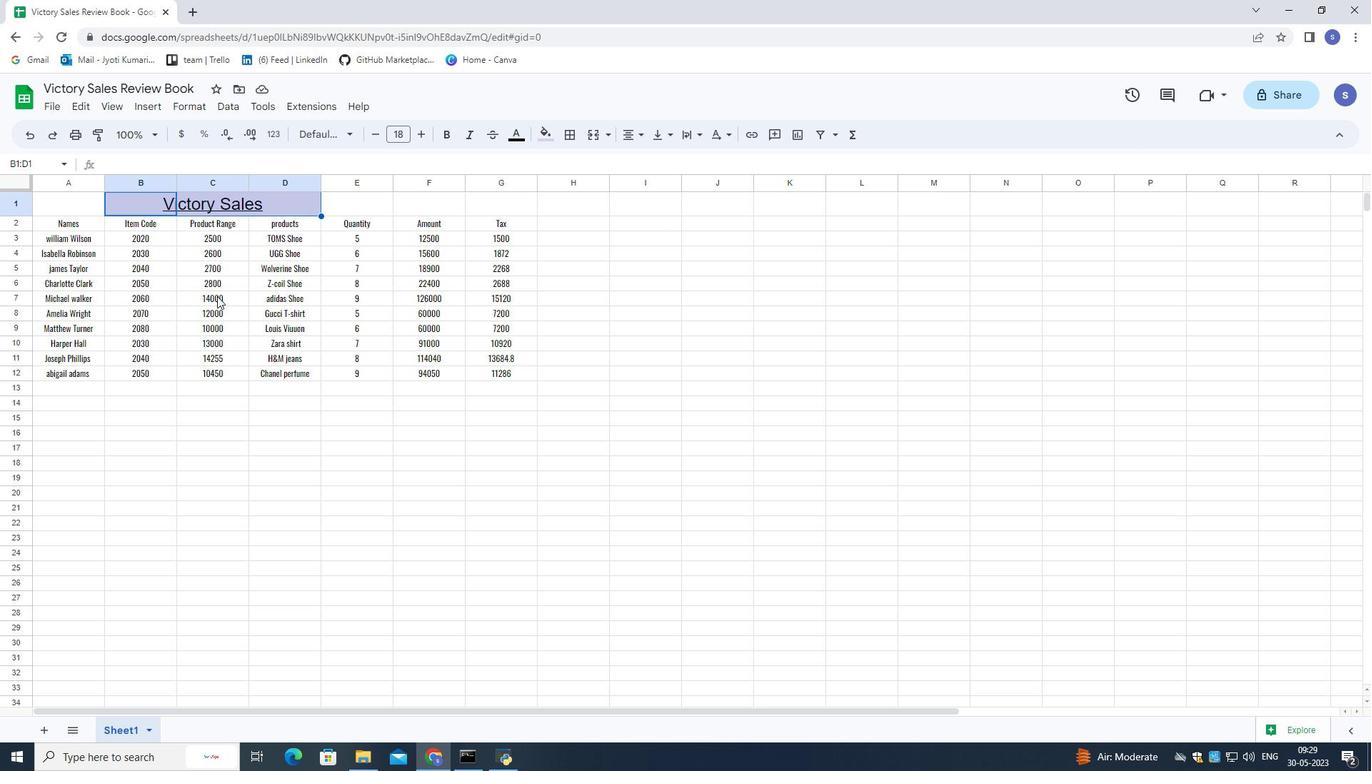 
Action: Mouse moved to (45, 221)
Screenshot: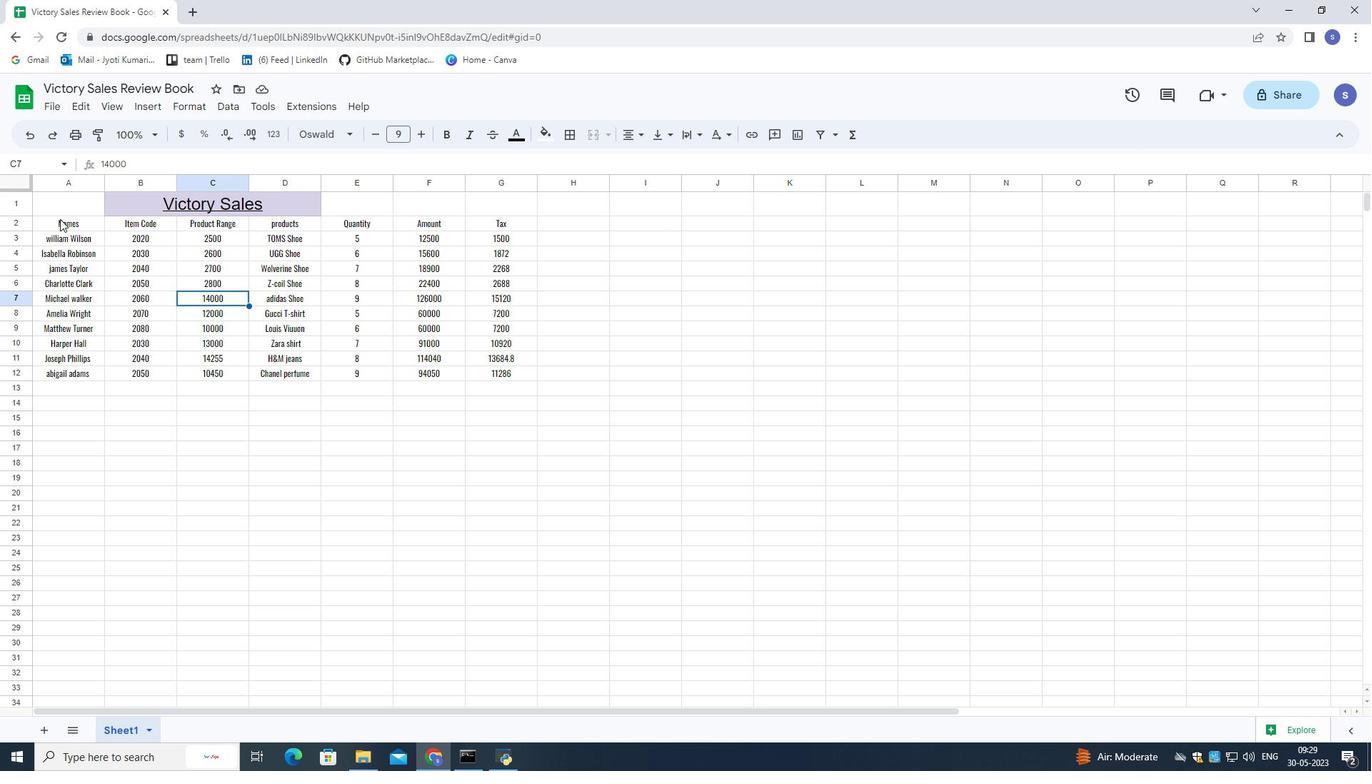 
Action: Mouse pressed left at (45, 221)
Screenshot: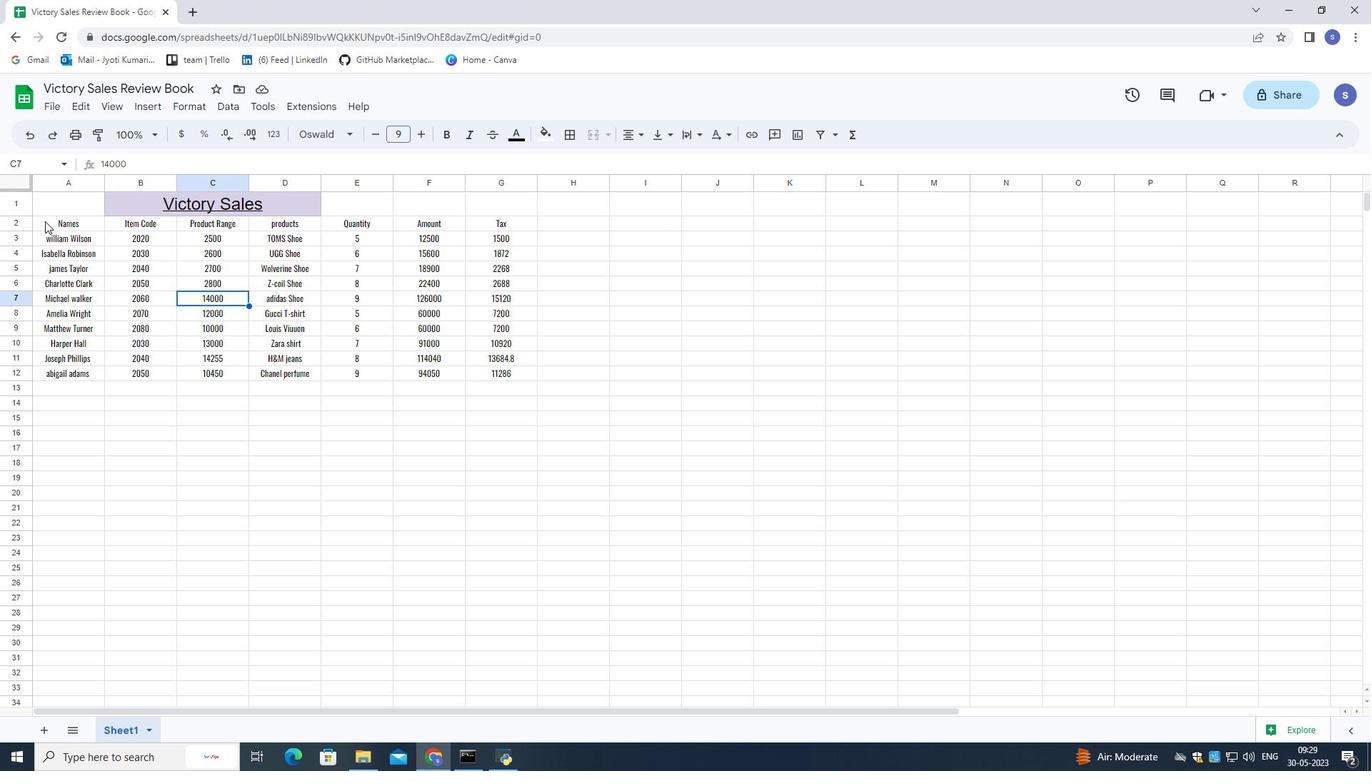 
Action: Mouse moved to (473, 371)
Screenshot: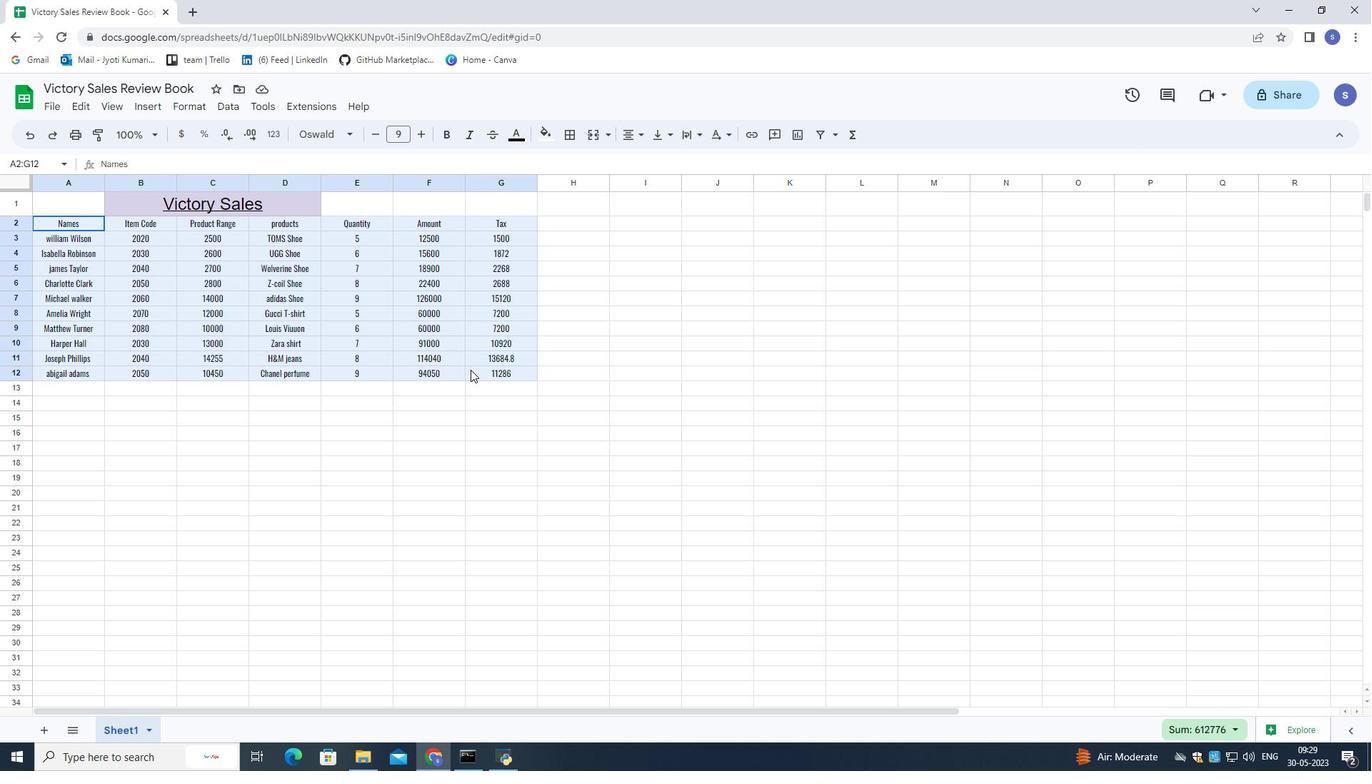 
Action: Mouse pressed left at (473, 371)
Screenshot: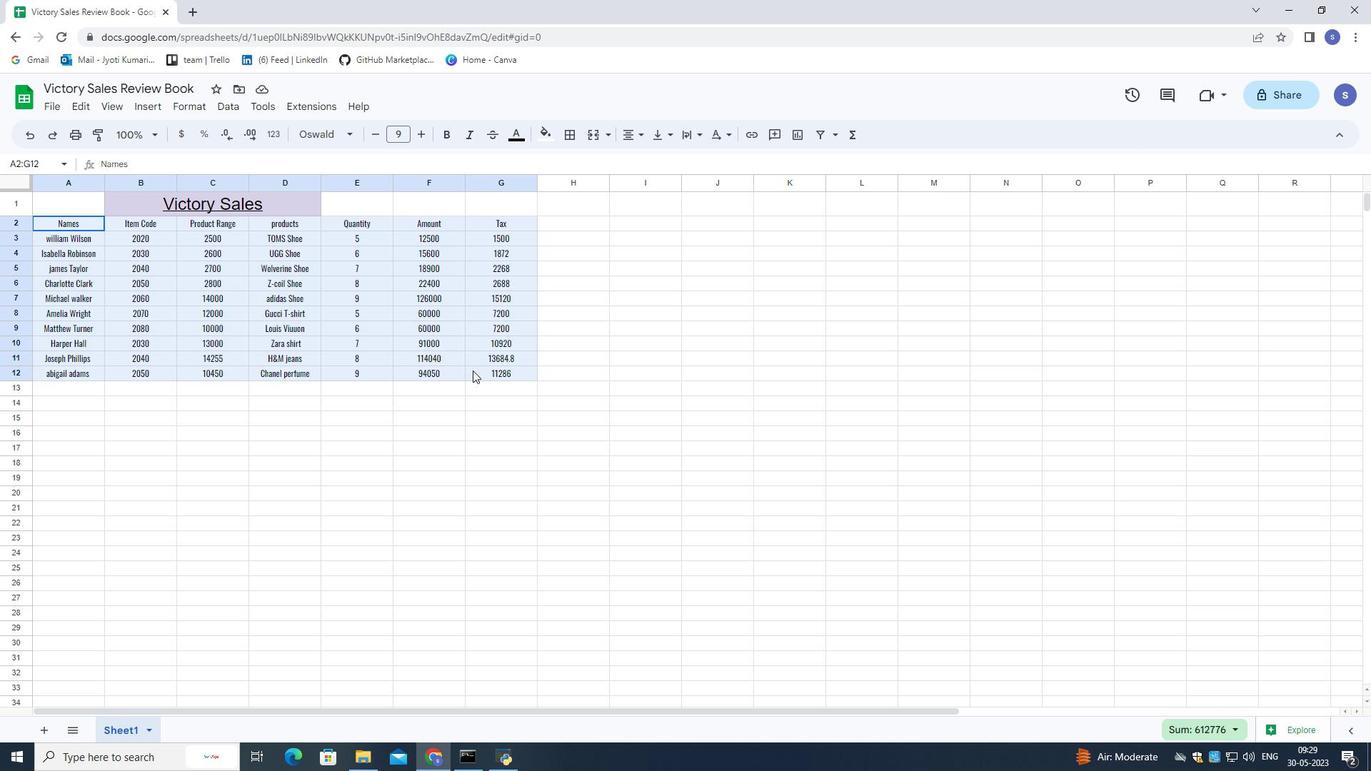 
Action: Mouse moved to (517, 137)
Screenshot: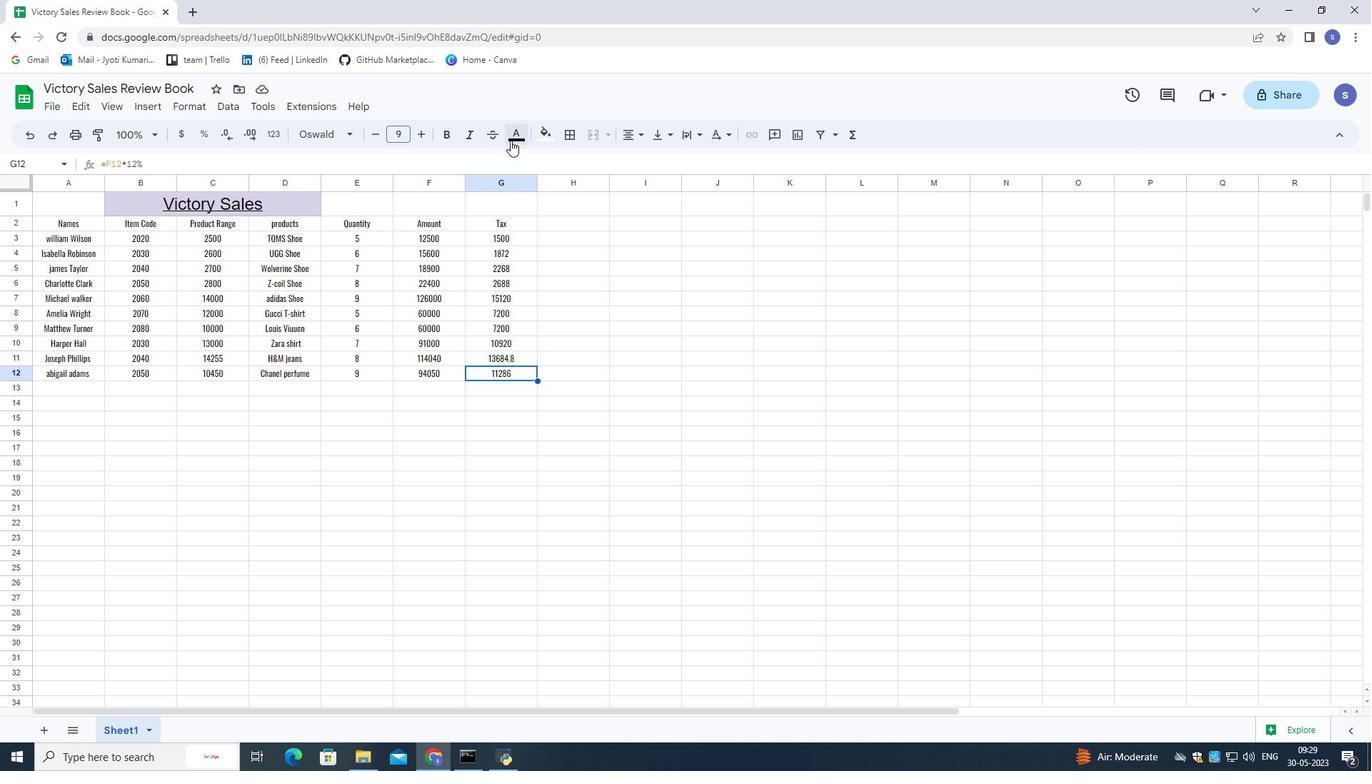 
Action: Mouse pressed left at (517, 137)
Screenshot: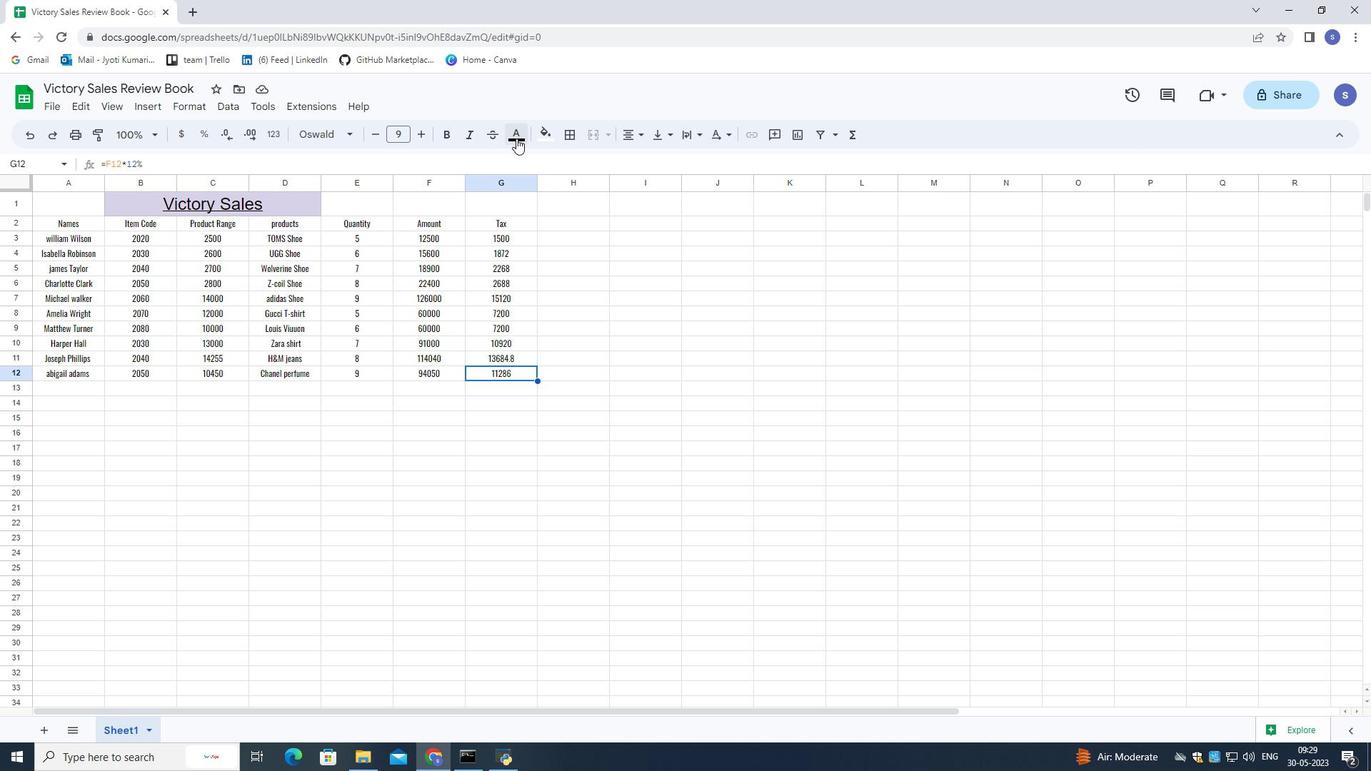 
Action: Mouse moved to (535, 195)
Screenshot: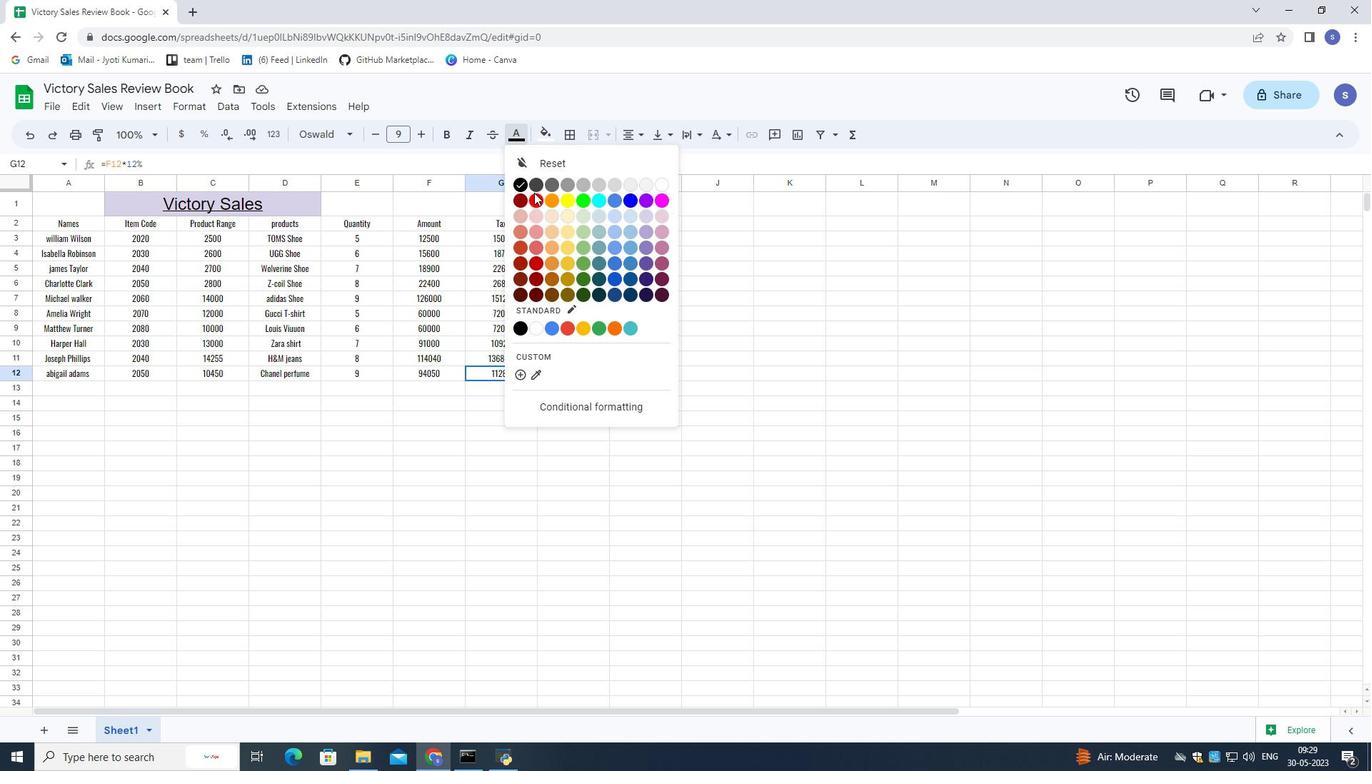 
Action: Mouse pressed left at (535, 195)
Screenshot: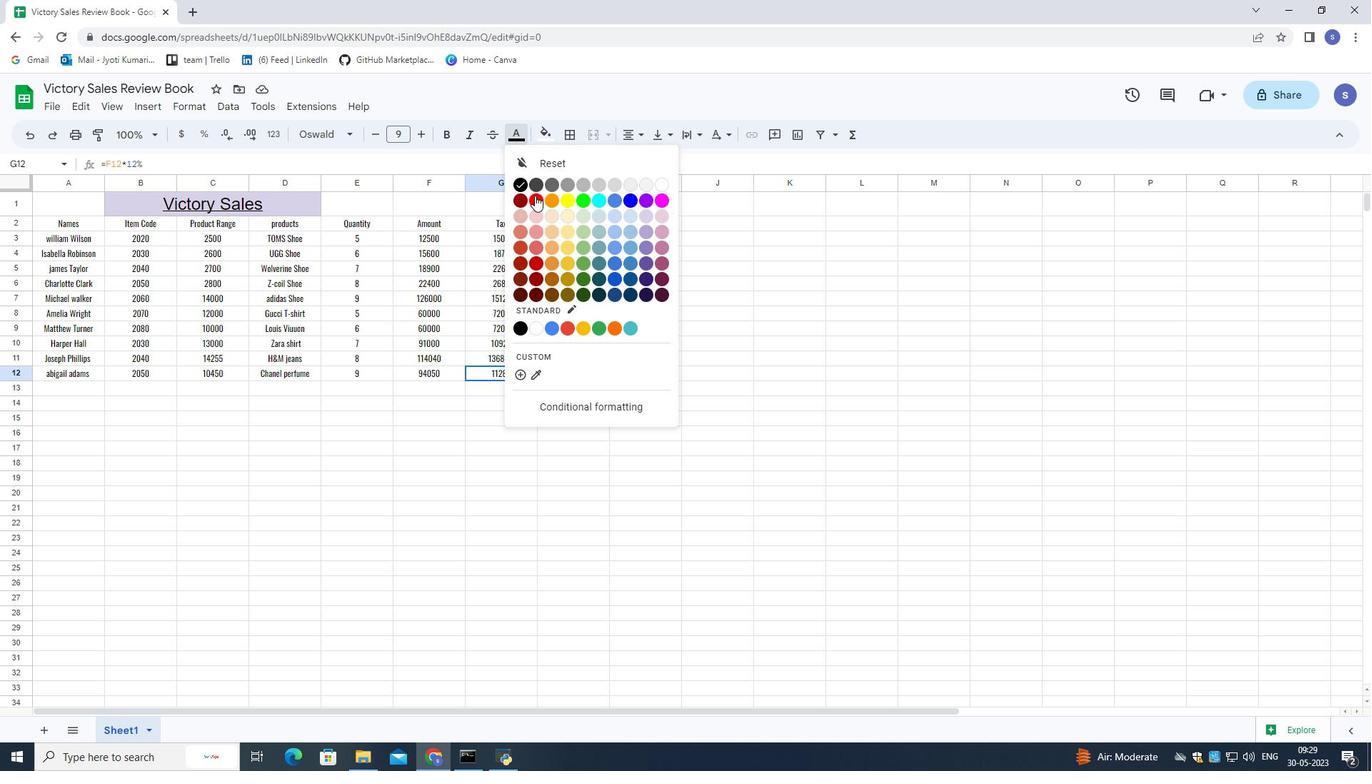 
Action: Mouse moved to (583, 272)
Screenshot: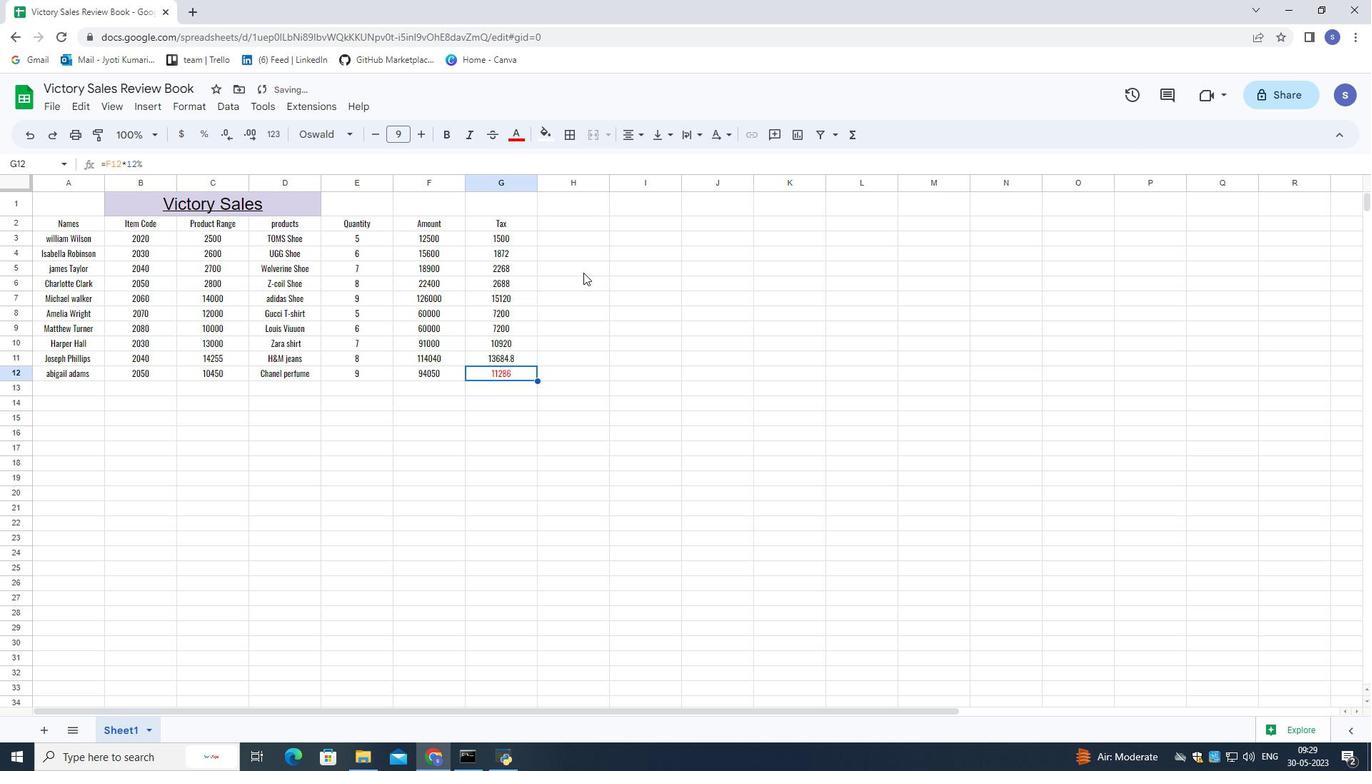 
Action: Mouse pressed left at (583, 272)
Screenshot: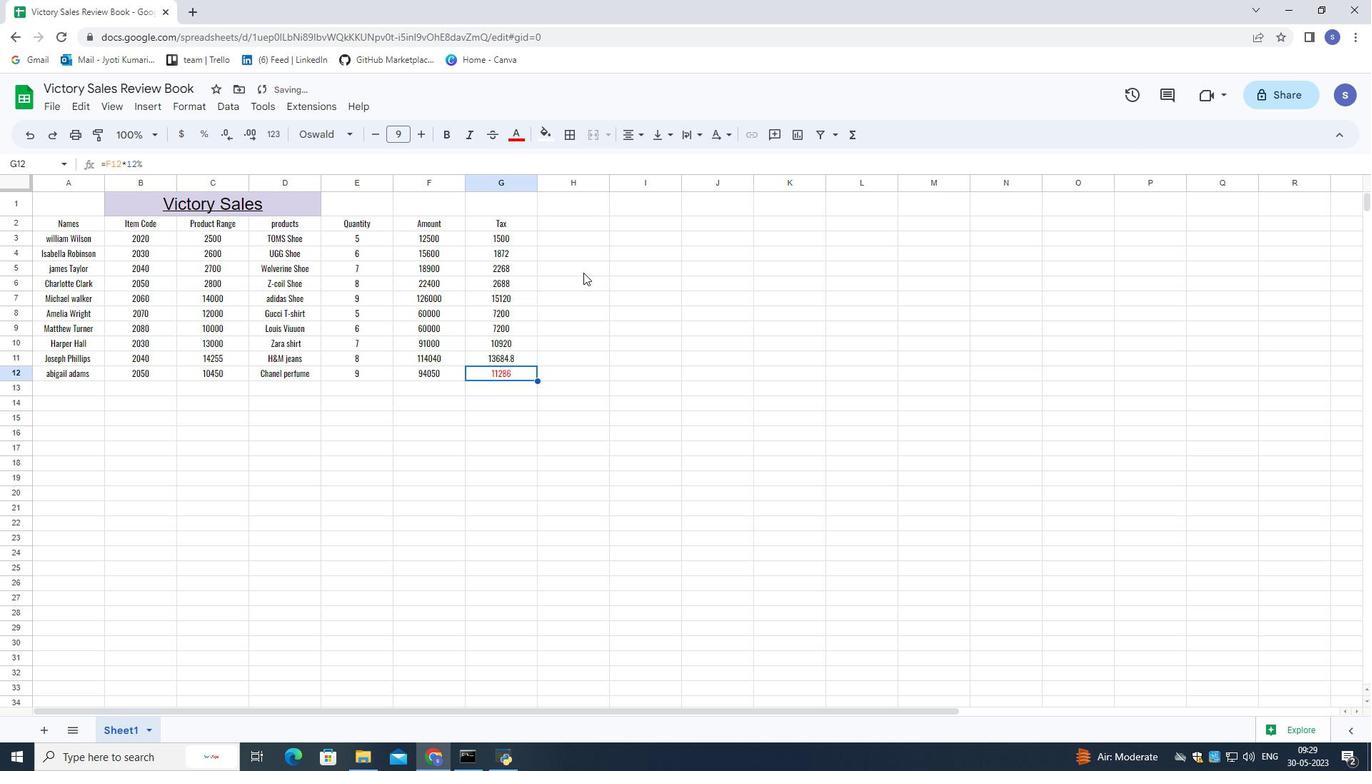 
Action: Mouse moved to (55, 222)
Screenshot: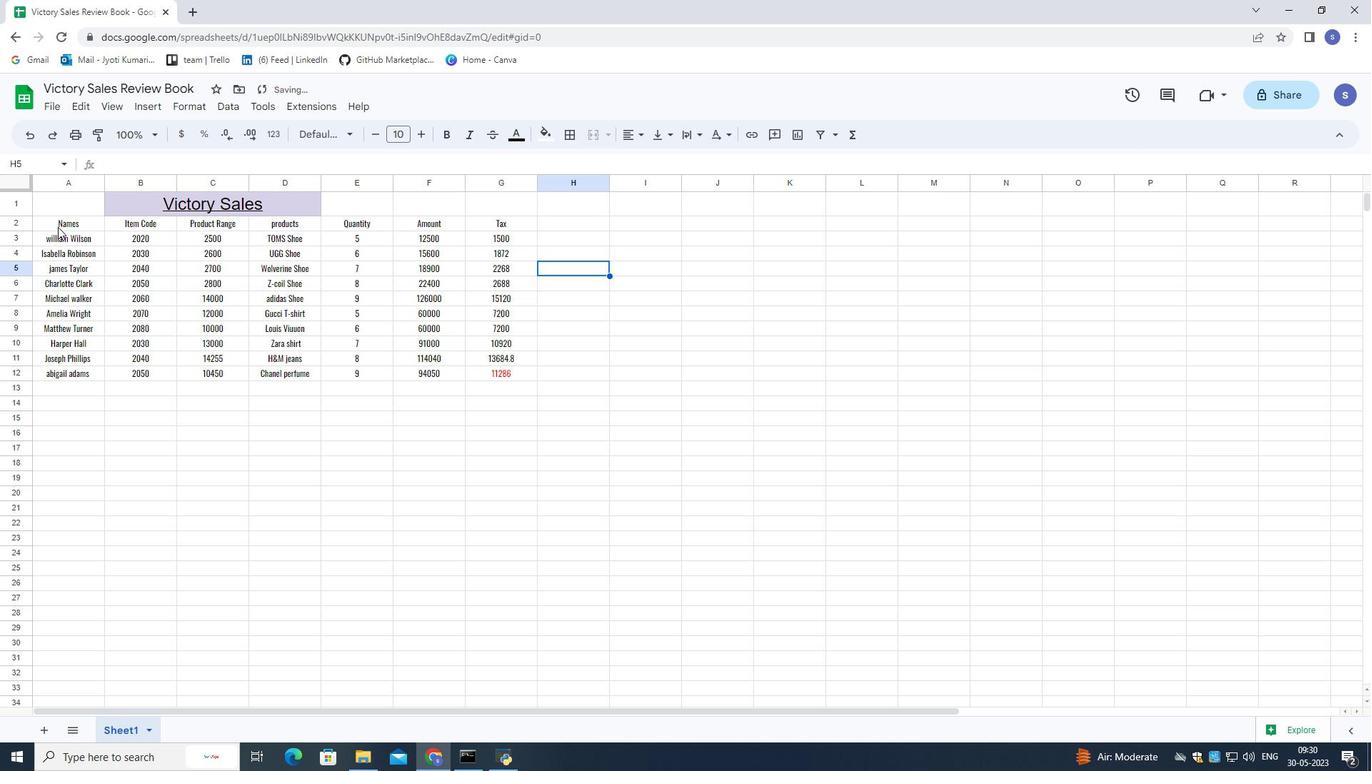 
Action: Mouse pressed left at (55, 222)
Screenshot: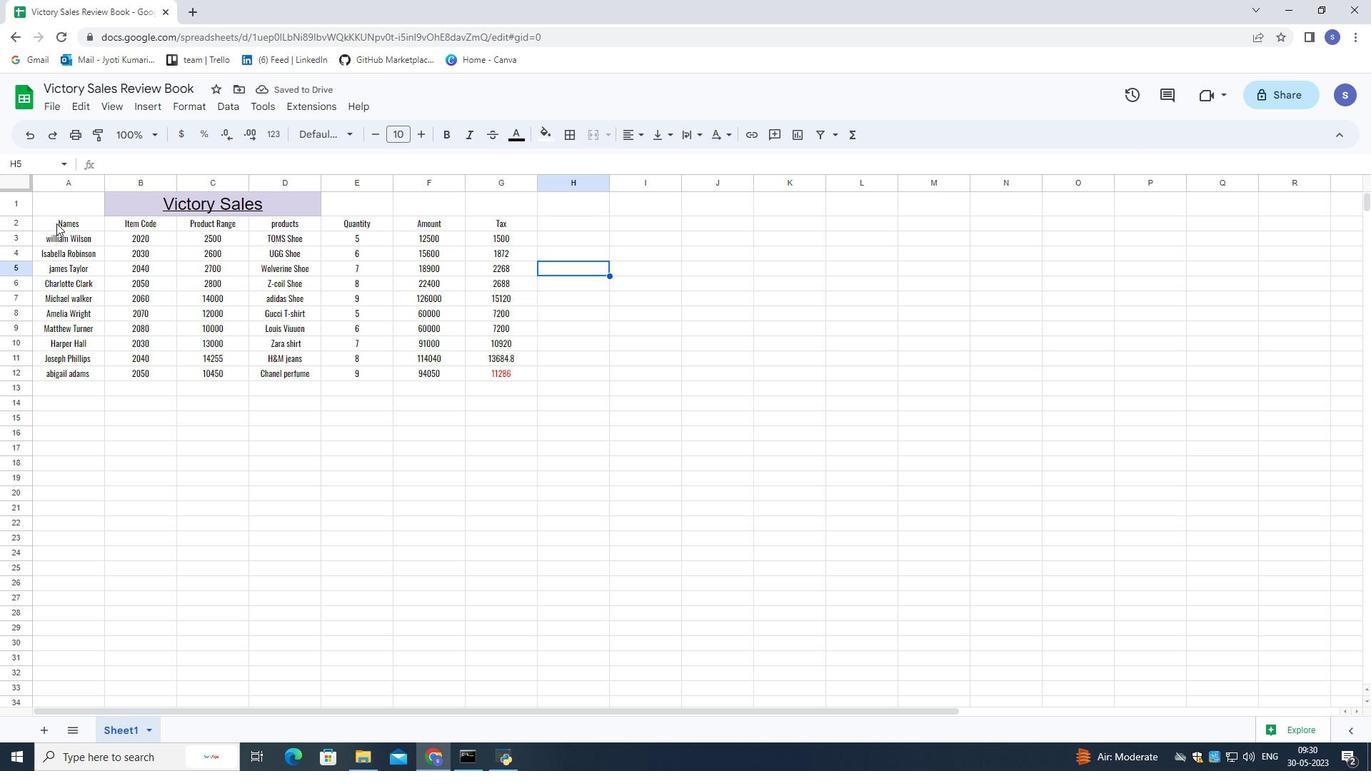 
Action: Mouse moved to (524, 134)
Screenshot: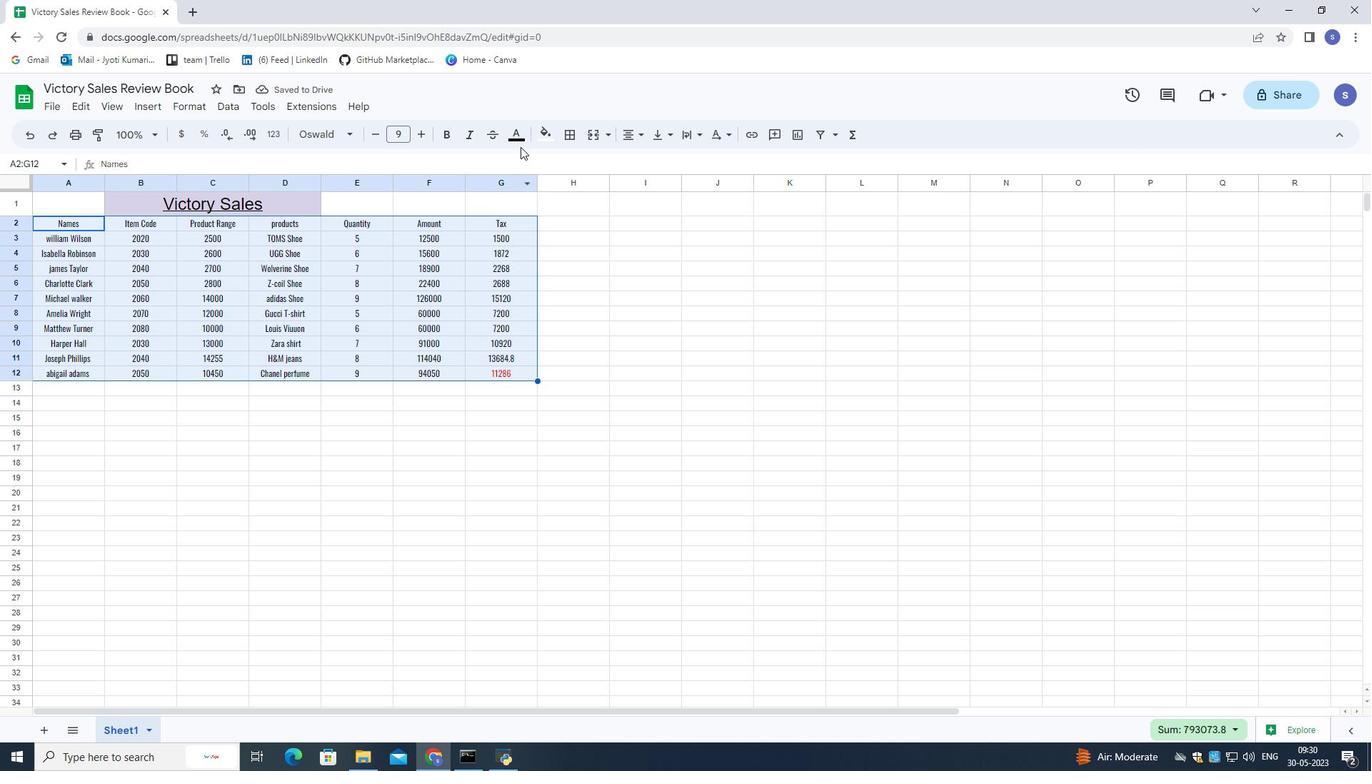 
Action: Mouse pressed left at (524, 134)
Screenshot: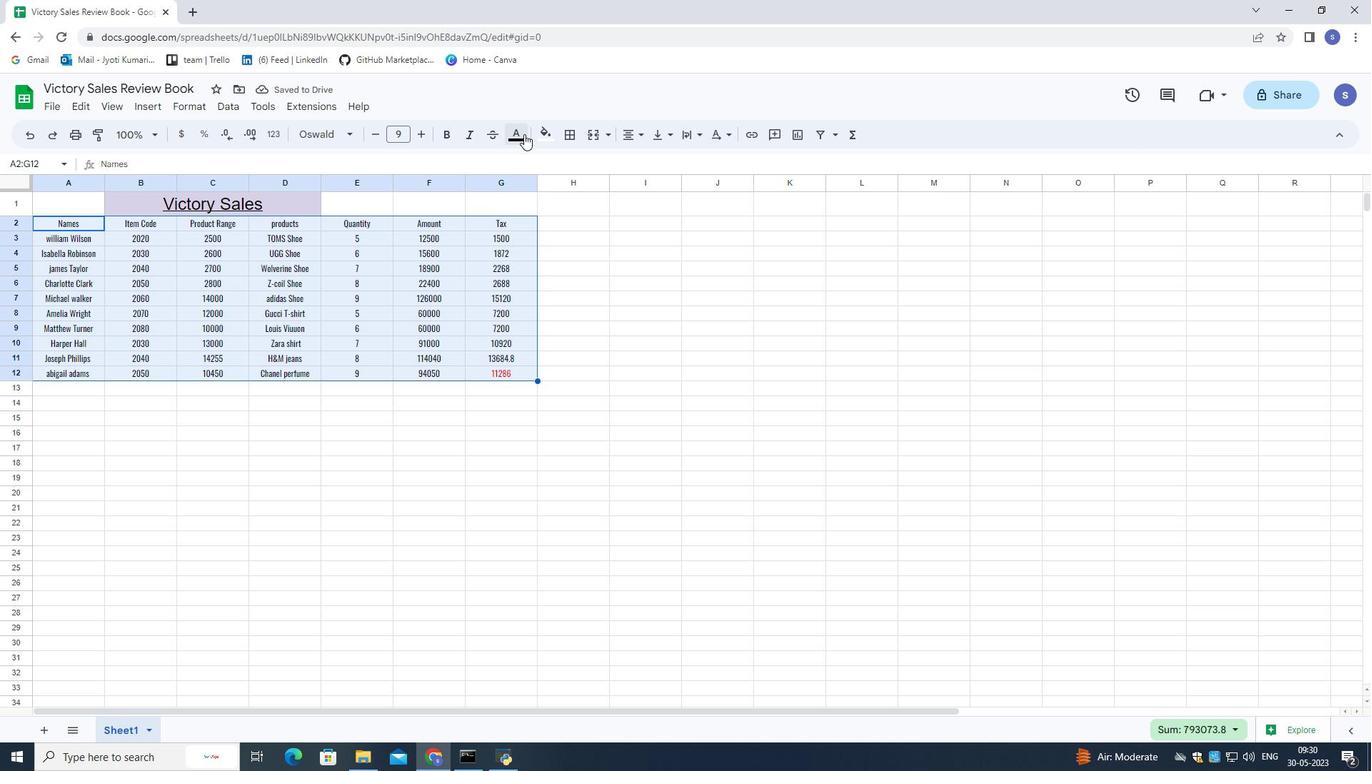 
Action: Mouse moved to (533, 193)
Screenshot: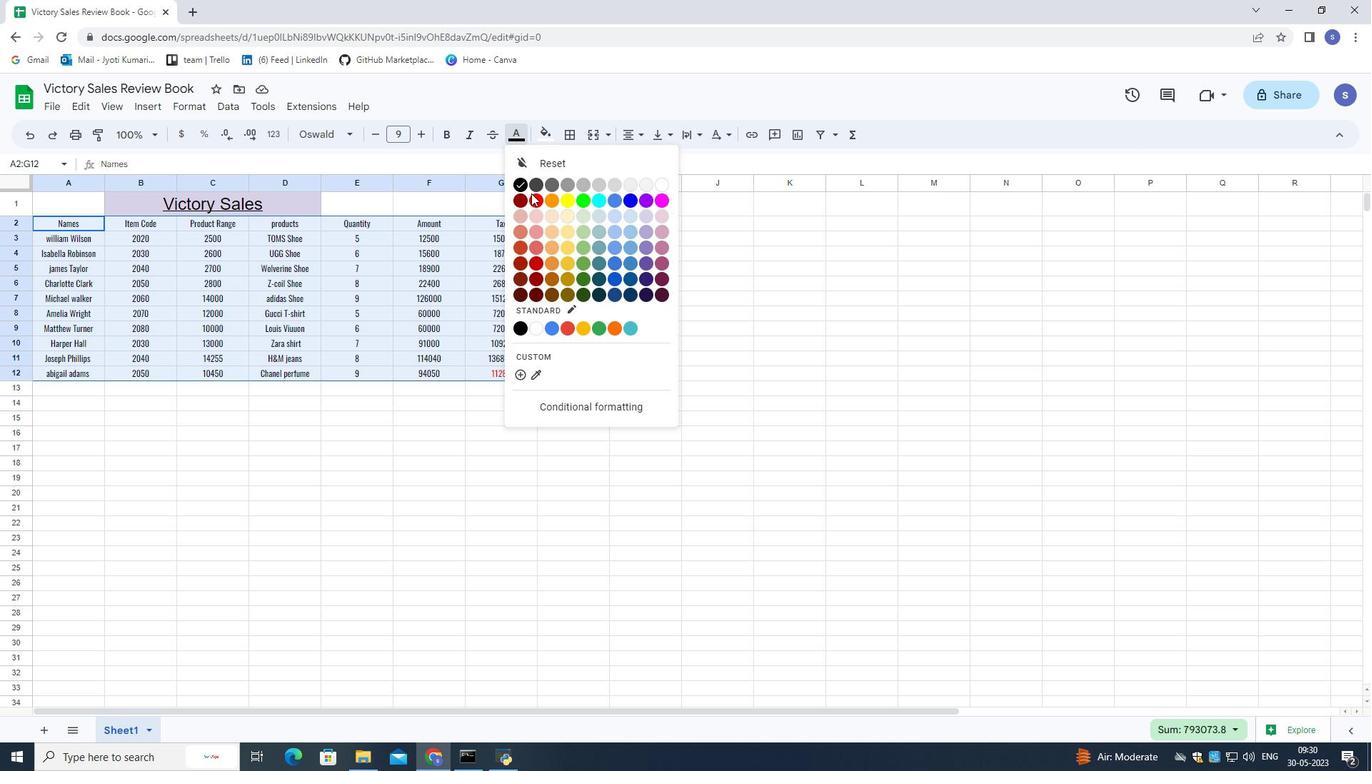 
Action: Mouse pressed left at (533, 193)
Screenshot: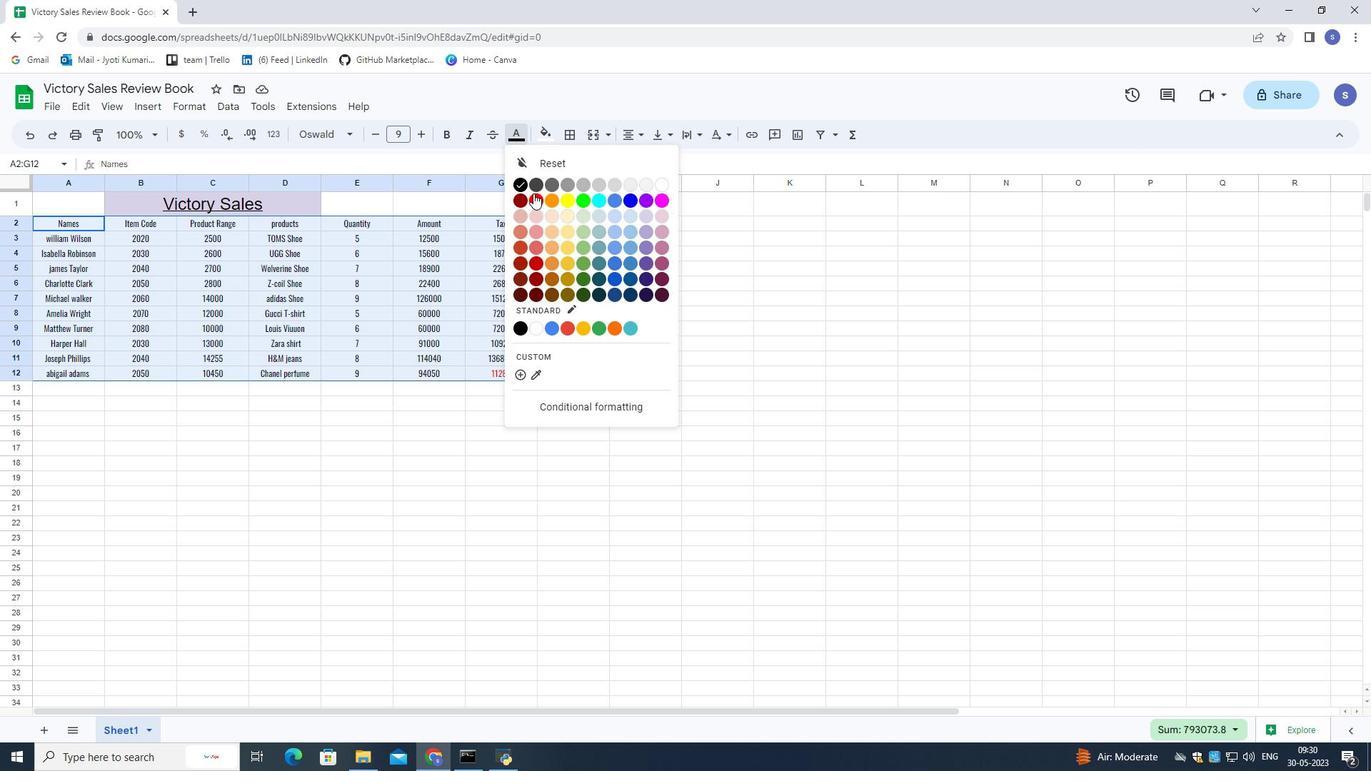 
Action: Mouse moved to (549, 244)
Screenshot: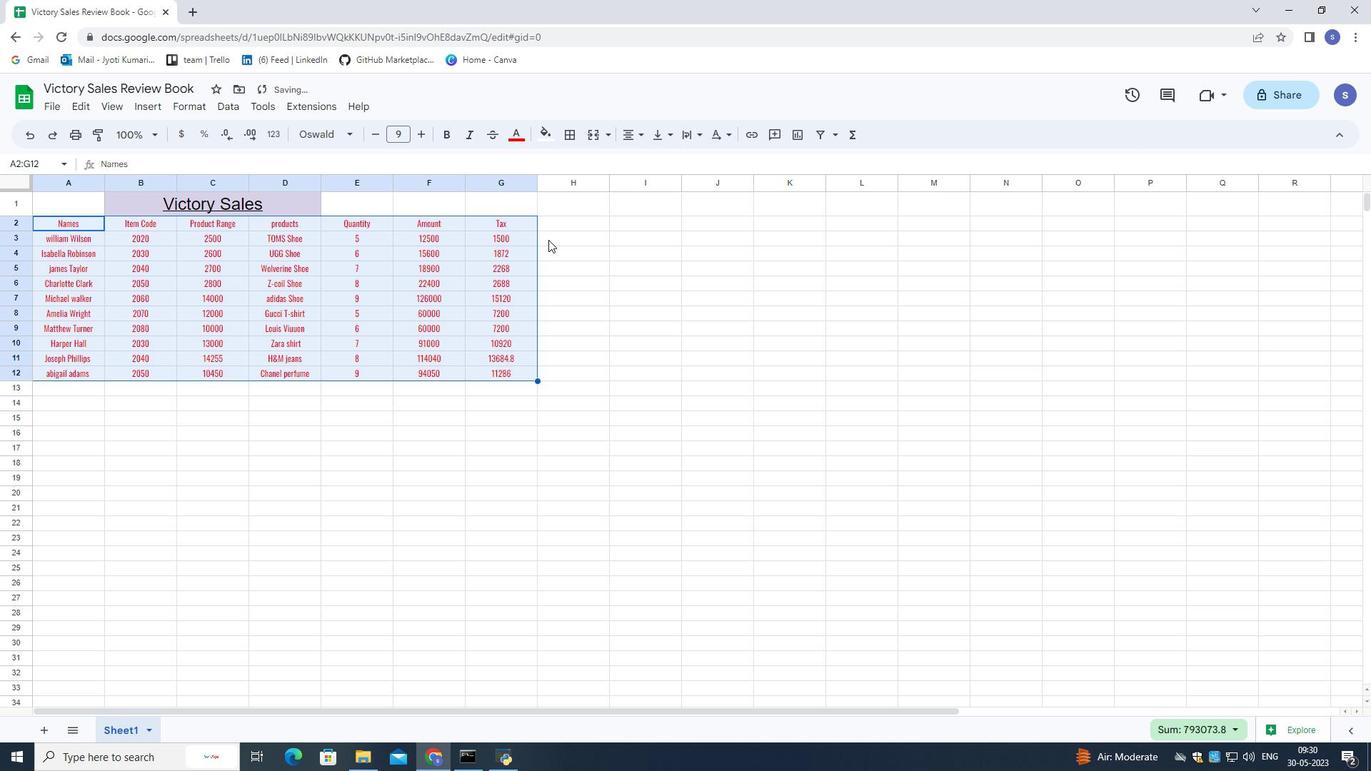
Action: Mouse pressed left at (549, 244)
Screenshot: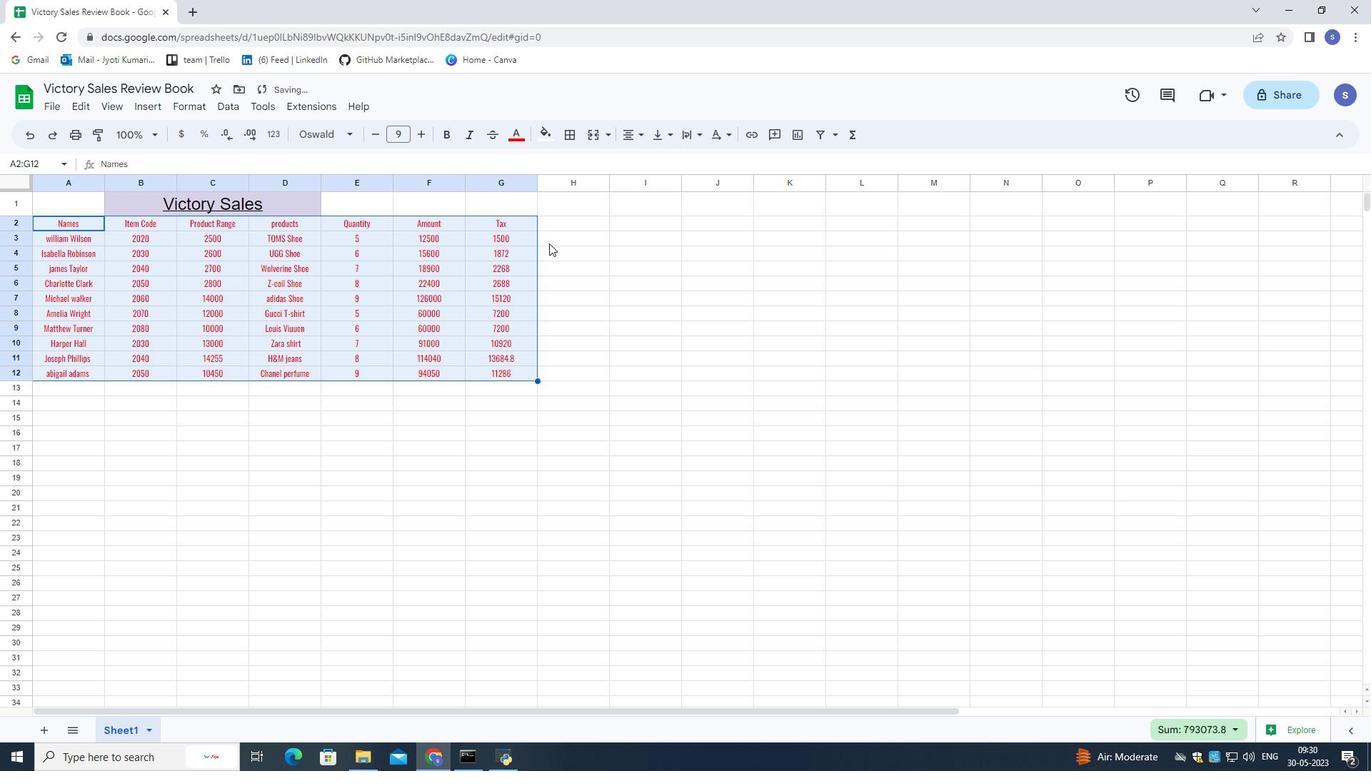 
Action: Mouse moved to (330, 400)
Screenshot: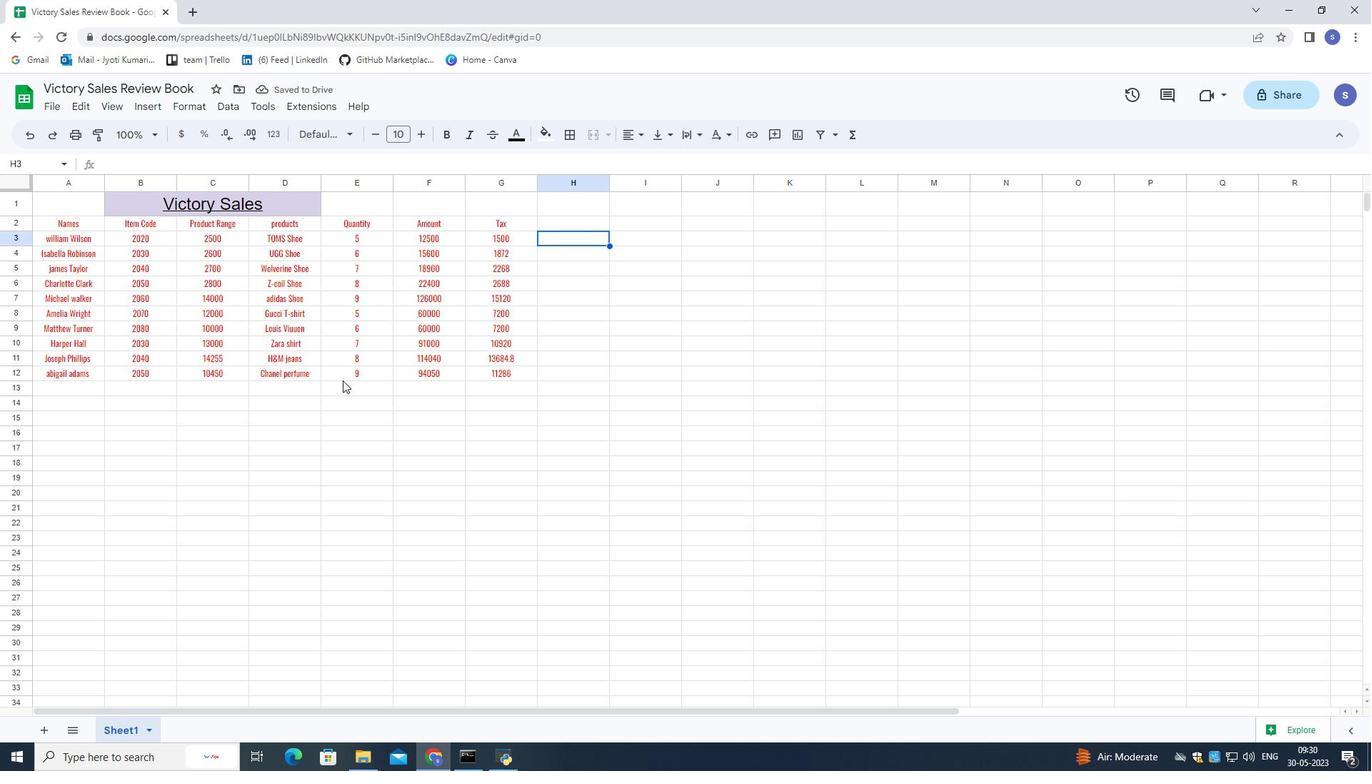 
Action: Mouse pressed left at (330, 400)
Screenshot: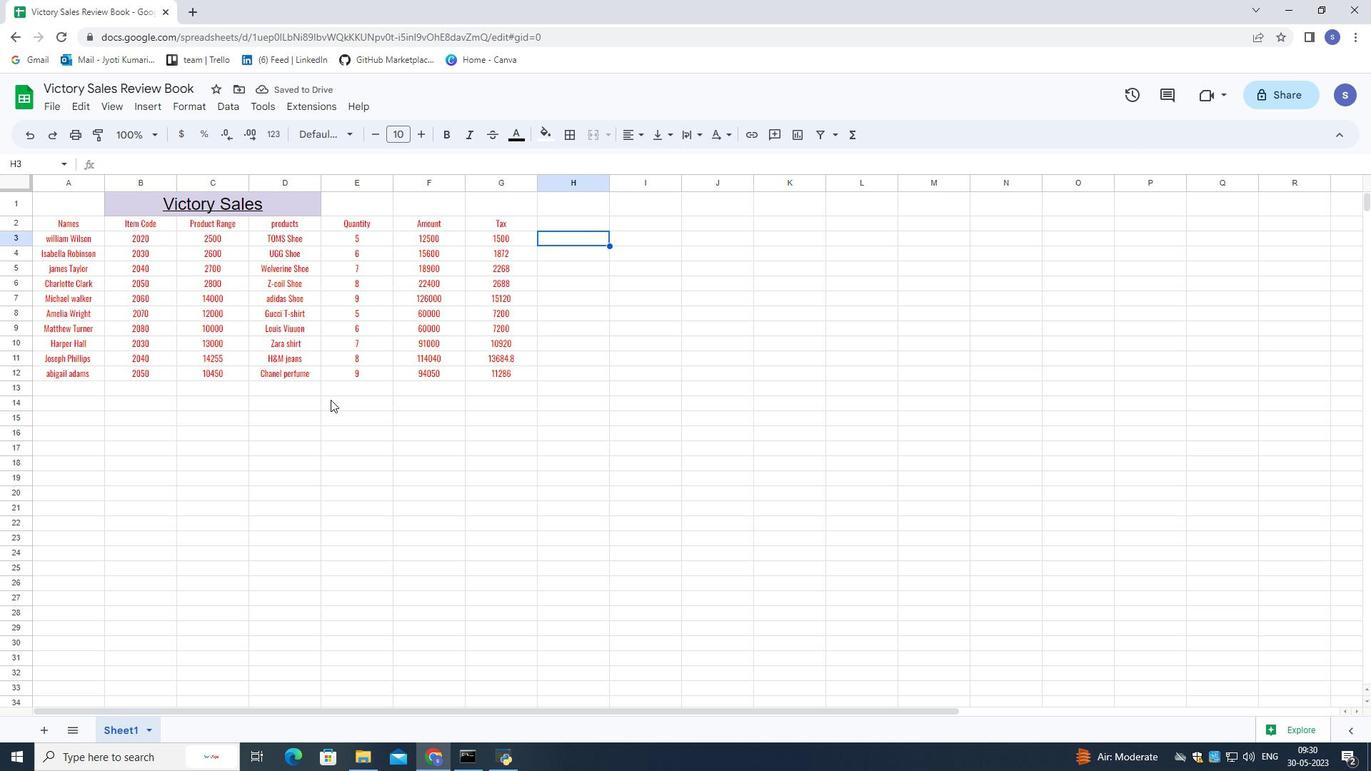 
Action: Mouse moved to (329, 400)
Screenshot: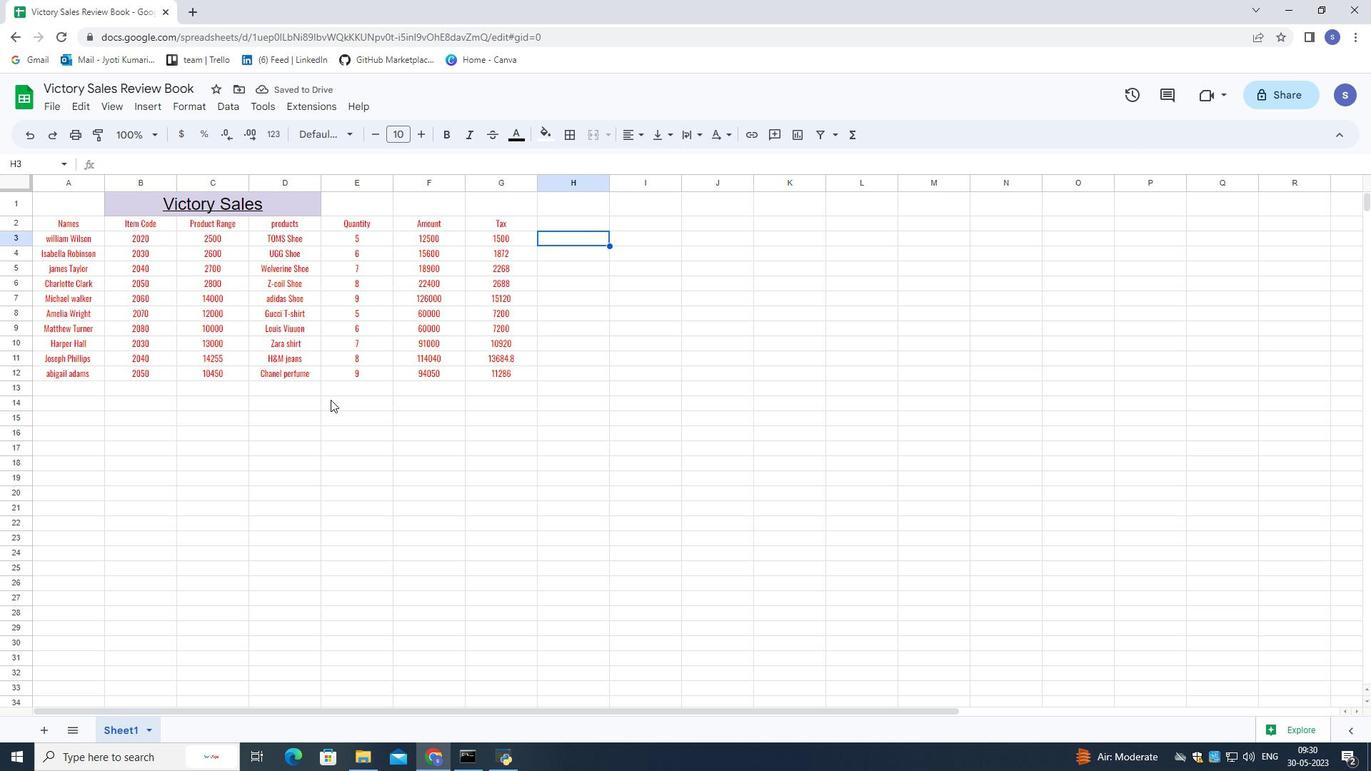 
Action: Key pressed ctrl+S
Screenshot: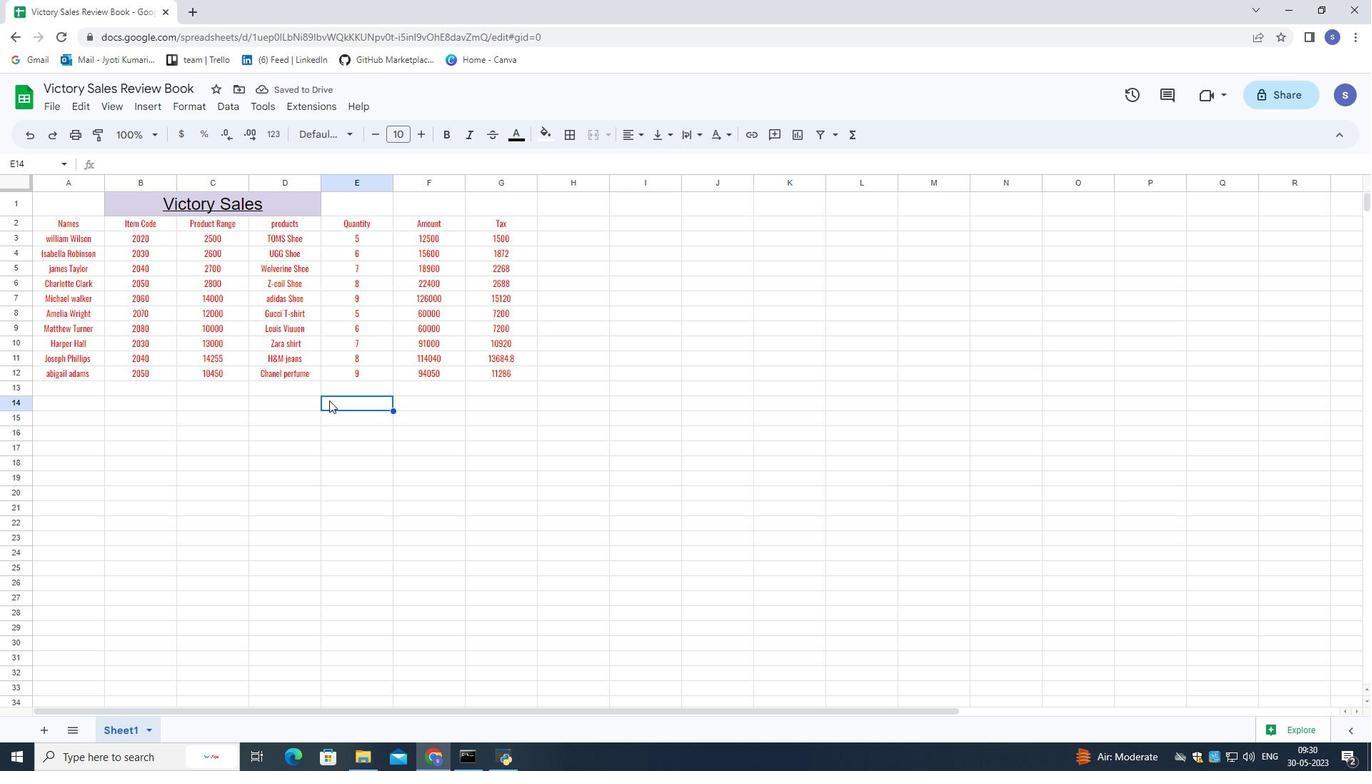 
Action: Mouse moved to (341, 395)
Screenshot: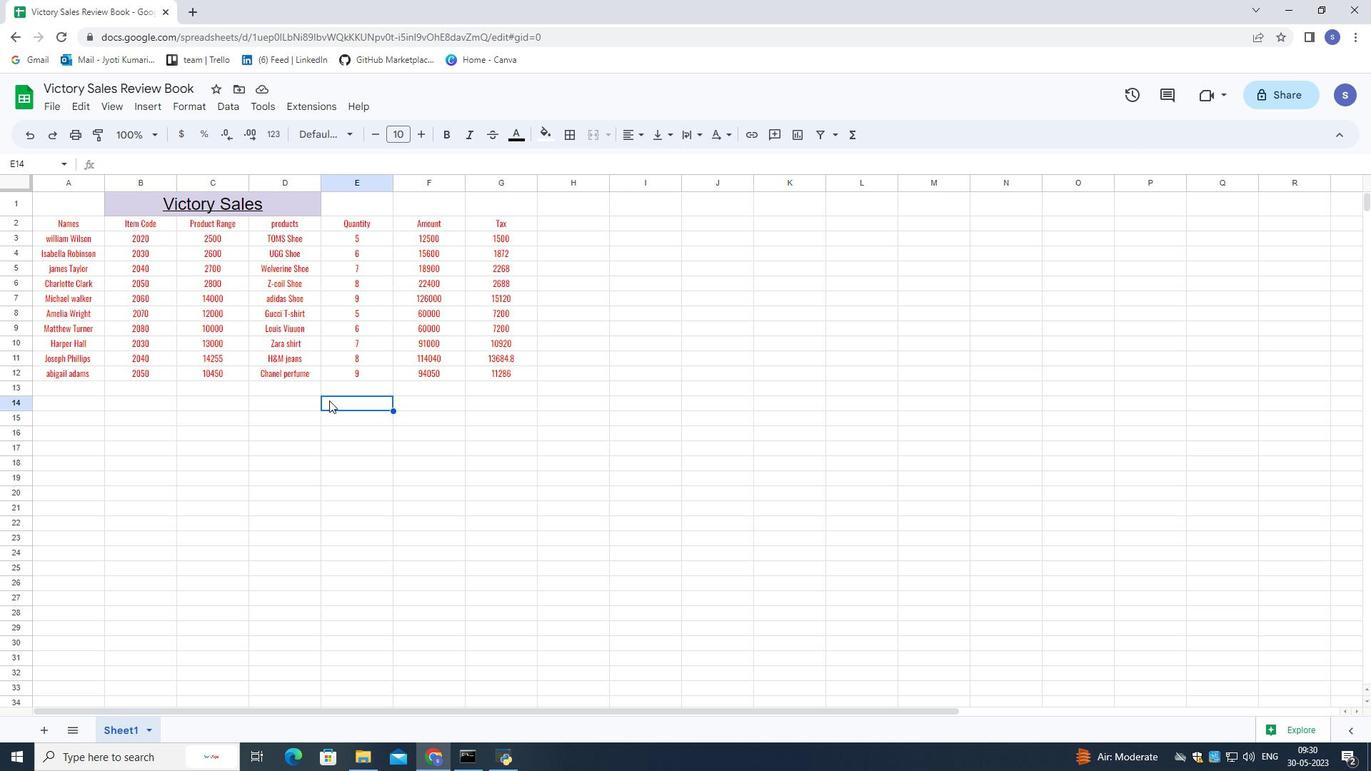 
Action: Mouse pressed left at (341, 395)
Screenshot: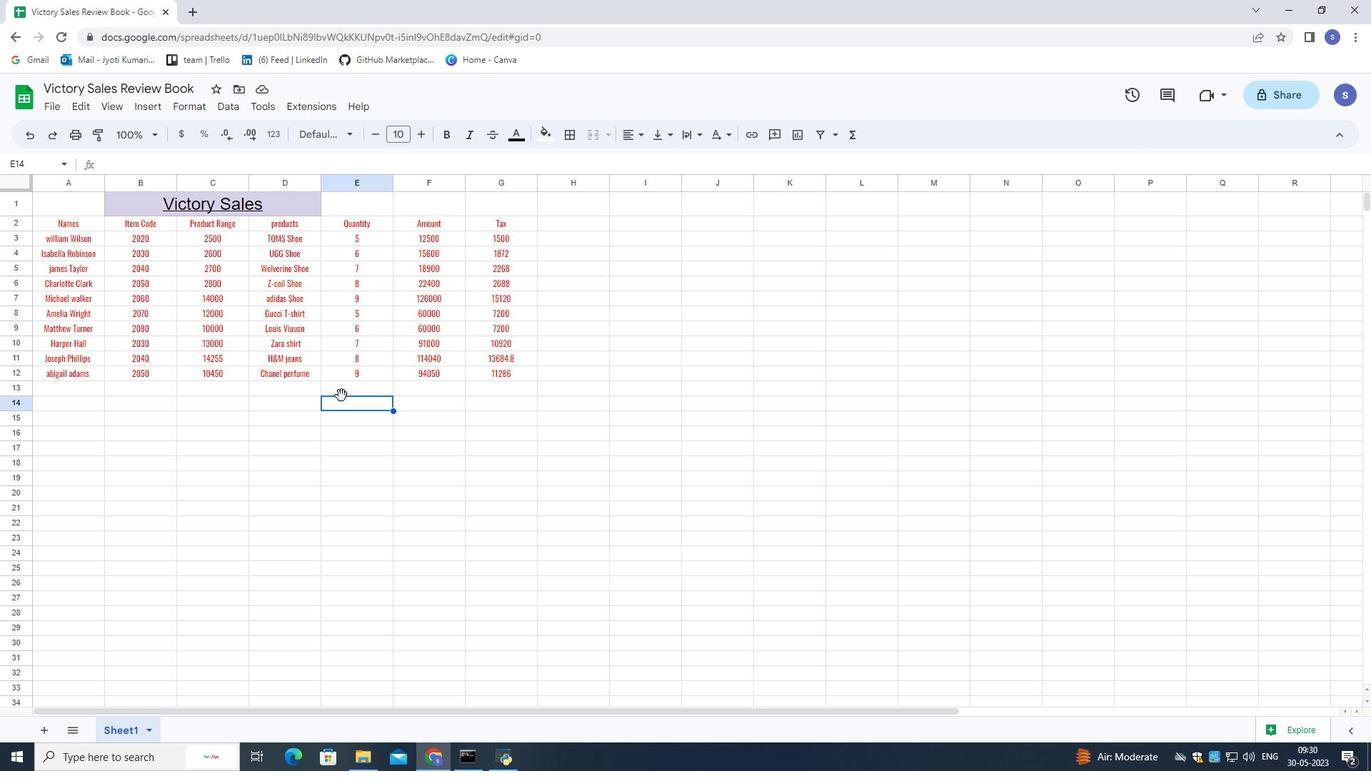 
Action: Mouse moved to (734, 433)
Screenshot: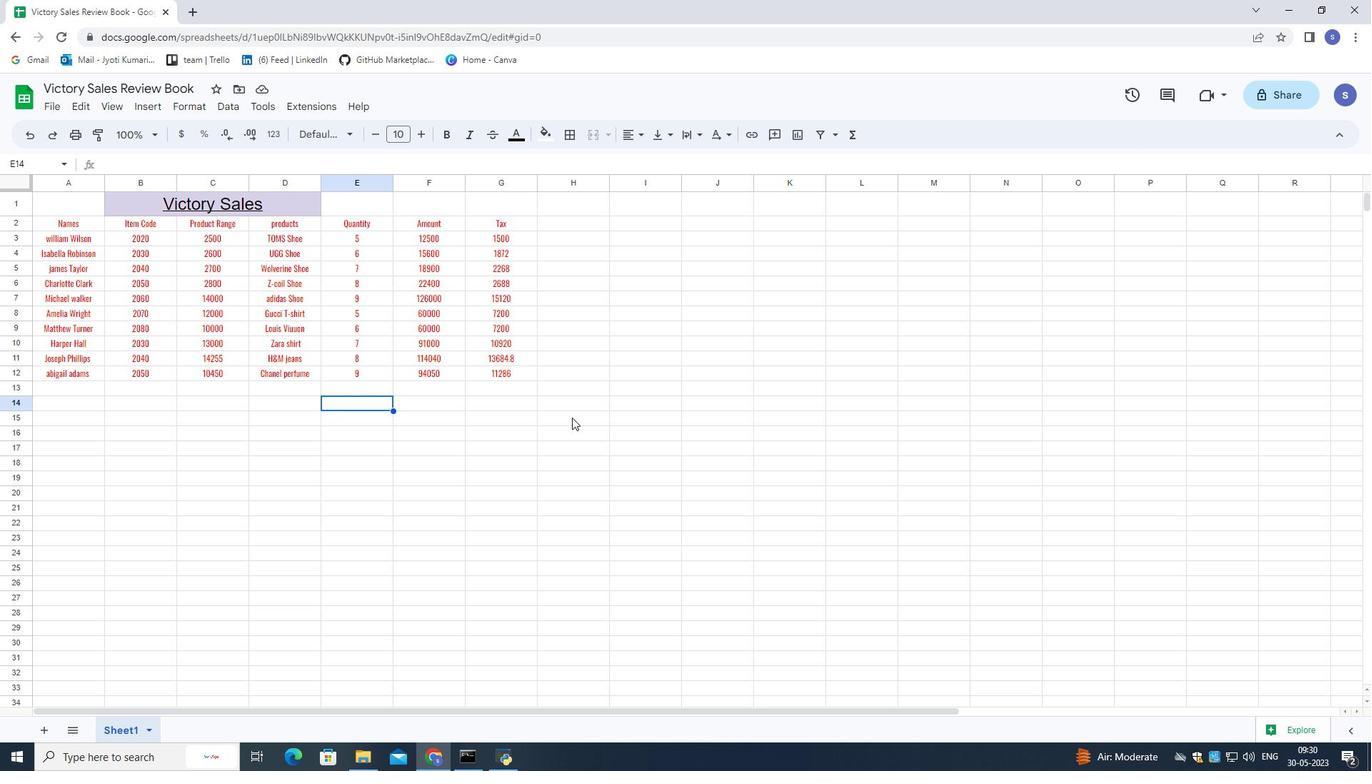 
Action: Mouse pressed left at (734, 433)
Screenshot: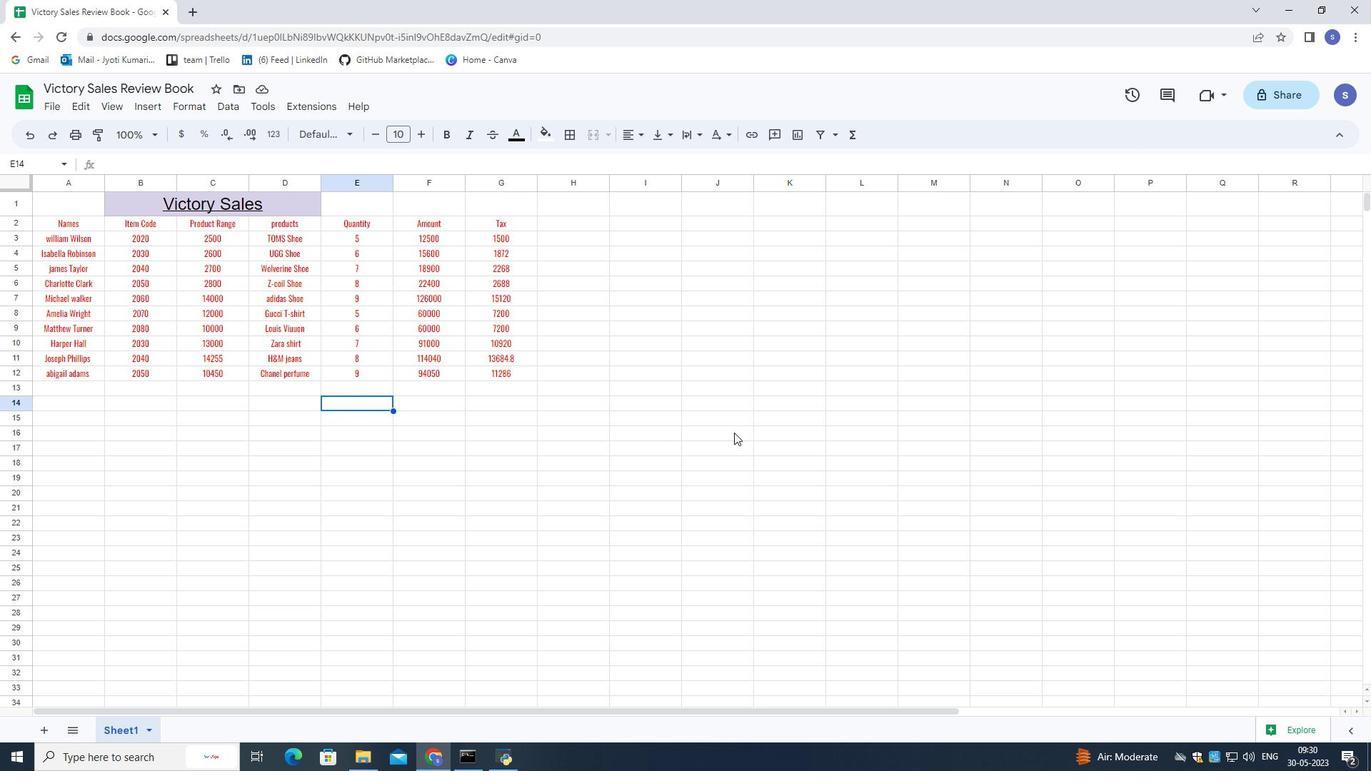 
Action: Mouse moved to (729, 433)
Screenshot: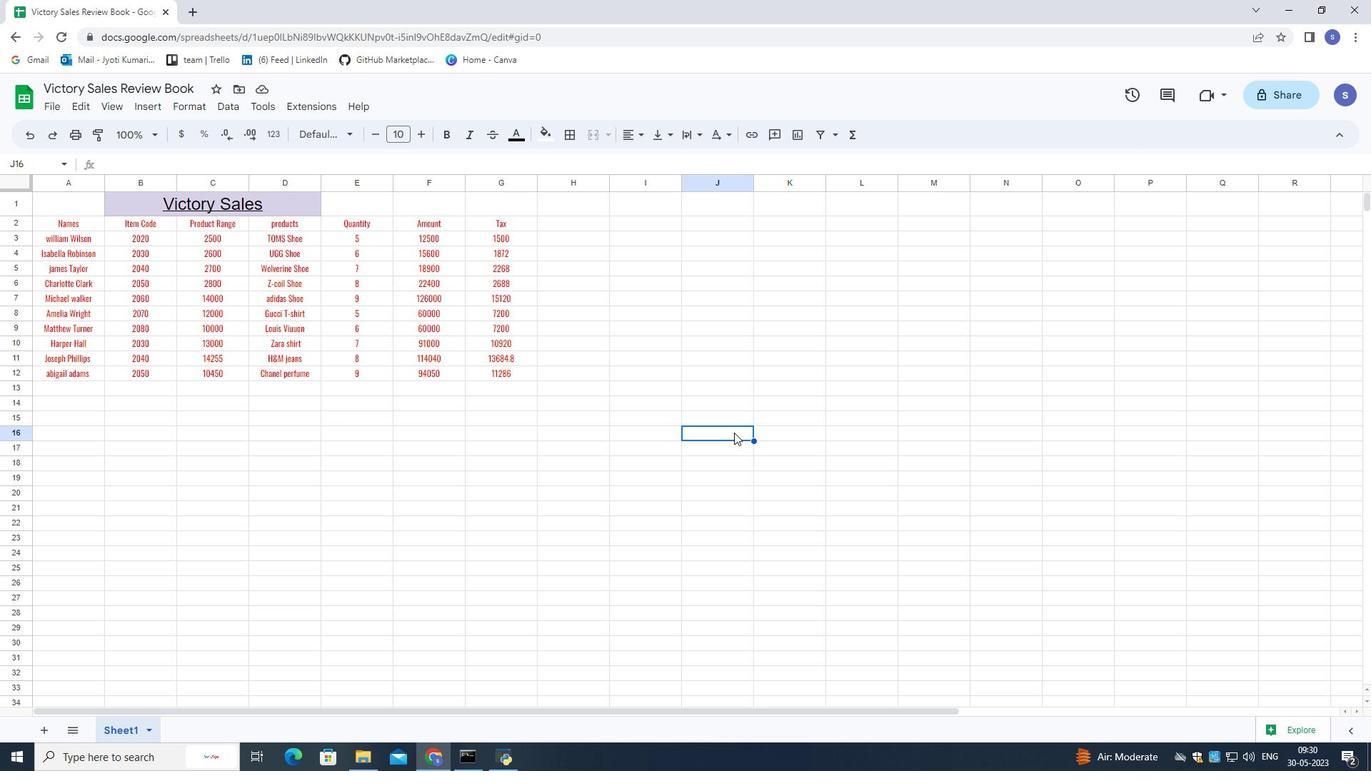 
